 Task: Look for space in Pindaré Mirim, Brazil from 2nd September, 2023 to 10th September, 2023 for 1 adult in price range Rs.5000 to Rs.16000. Place can be private room with 1  bedroom having 1 bed and 1 bathroom. Property type can be house, flat, guest house, hotel. Booking option can be shelf check-in. Required host language is Spanish.
Action: Mouse moved to (401, 74)
Screenshot: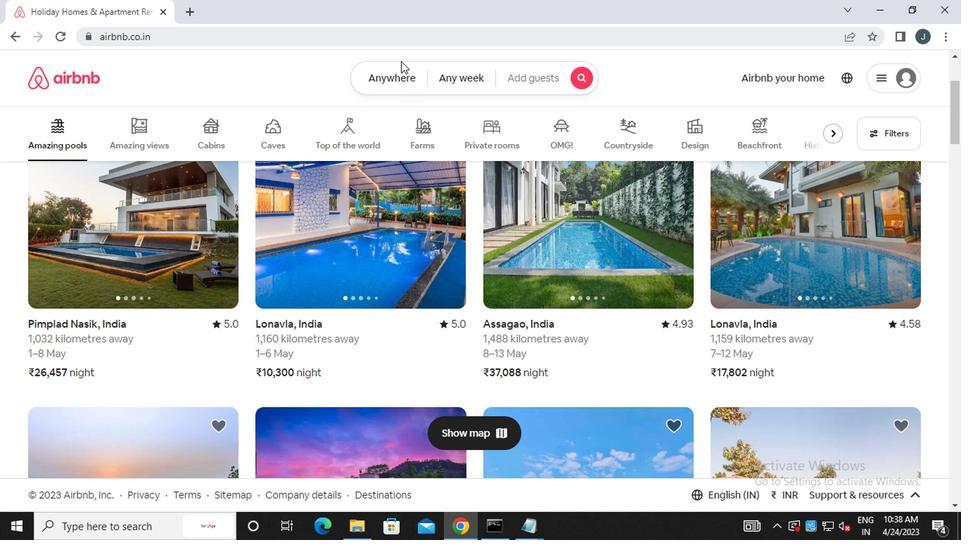 
Action: Mouse pressed left at (401, 74)
Screenshot: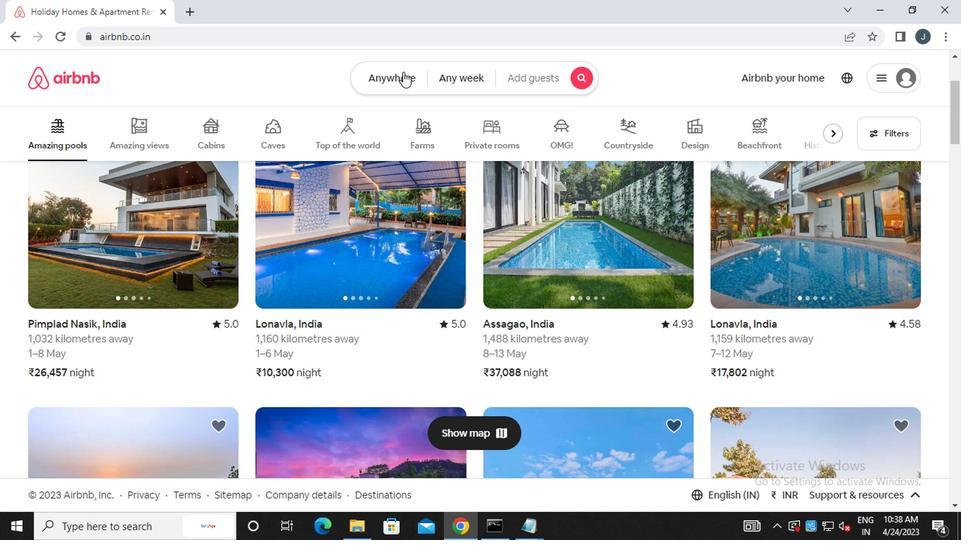 
Action: Mouse moved to (262, 131)
Screenshot: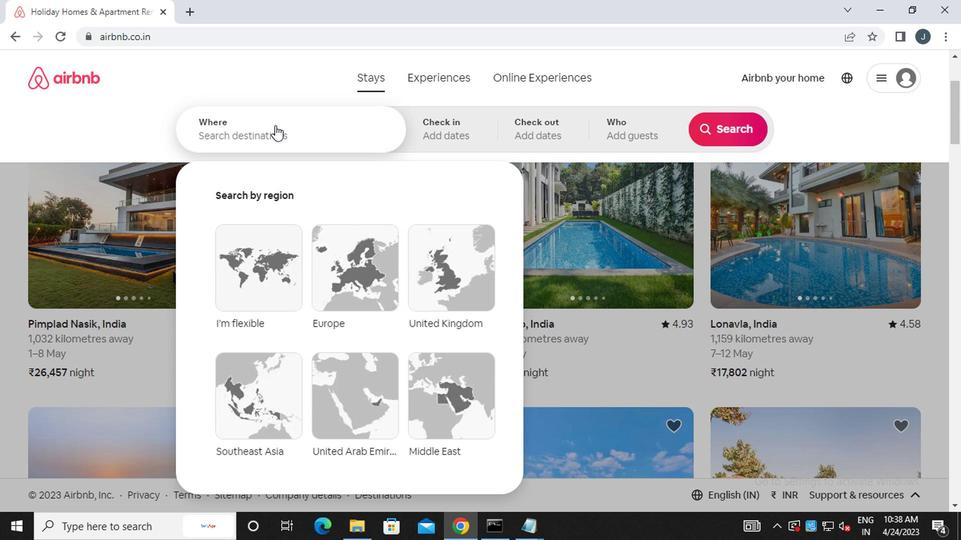 
Action: Mouse pressed left at (262, 131)
Screenshot: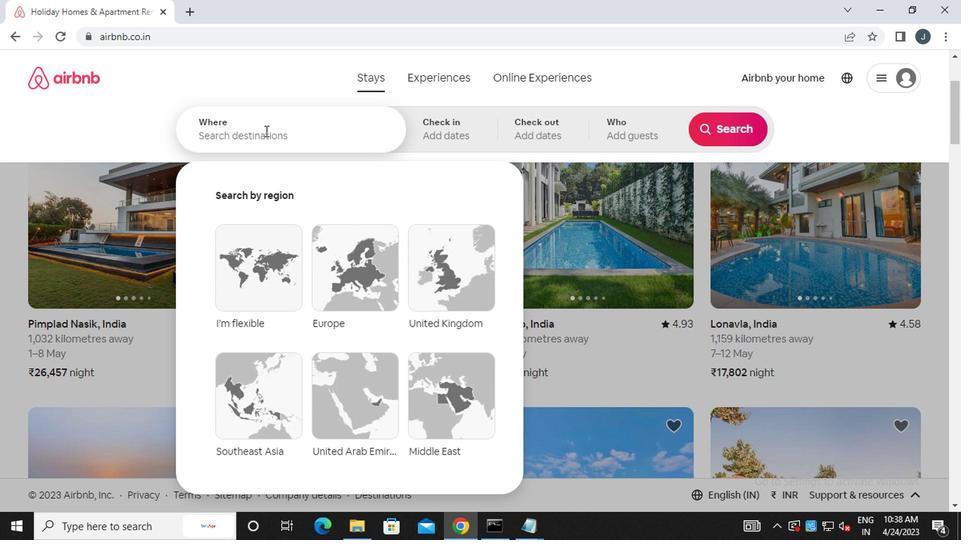 
Action: Mouse moved to (263, 131)
Screenshot: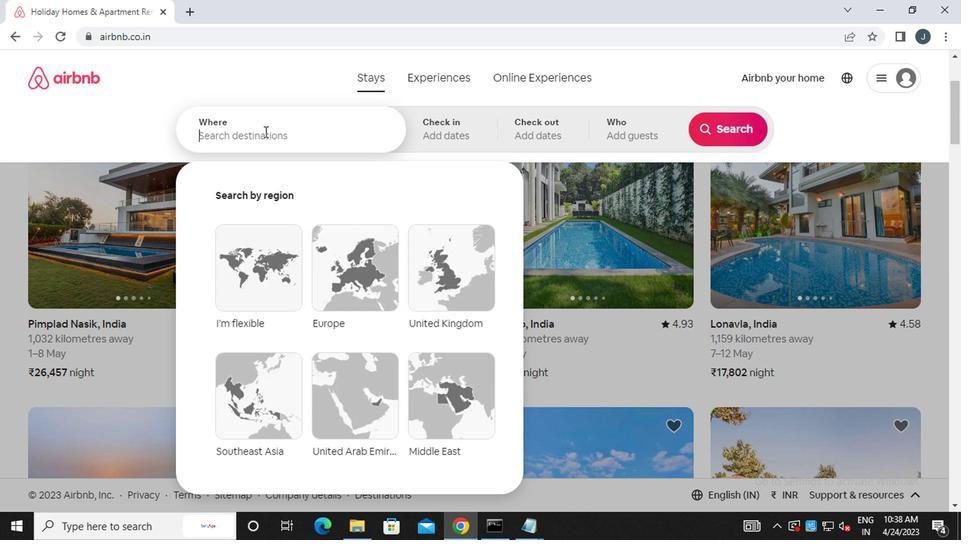 
Action: Key pressed <Key.caps_lock><Key.caps_lock>p<Key.caps_lock>indare<Key.space><Key.caps_lock>m<Key.caps_lock>irim,<Key.space><Key.caps_lock>b<Key.caps_lock>razil
Screenshot: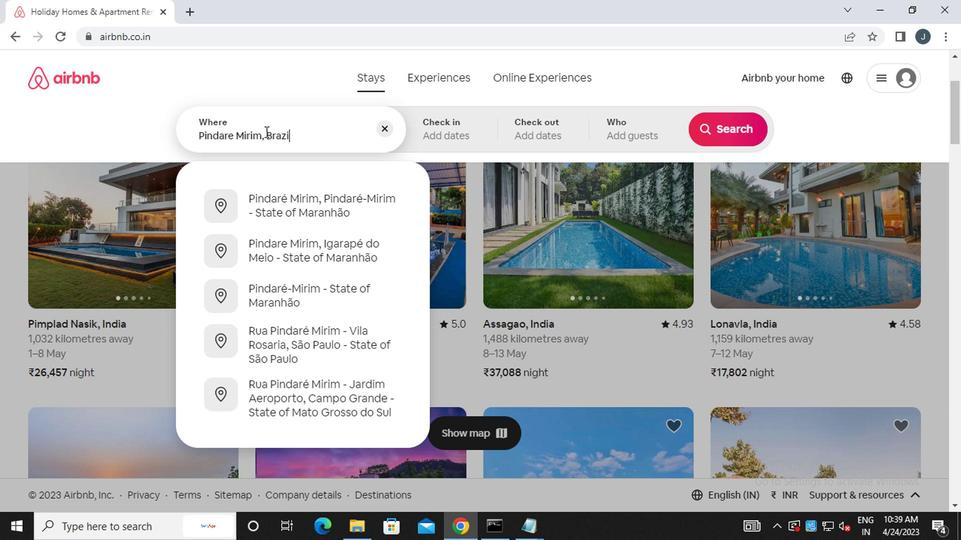 
Action: Mouse moved to (447, 131)
Screenshot: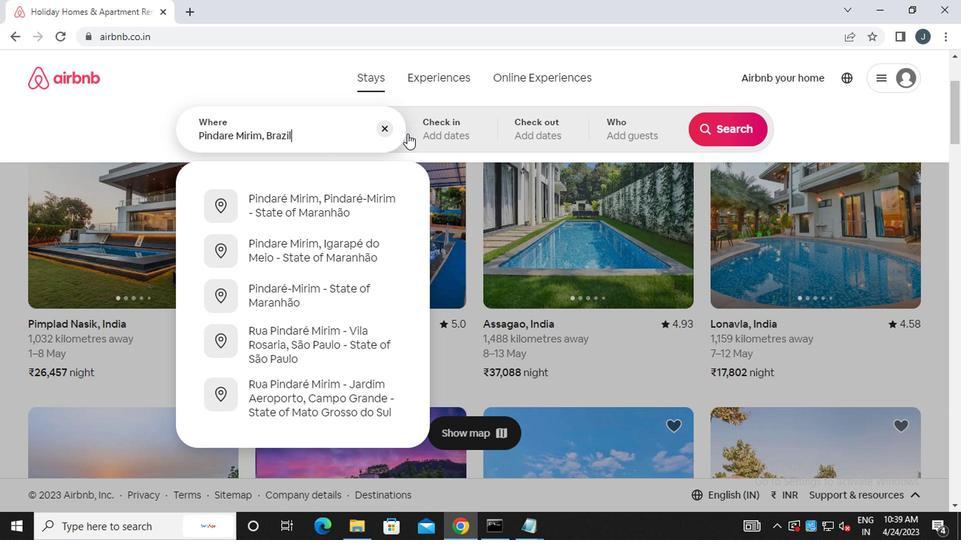 
Action: Mouse pressed left at (447, 131)
Screenshot: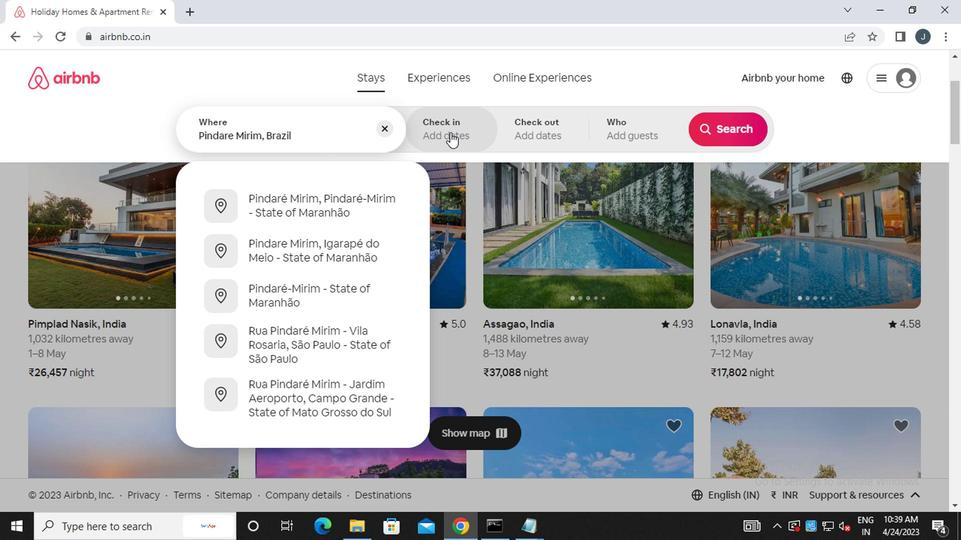 
Action: Mouse moved to (720, 242)
Screenshot: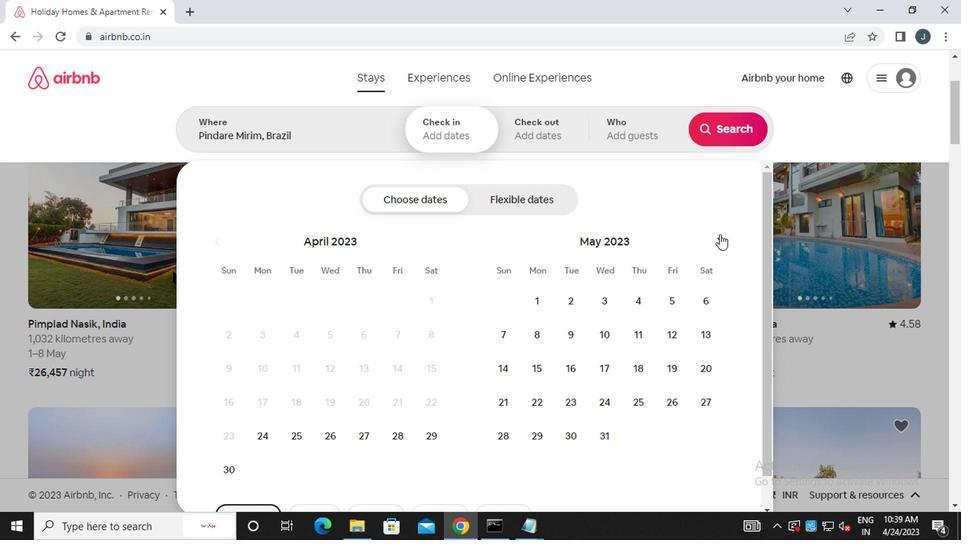 
Action: Mouse pressed left at (720, 242)
Screenshot: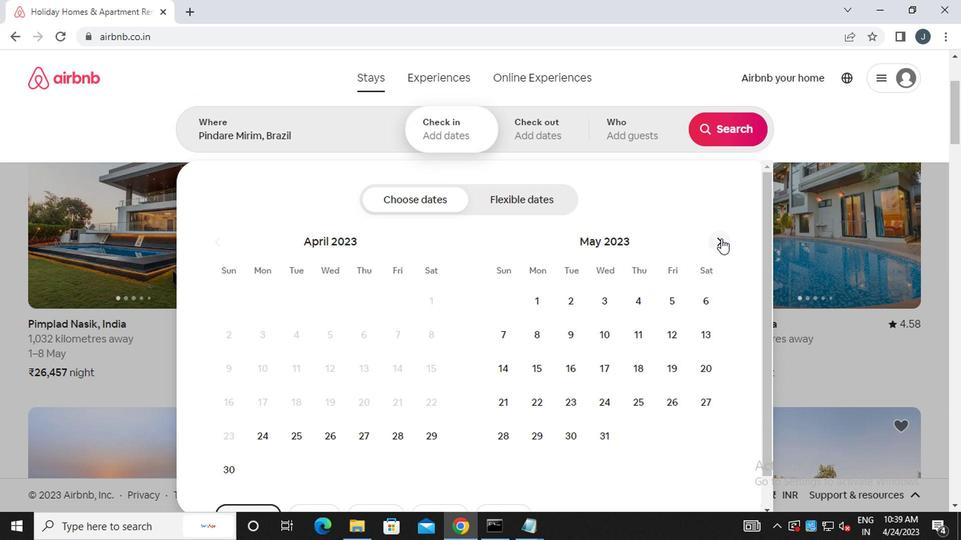 
Action: Mouse pressed left at (720, 242)
Screenshot: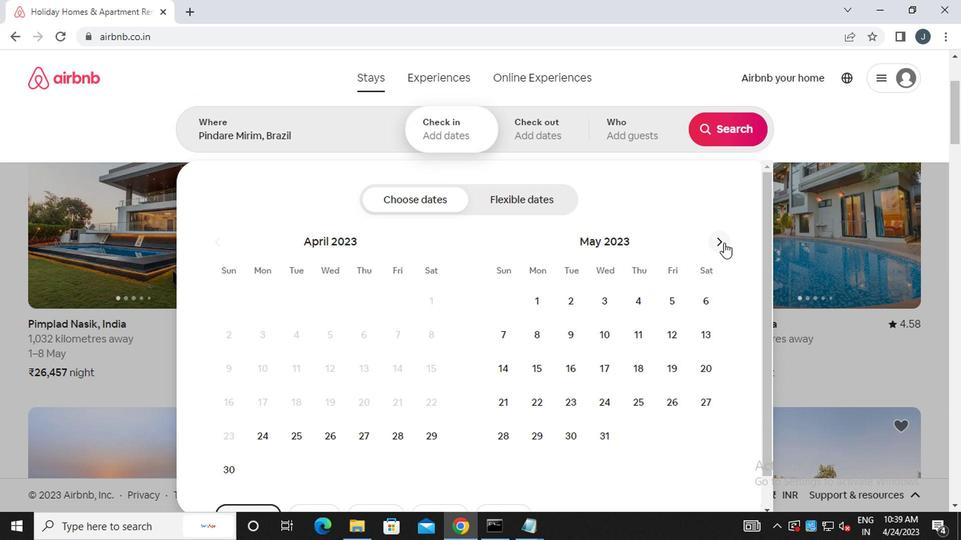 
Action: Mouse pressed left at (720, 242)
Screenshot: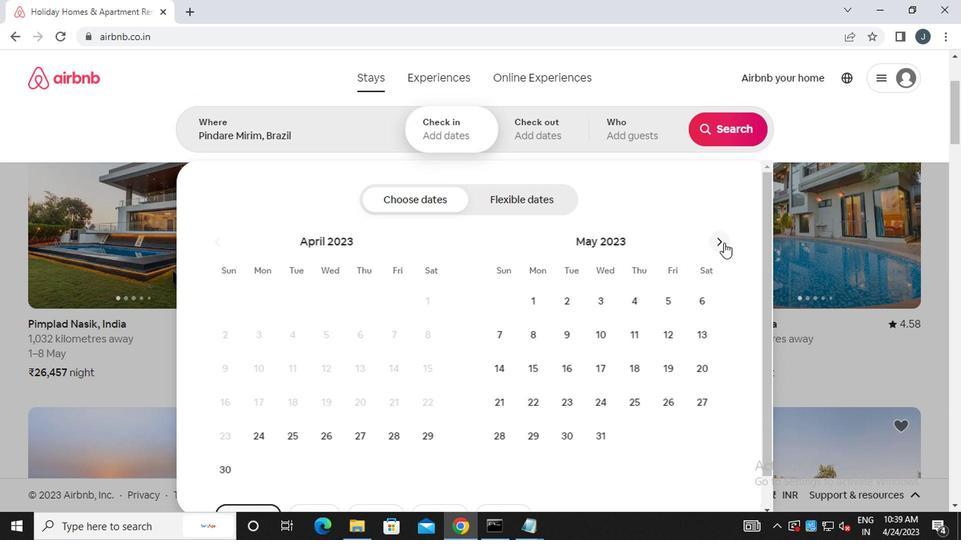 
Action: Mouse pressed left at (720, 242)
Screenshot: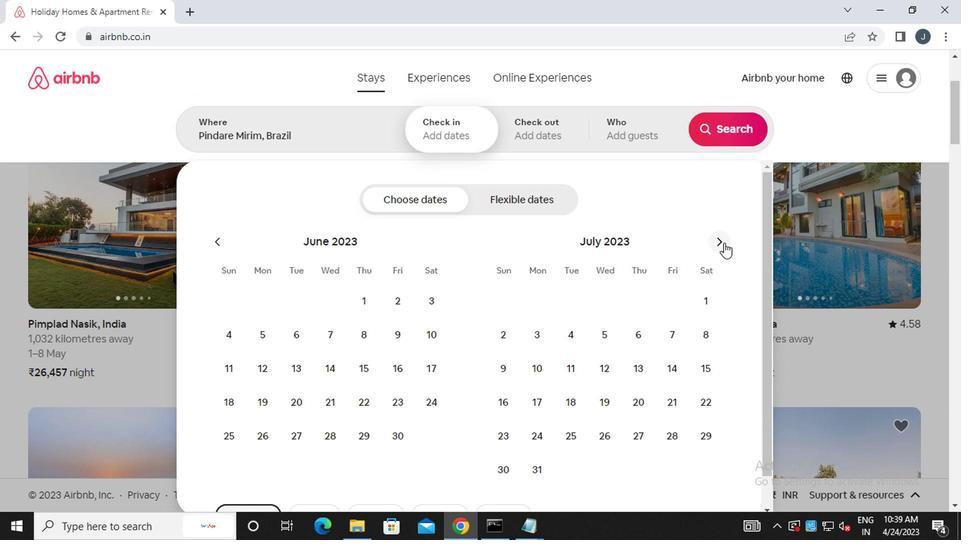 
Action: Mouse pressed left at (720, 242)
Screenshot: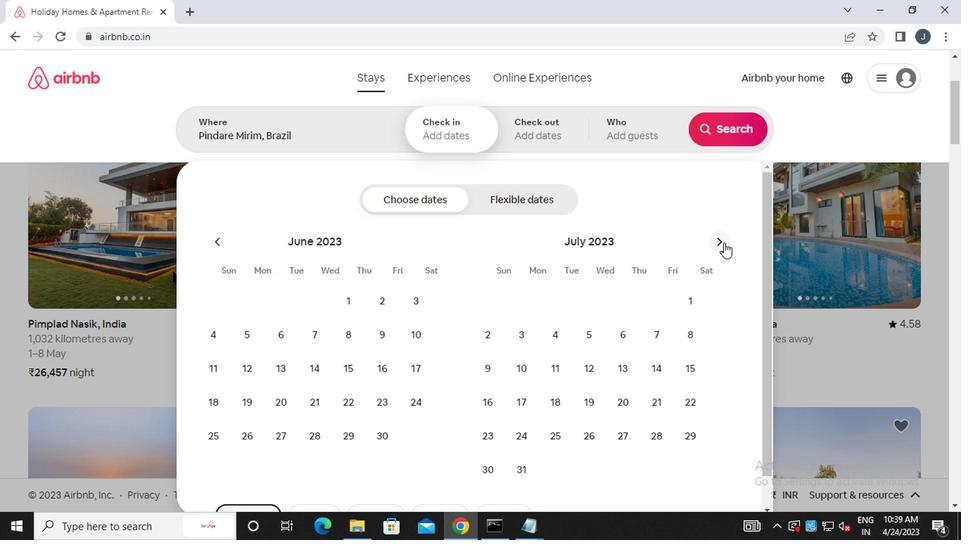 
Action: Mouse moved to (697, 299)
Screenshot: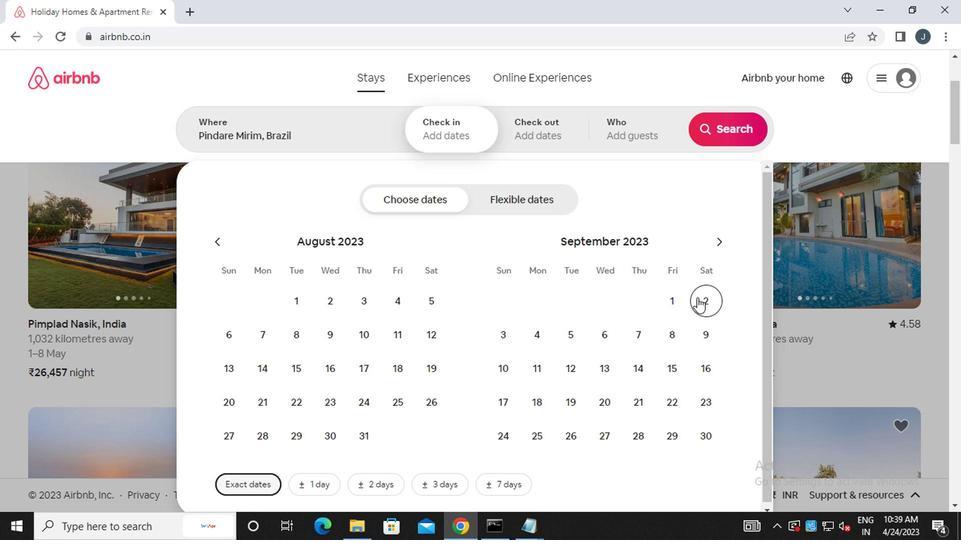 
Action: Mouse pressed left at (697, 299)
Screenshot: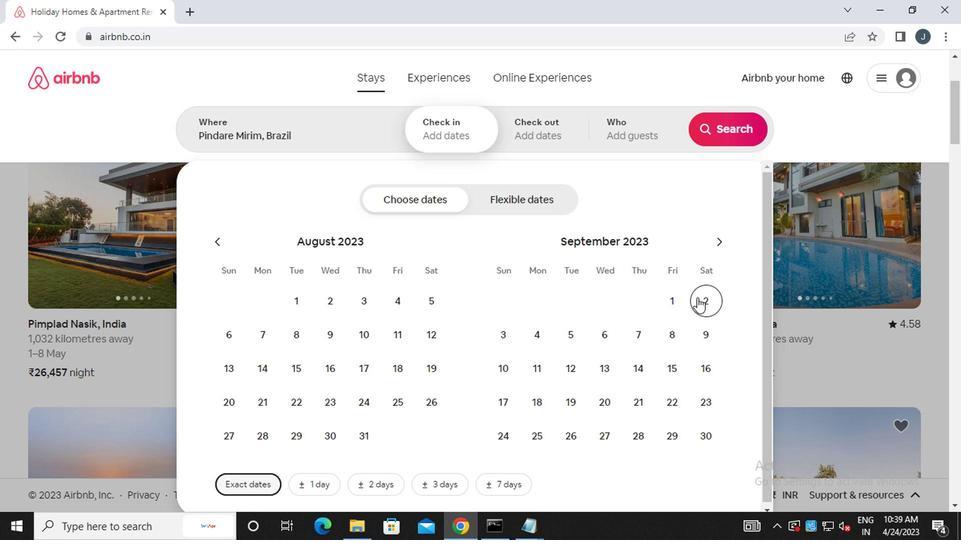 
Action: Mouse moved to (500, 368)
Screenshot: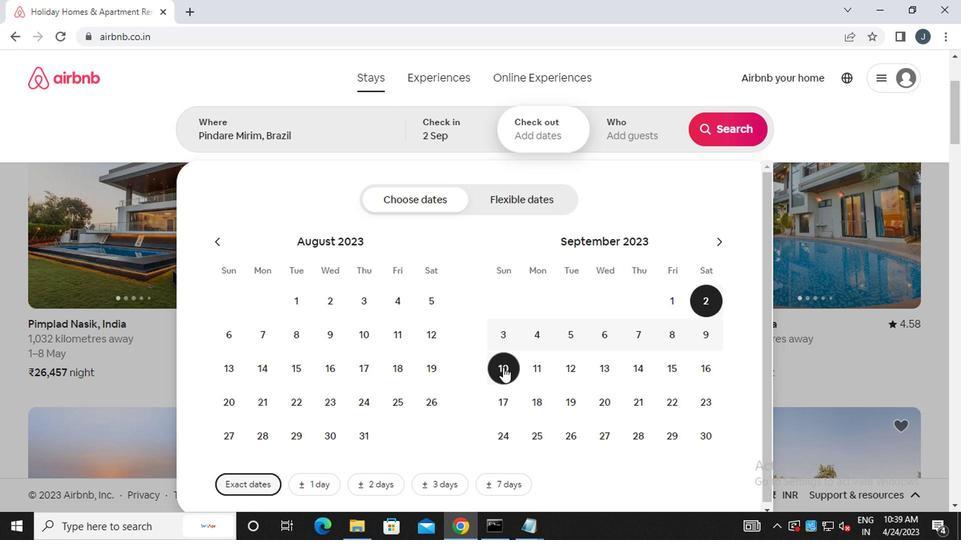 
Action: Mouse pressed left at (500, 368)
Screenshot: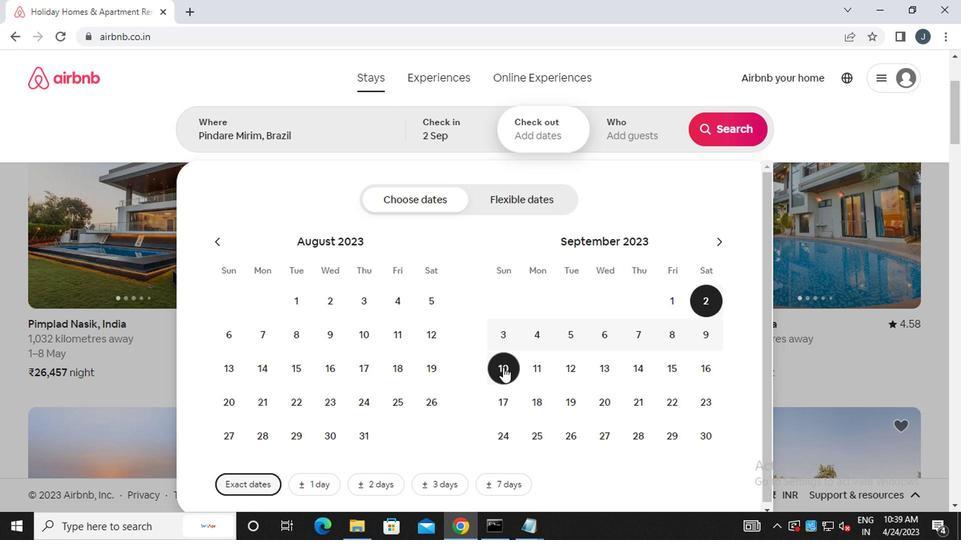 
Action: Mouse moved to (631, 126)
Screenshot: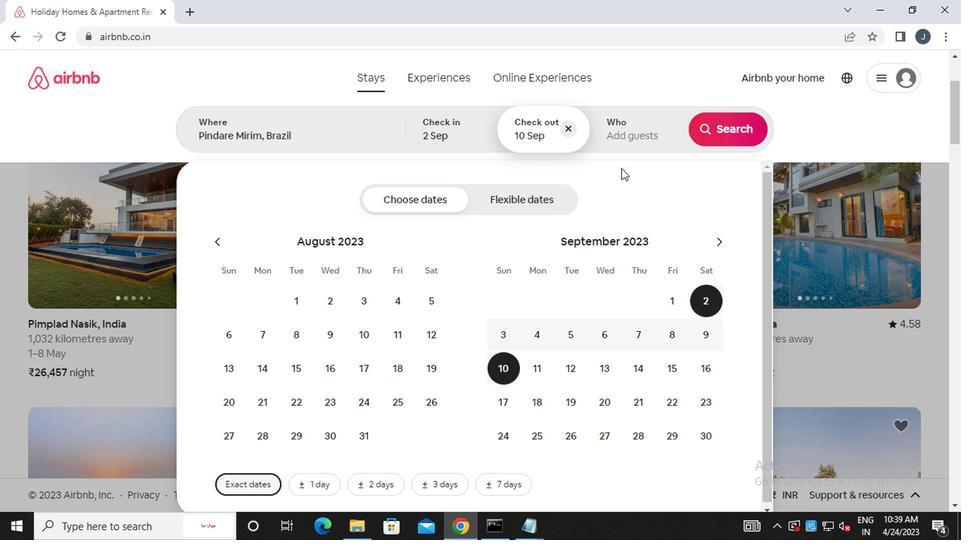 
Action: Mouse pressed left at (631, 126)
Screenshot: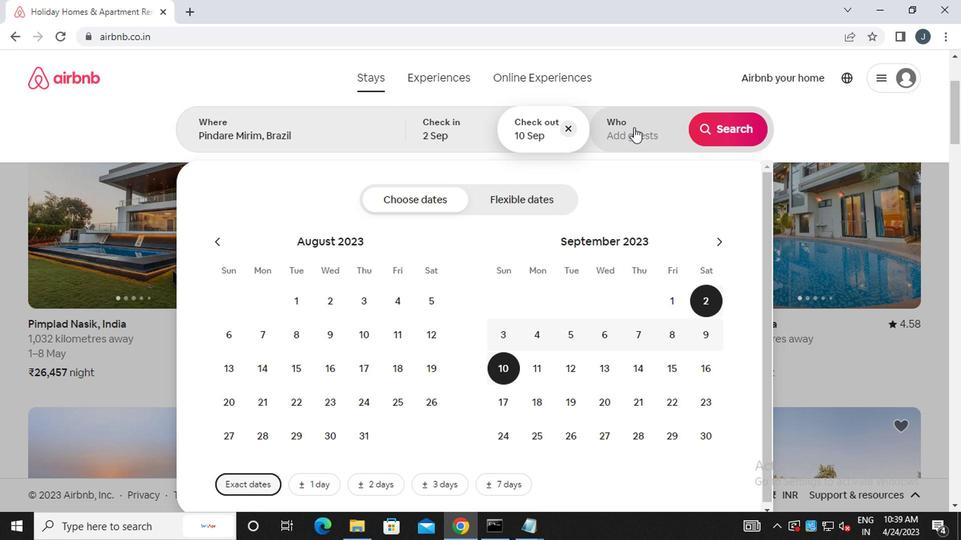
Action: Mouse moved to (728, 207)
Screenshot: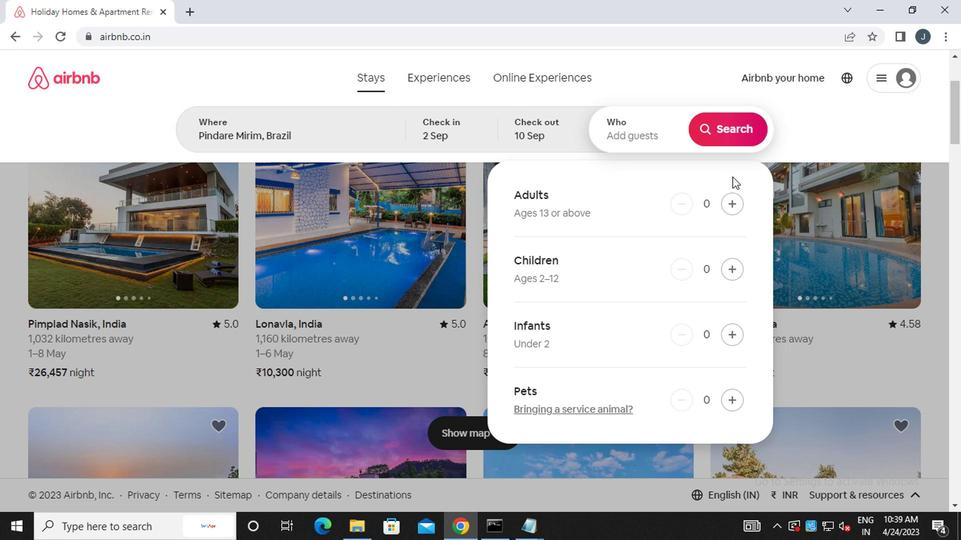 
Action: Mouse pressed left at (728, 207)
Screenshot: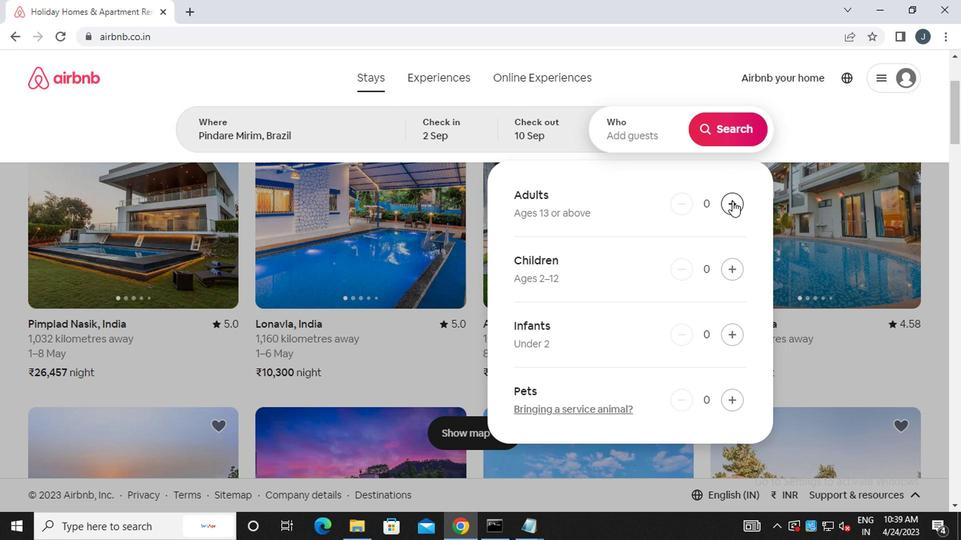 
Action: Mouse moved to (728, 127)
Screenshot: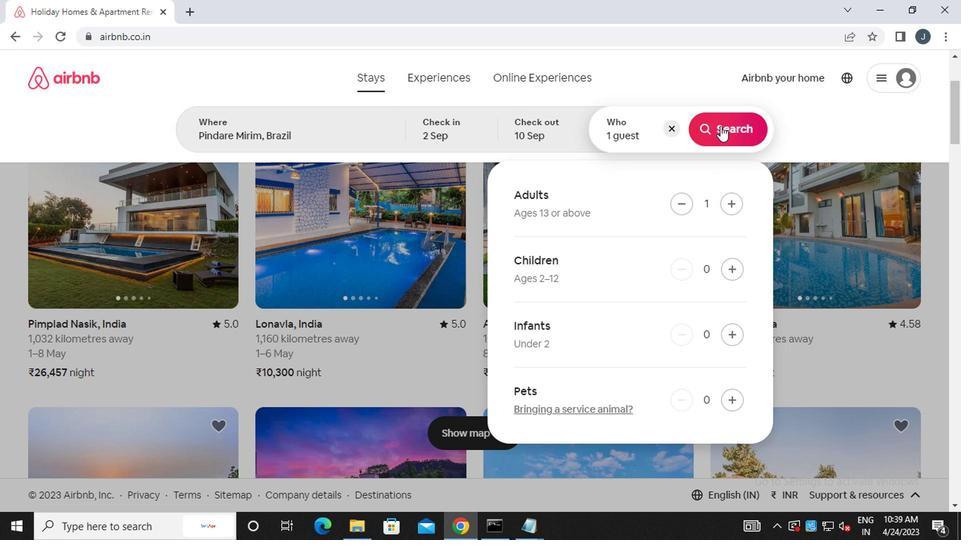 
Action: Mouse pressed left at (728, 127)
Screenshot: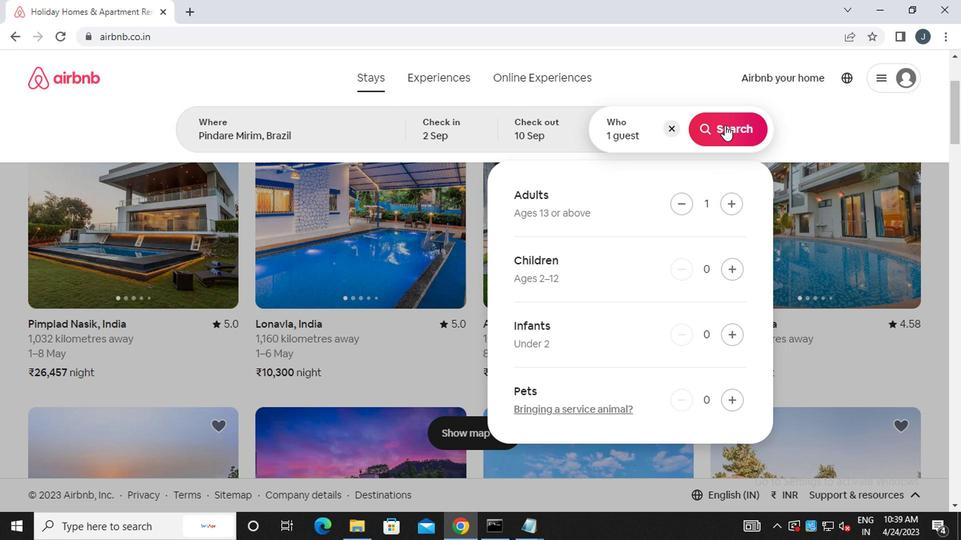 
Action: Mouse moved to (915, 134)
Screenshot: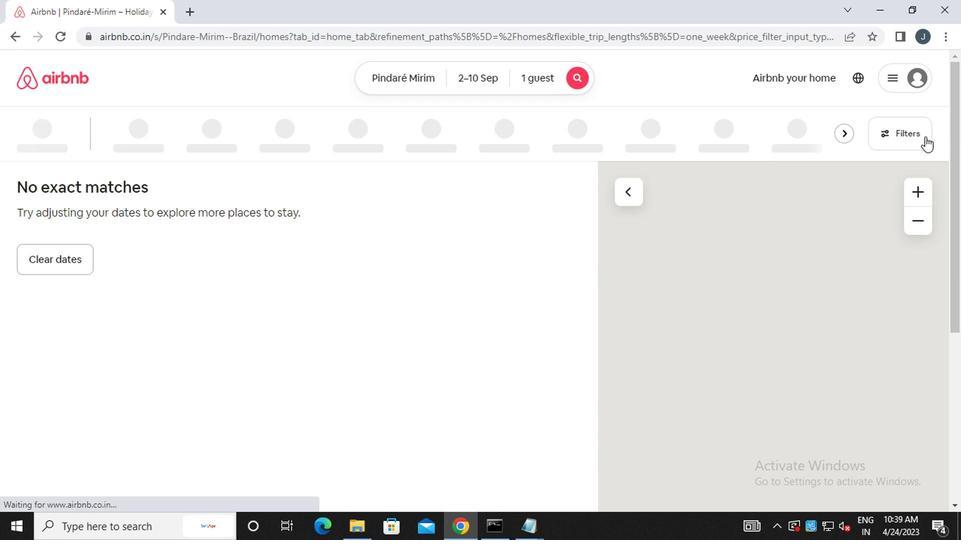 
Action: Mouse pressed left at (915, 134)
Screenshot: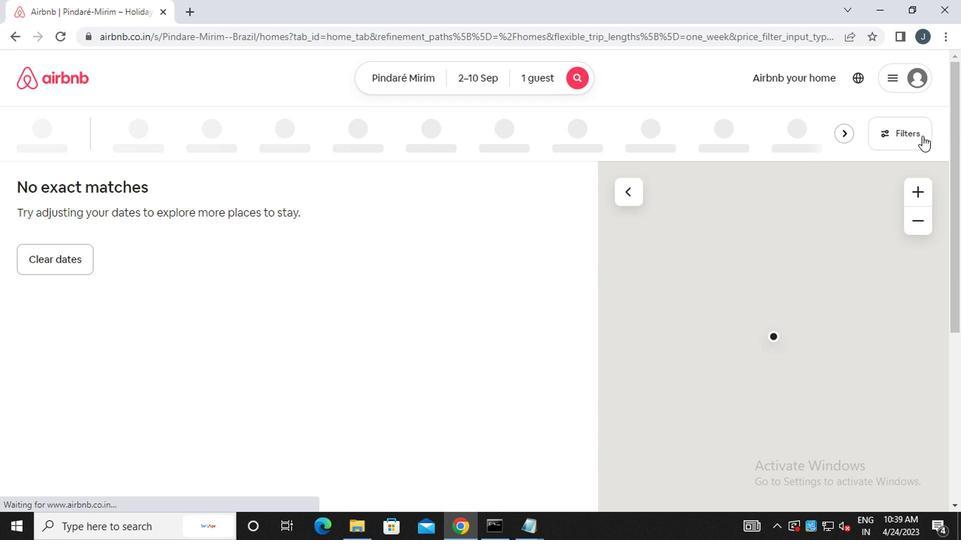
Action: Mouse moved to (379, 220)
Screenshot: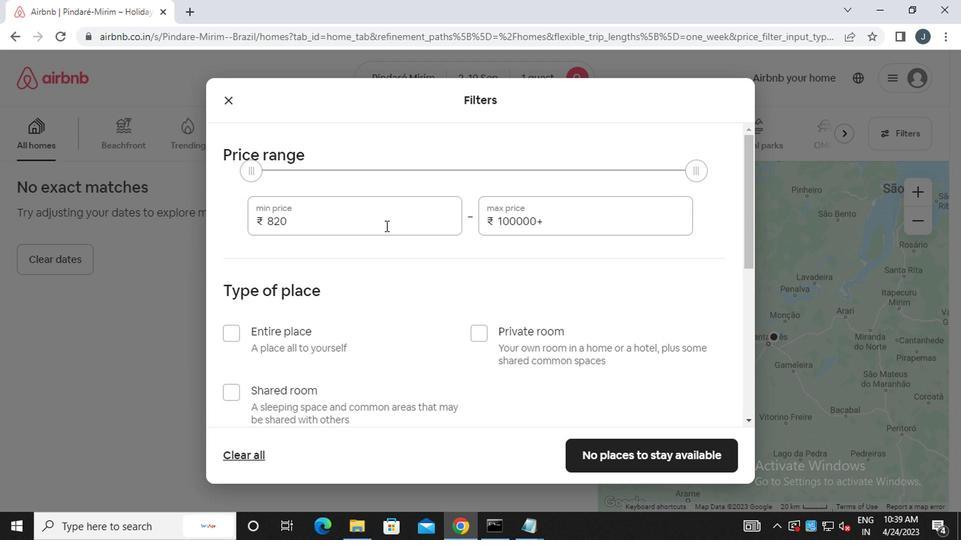 
Action: Mouse pressed left at (379, 220)
Screenshot: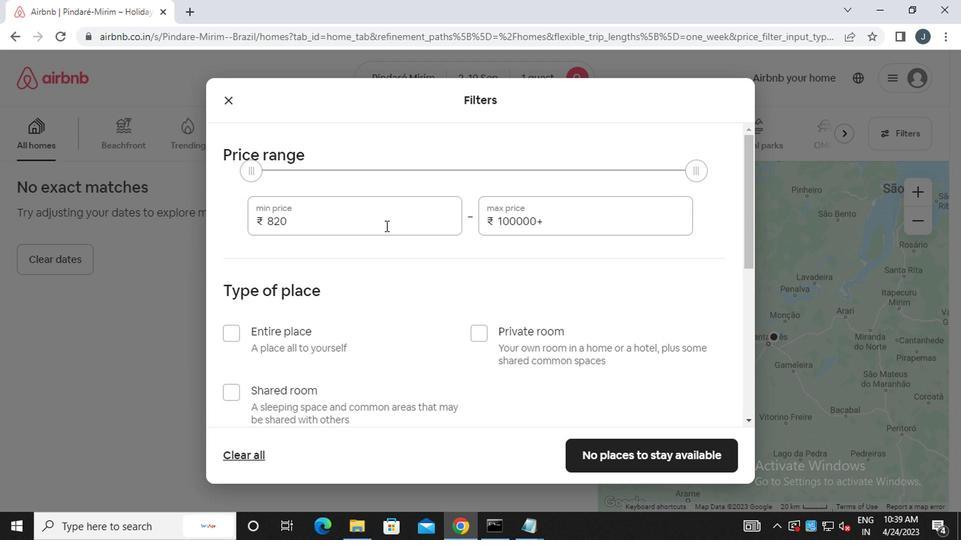 
Action: Mouse moved to (376, 219)
Screenshot: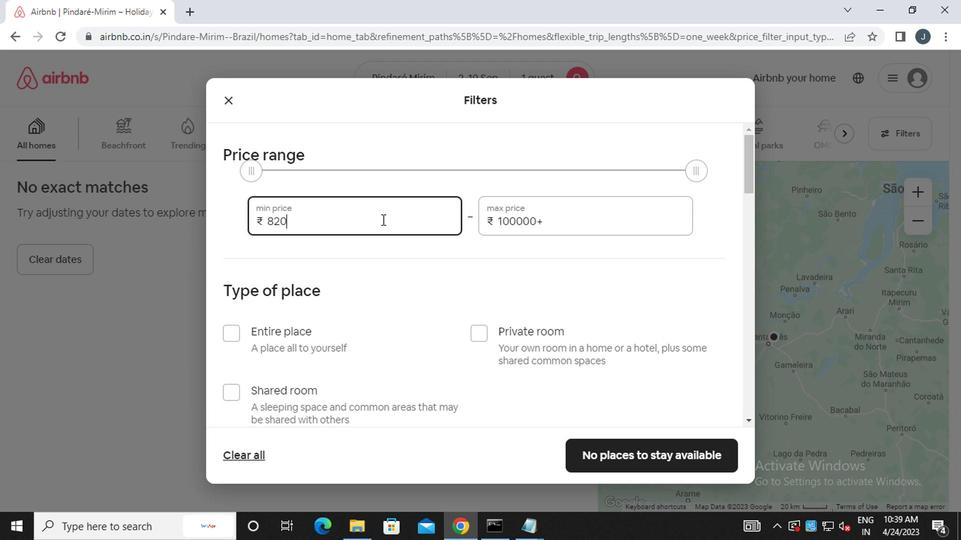
Action: Key pressed <Key.backspace><Key.backspace><Key.backspace><Key.backspace><Key.backspace><Key.backspace><Key.backspace><Key.backspace><Key.backspace><<101>><<96>><<96>><<96>>
Screenshot: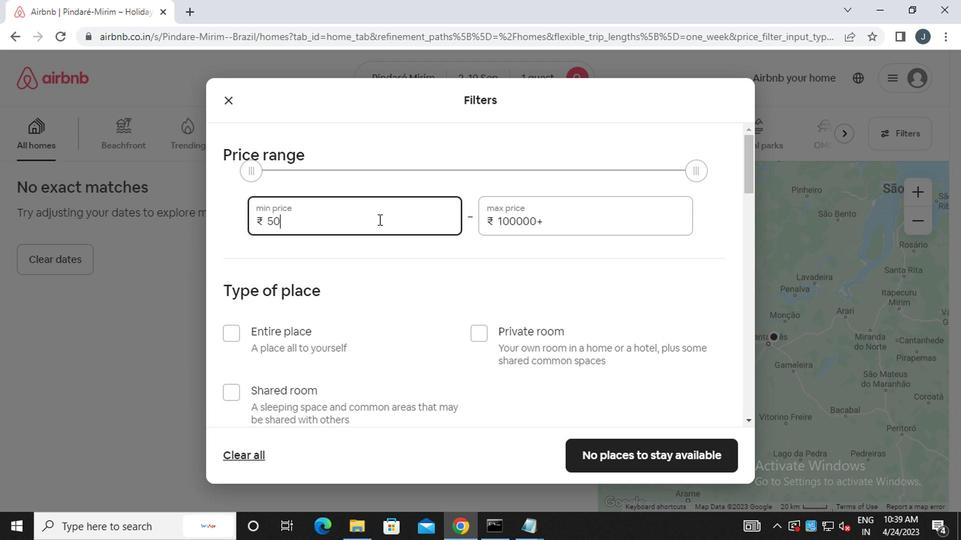 
Action: Mouse moved to (549, 216)
Screenshot: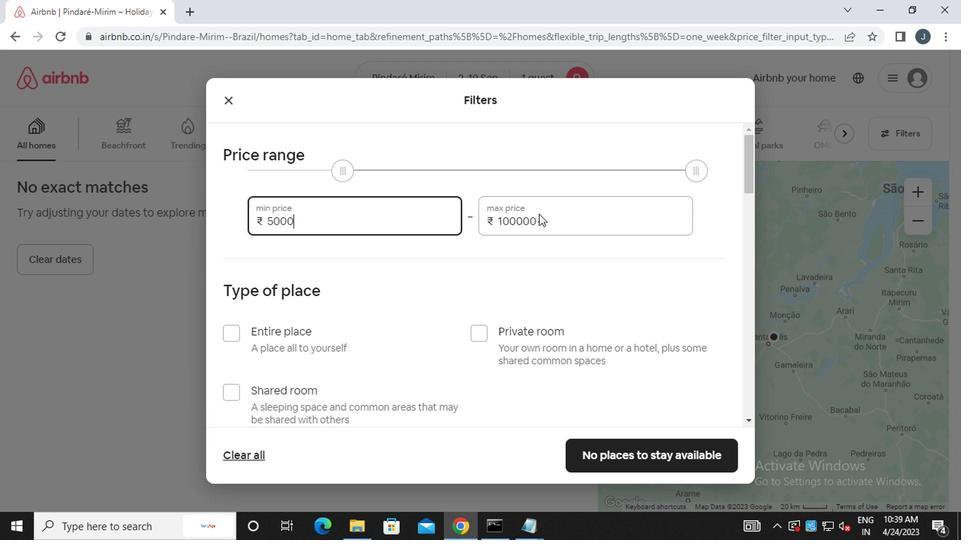 
Action: Mouse pressed left at (549, 216)
Screenshot: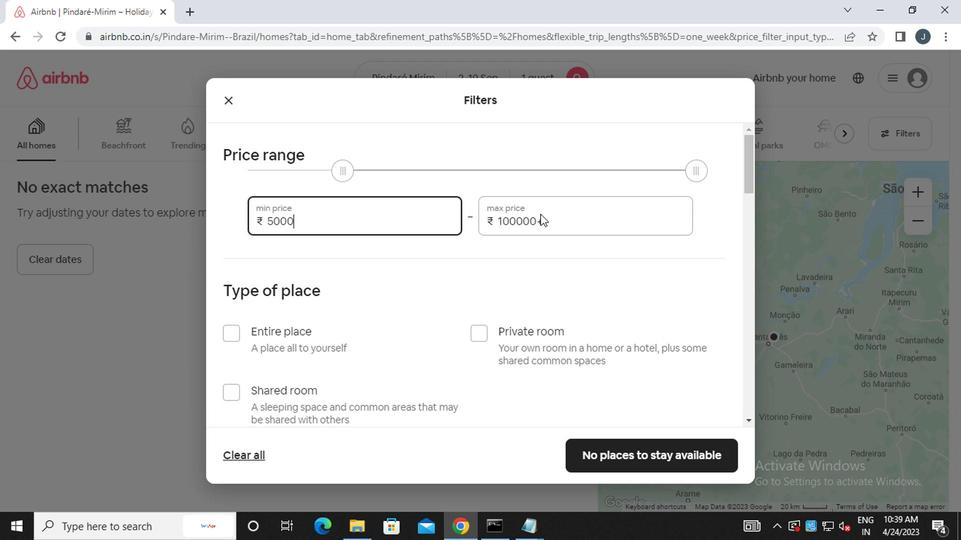 
Action: Mouse moved to (548, 218)
Screenshot: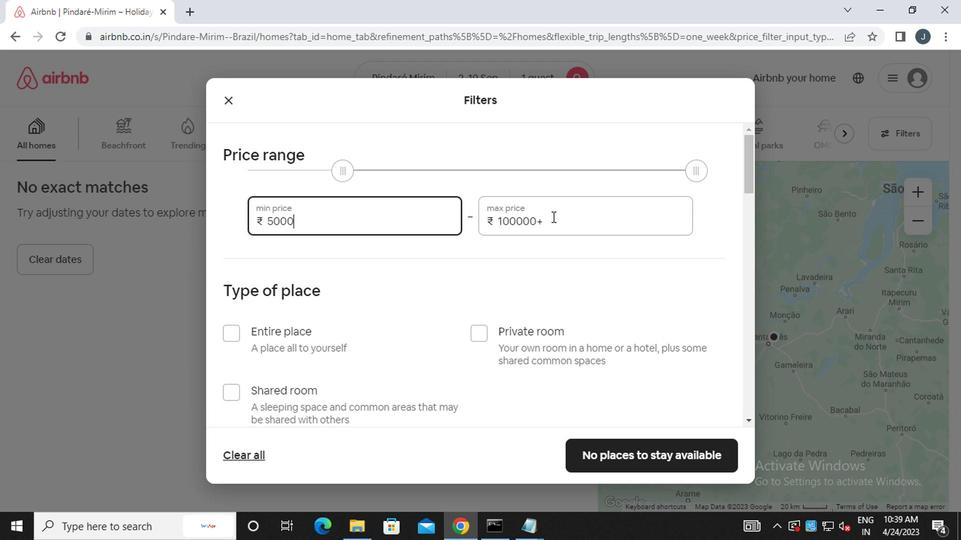 
Action: Key pressed <Key.backspace><Key.backspace><Key.backspace><Key.backspace><Key.backspace><Key.backspace><<102>><<96>><<96>><<96>>
Screenshot: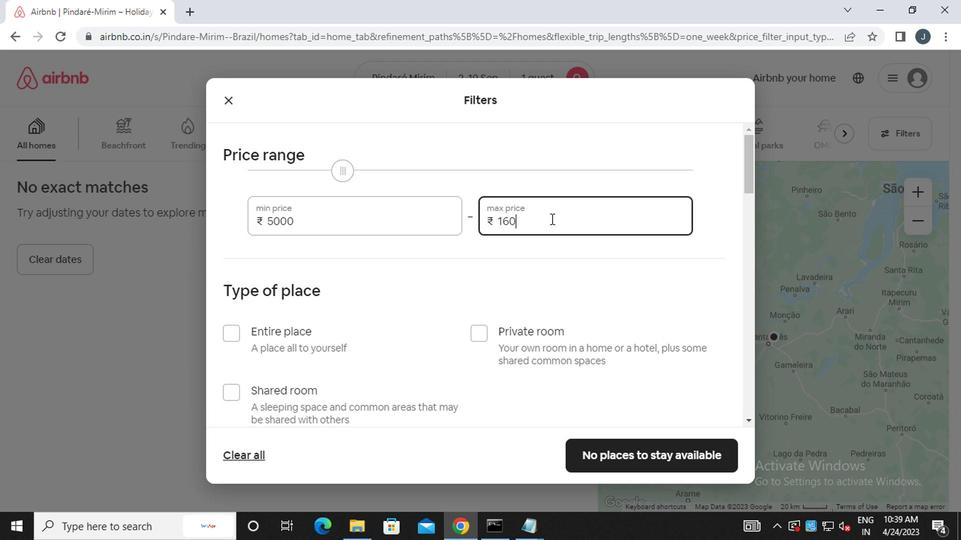 
Action: Mouse moved to (551, 225)
Screenshot: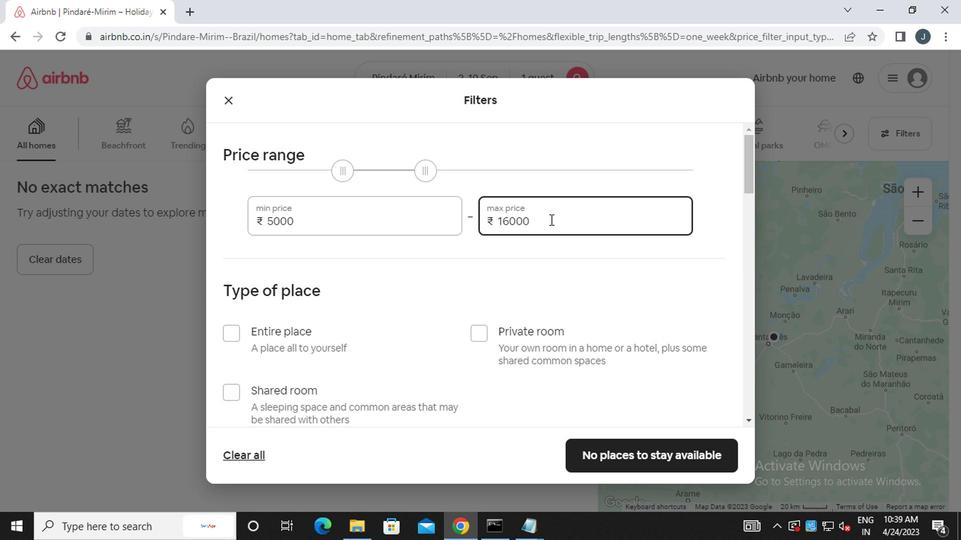 
Action: Mouse scrolled (551, 224) with delta (0, -1)
Screenshot: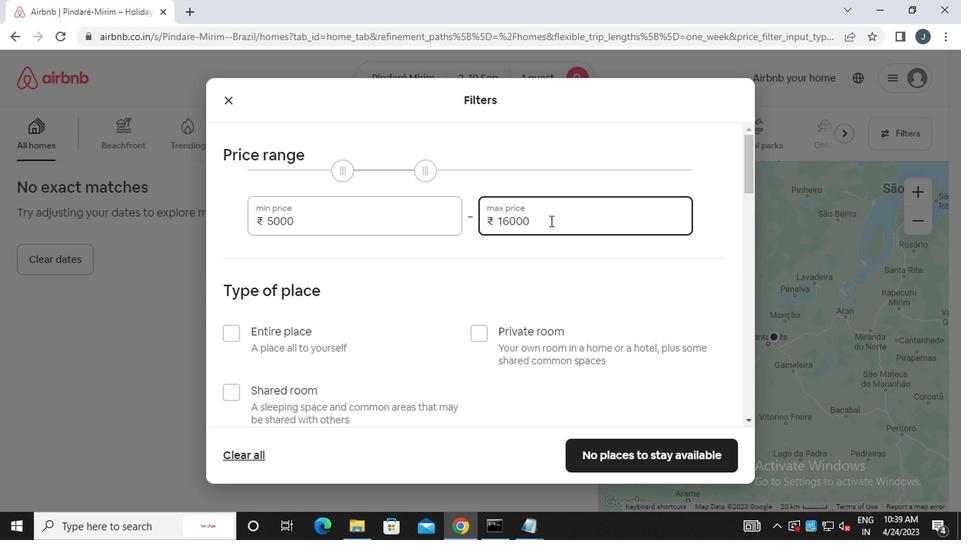 
Action: Mouse moved to (519, 239)
Screenshot: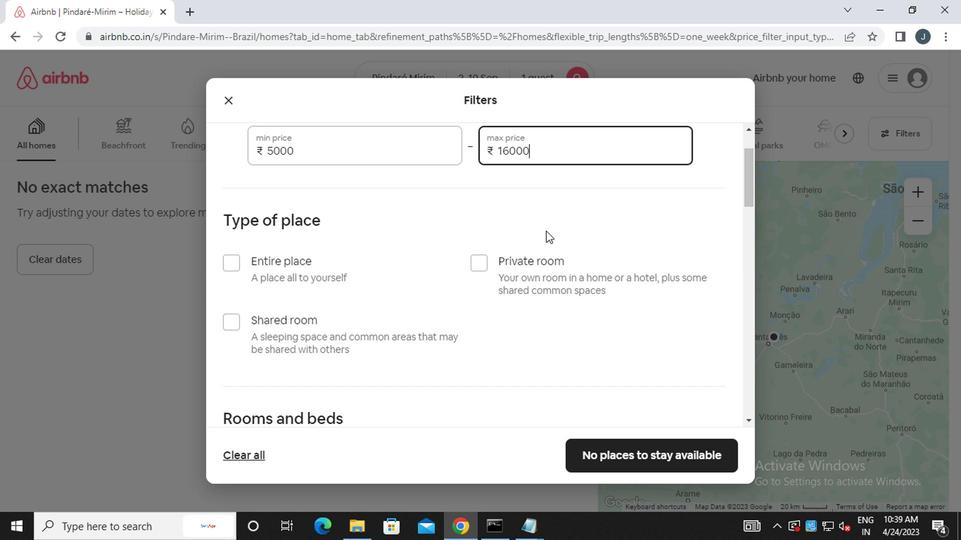 
Action: Mouse scrolled (519, 239) with delta (0, 0)
Screenshot: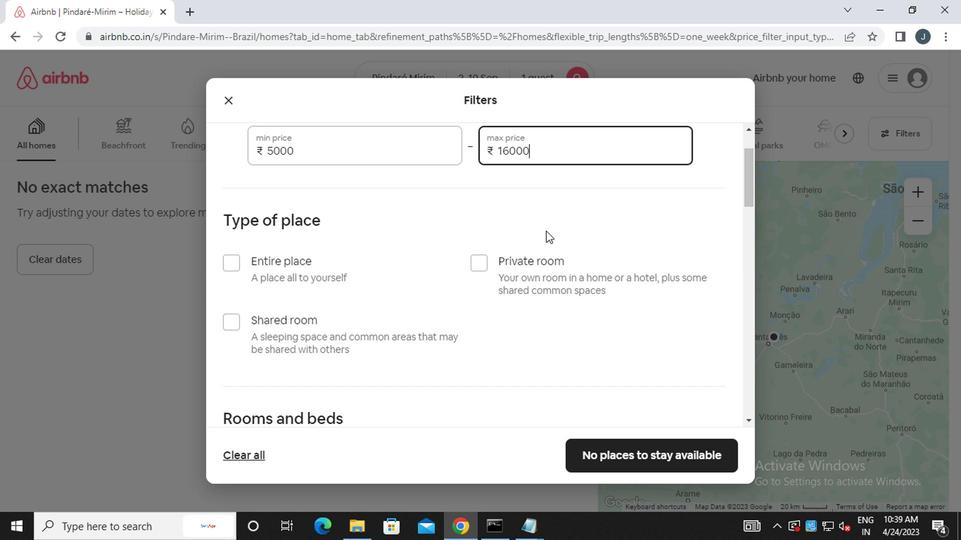 
Action: Mouse moved to (509, 242)
Screenshot: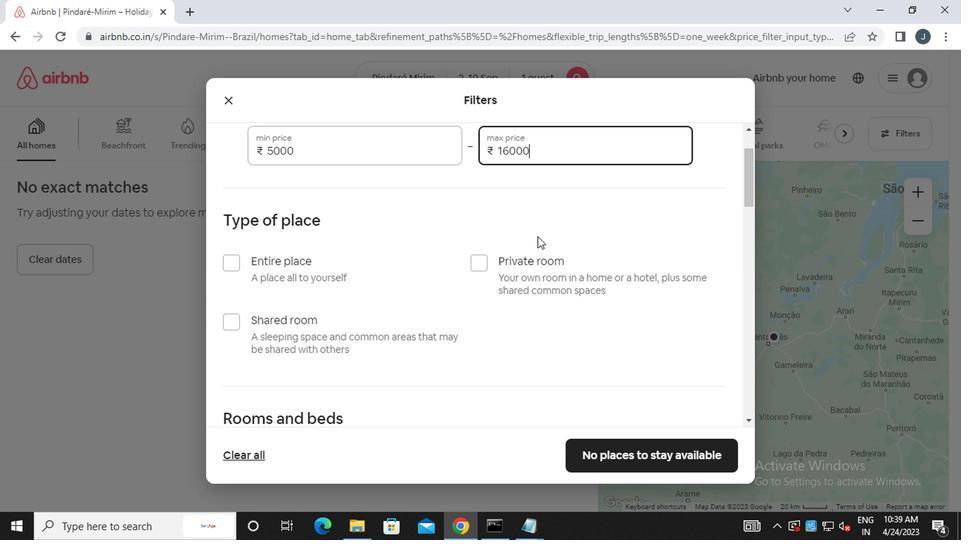 
Action: Mouse scrolled (509, 242) with delta (0, 0)
Screenshot: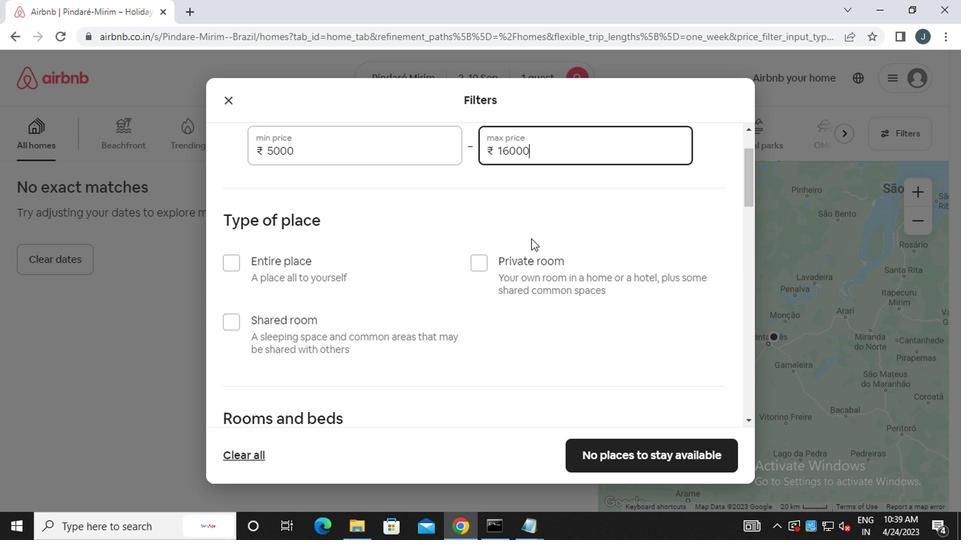 
Action: Mouse moved to (530, 141)
Screenshot: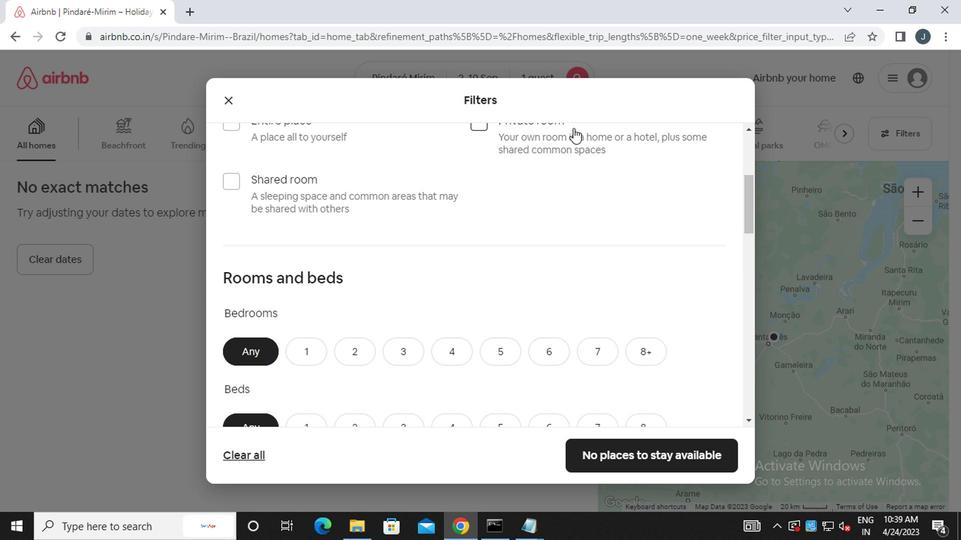 
Action: Mouse pressed left at (530, 141)
Screenshot: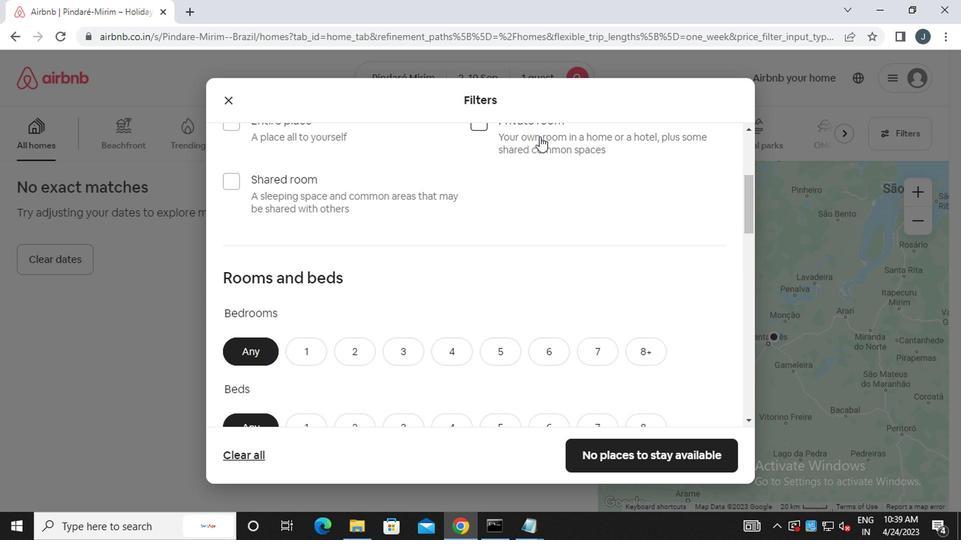 
Action: Mouse moved to (473, 291)
Screenshot: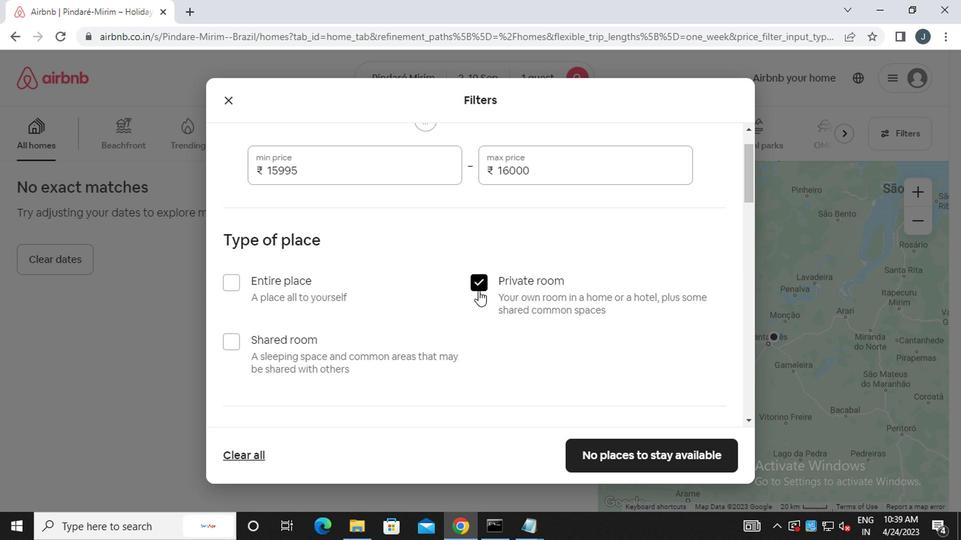 
Action: Mouse scrolled (473, 290) with delta (0, 0)
Screenshot: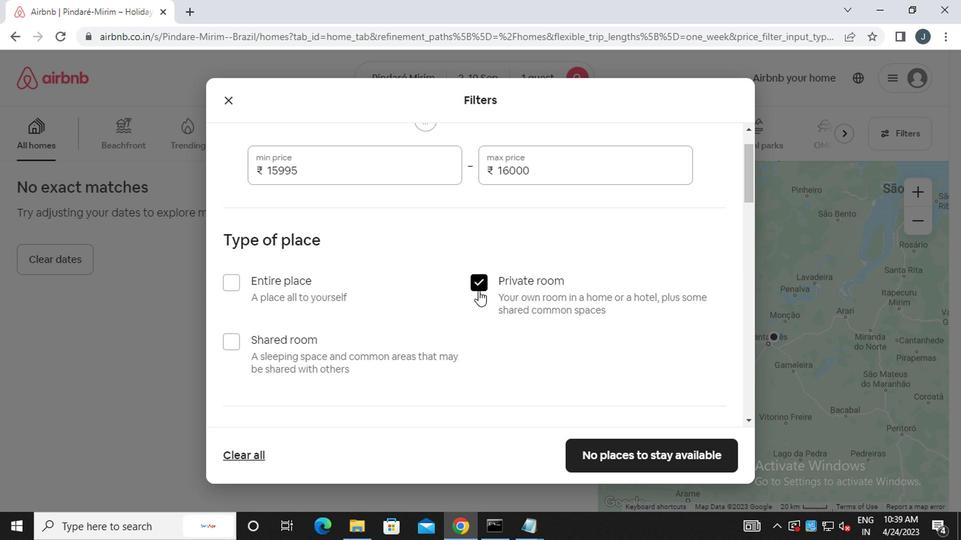 
Action: Mouse moved to (473, 291)
Screenshot: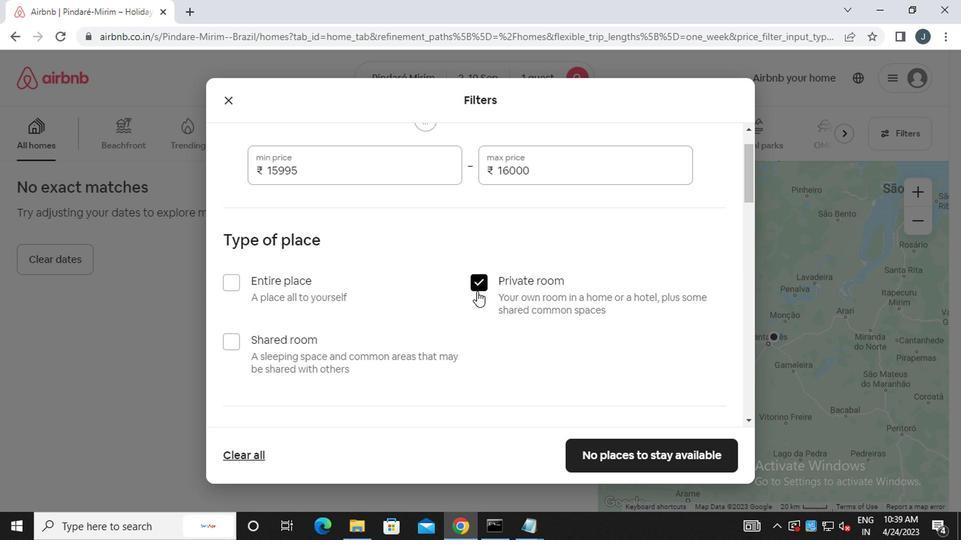 
Action: Mouse scrolled (473, 290) with delta (0, 0)
Screenshot: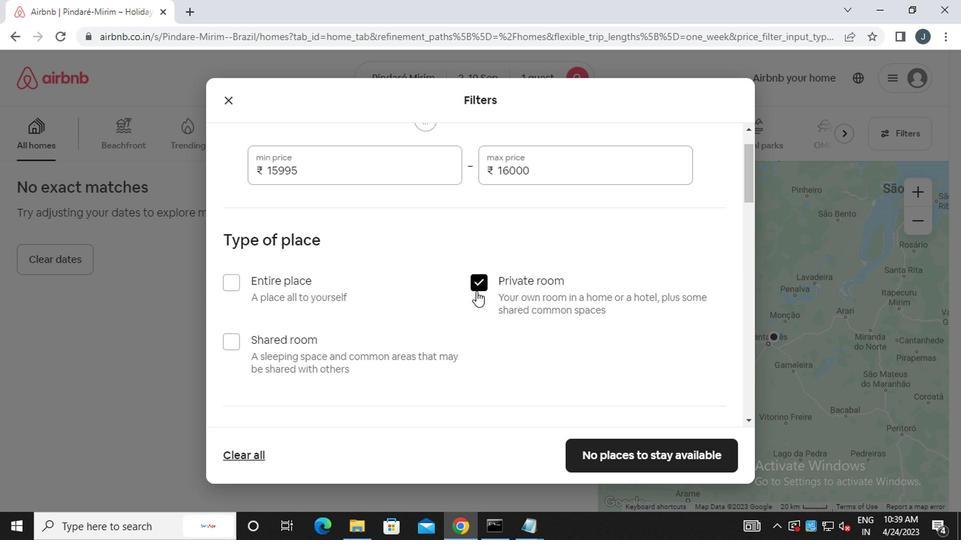 
Action: Mouse scrolled (473, 290) with delta (0, 0)
Screenshot: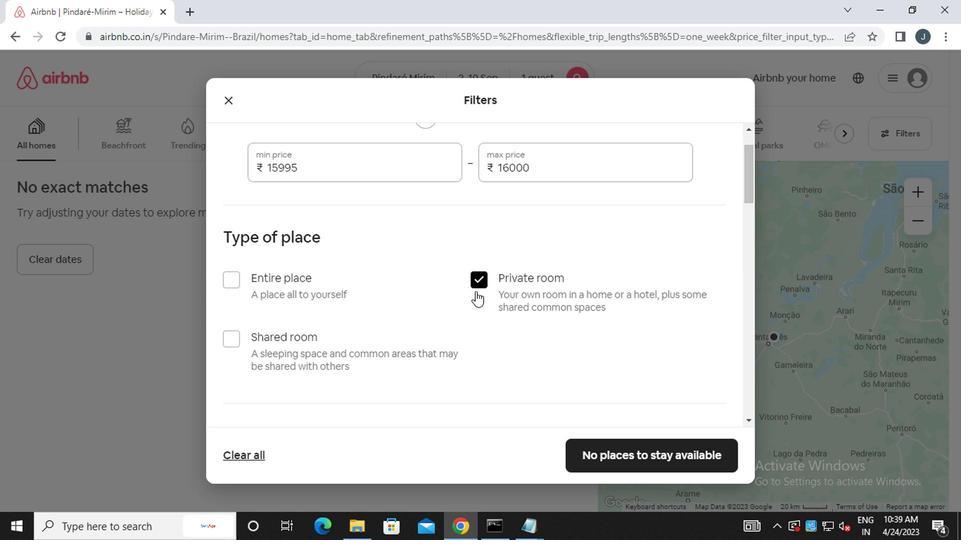 
Action: Mouse moved to (307, 303)
Screenshot: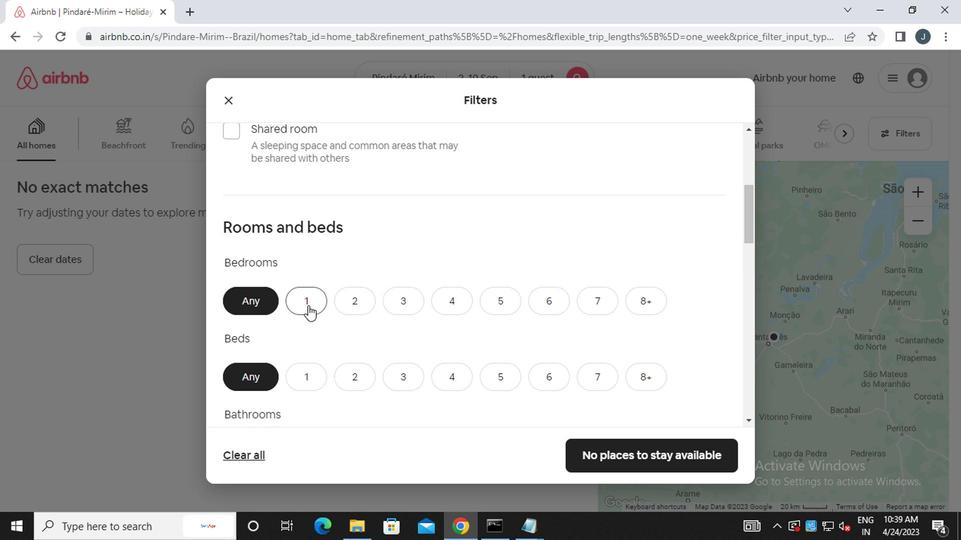 
Action: Mouse pressed left at (307, 303)
Screenshot: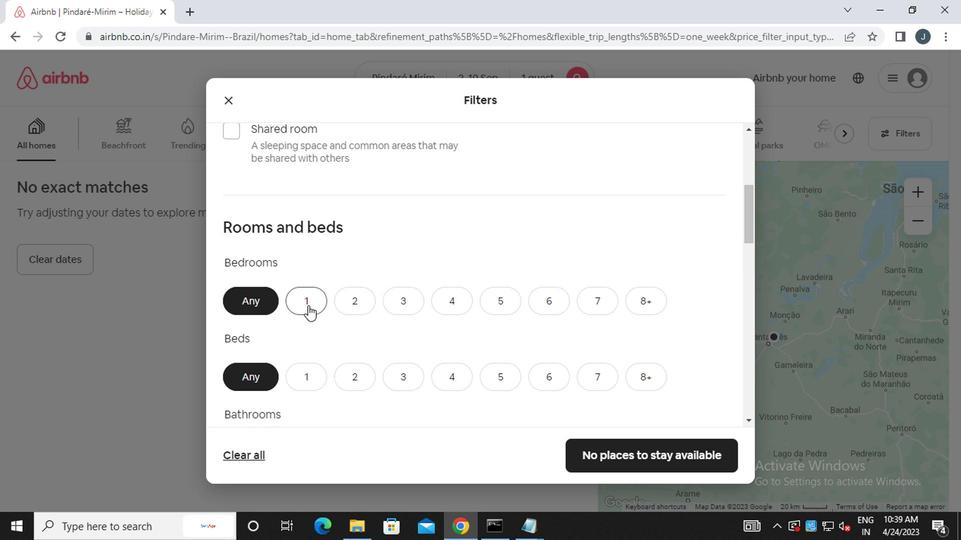 
Action: Mouse moved to (309, 371)
Screenshot: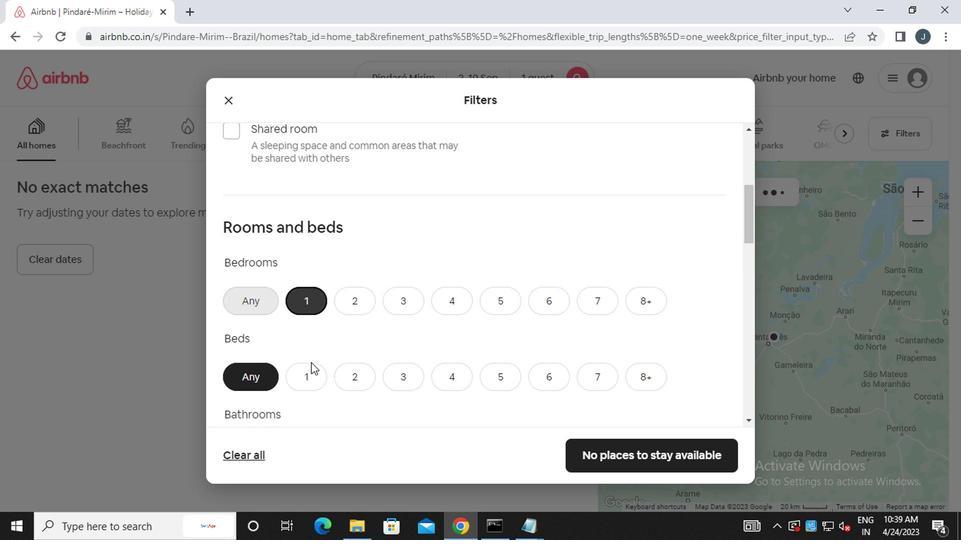 
Action: Mouse pressed left at (309, 371)
Screenshot: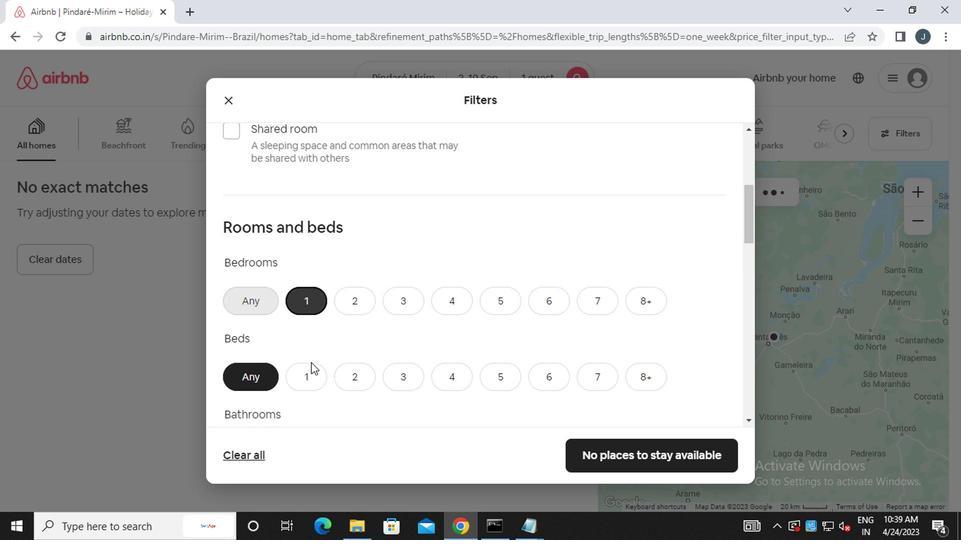 
Action: Mouse moved to (310, 371)
Screenshot: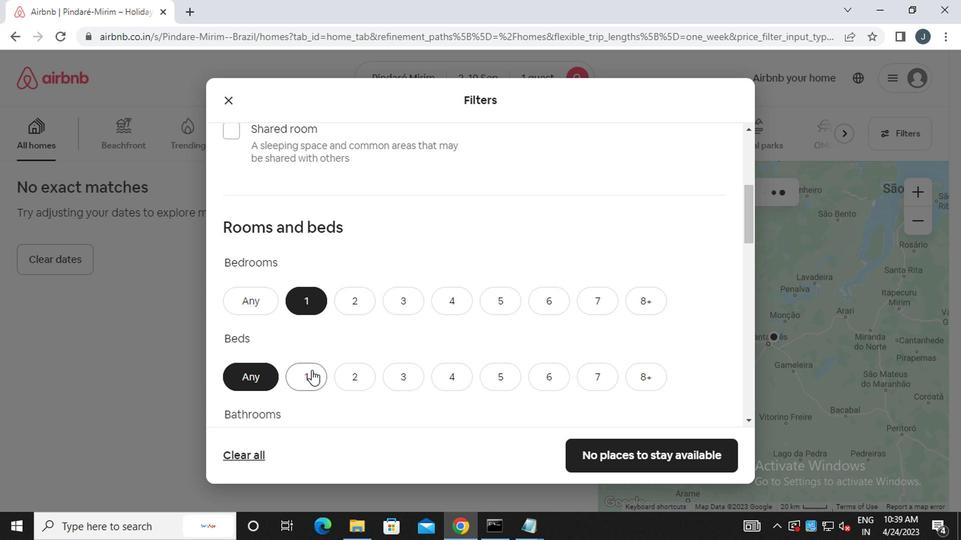 
Action: Mouse scrolled (310, 371) with delta (0, 0)
Screenshot: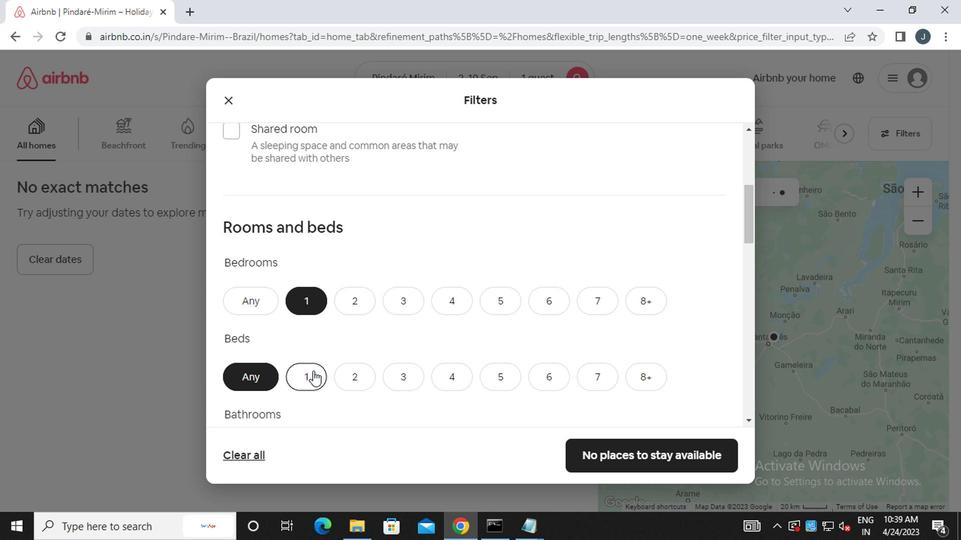 
Action: Mouse scrolled (310, 371) with delta (0, 0)
Screenshot: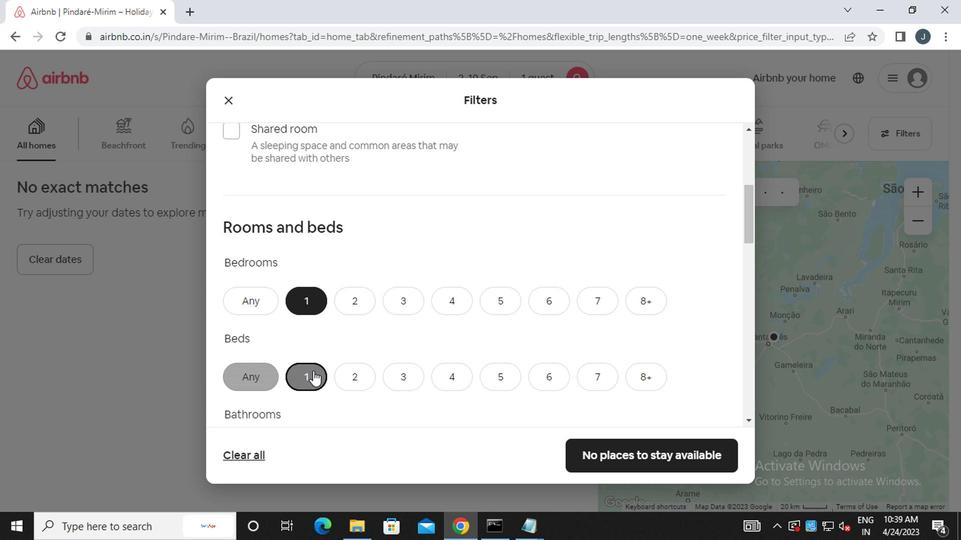 
Action: Mouse moved to (306, 313)
Screenshot: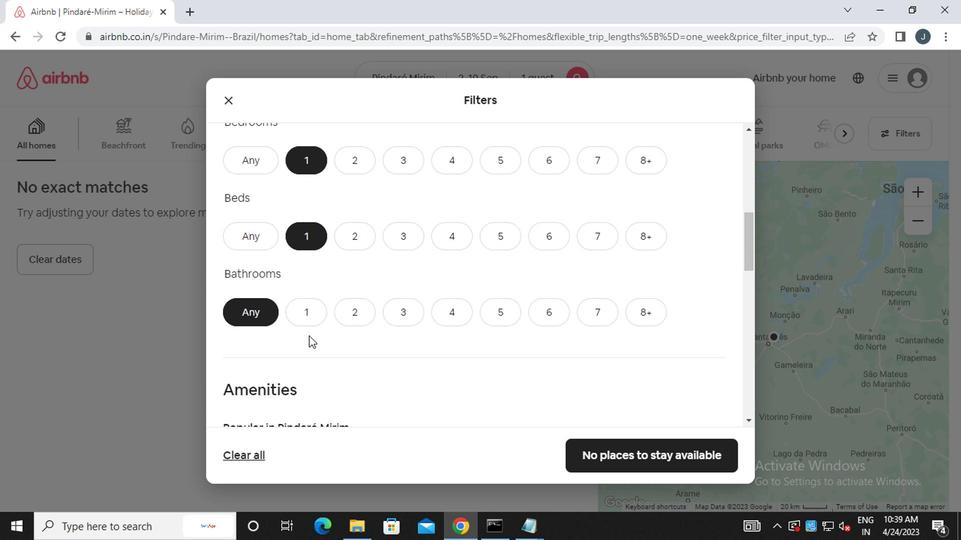 
Action: Mouse pressed left at (306, 313)
Screenshot: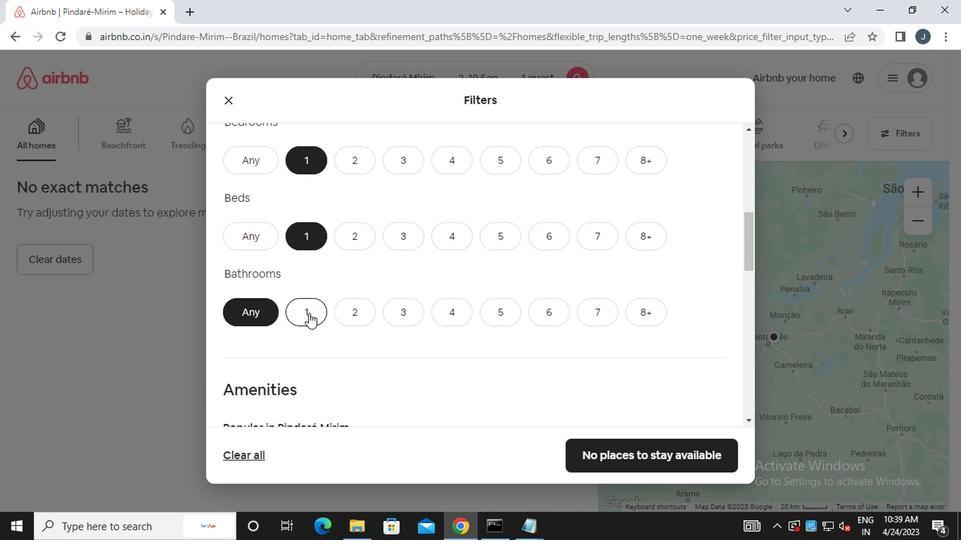 
Action: Mouse moved to (406, 358)
Screenshot: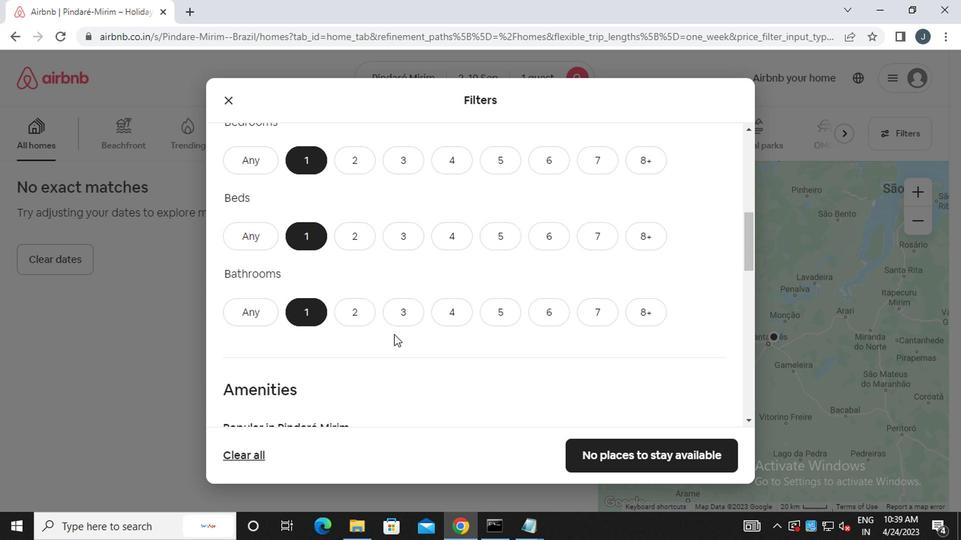 
Action: Mouse scrolled (406, 357) with delta (0, -1)
Screenshot: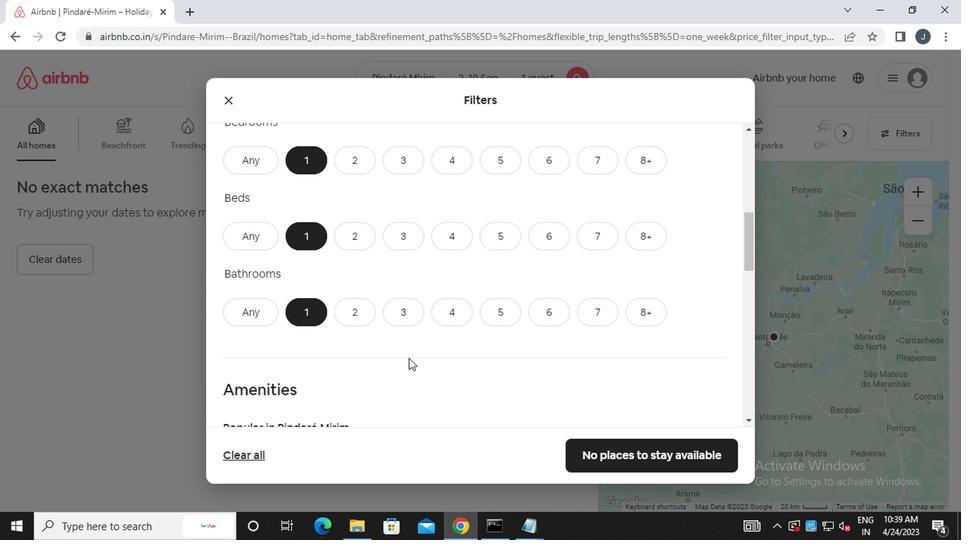 
Action: Mouse scrolled (406, 357) with delta (0, -1)
Screenshot: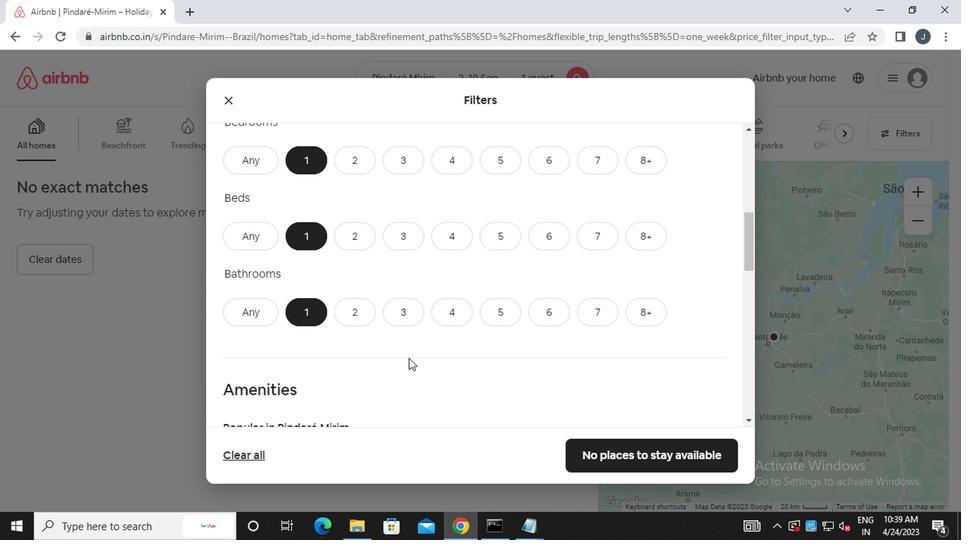 
Action: Mouse moved to (405, 357)
Screenshot: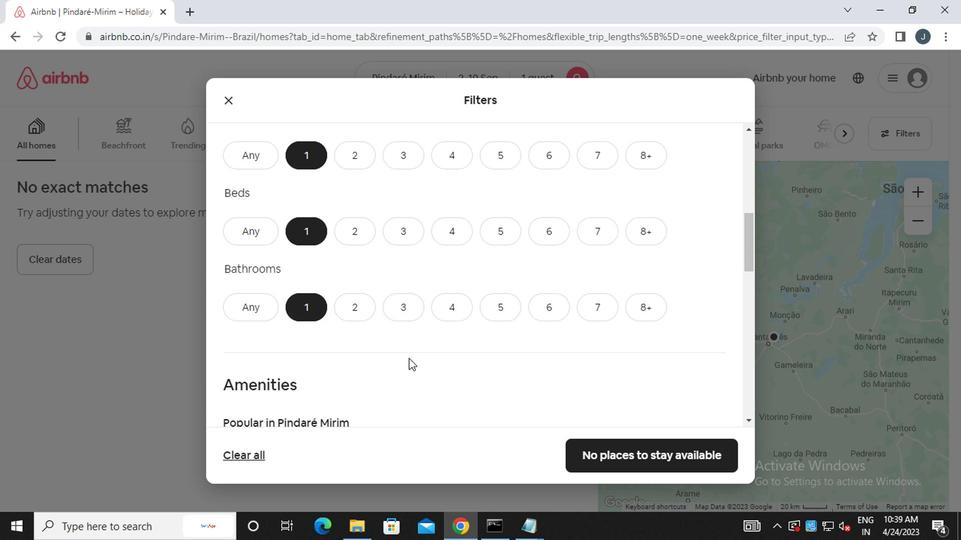 
Action: Mouse scrolled (405, 357) with delta (0, 0)
Screenshot: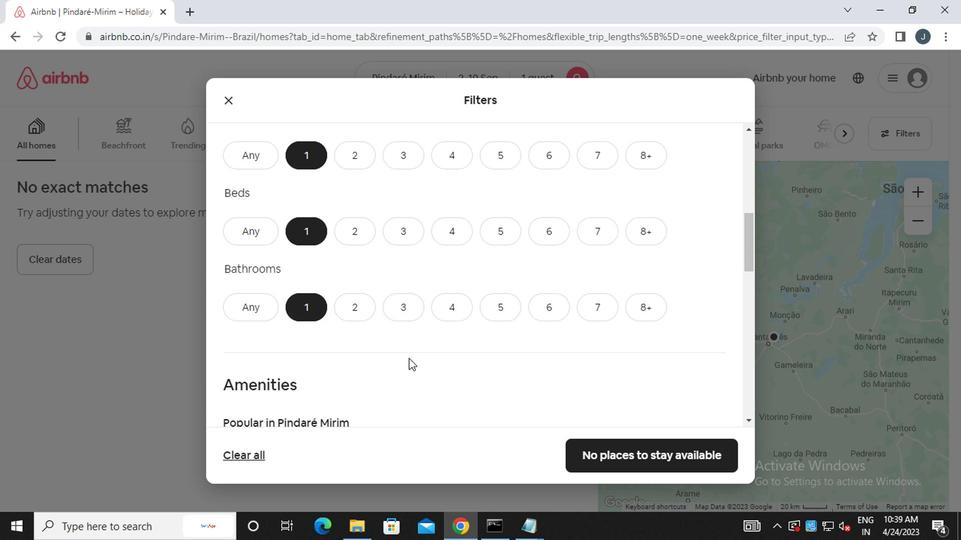 
Action: Mouse moved to (332, 273)
Screenshot: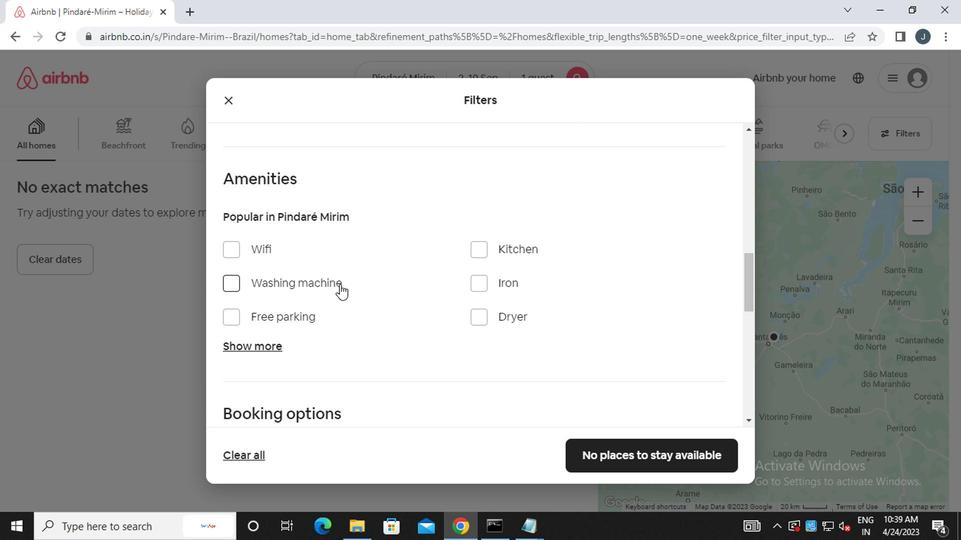 
Action: Mouse scrolled (332, 274) with delta (0, 1)
Screenshot: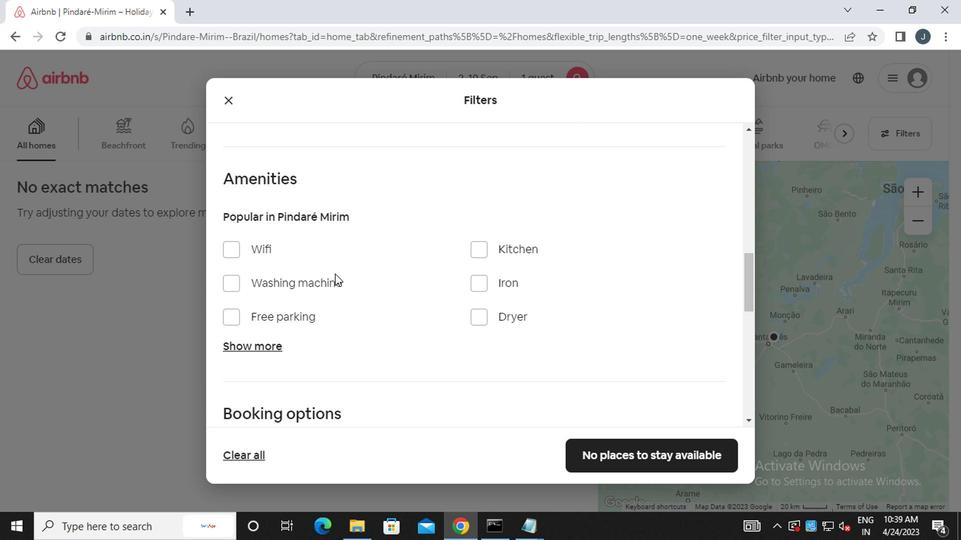 
Action: Mouse scrolled (332, 274) with delta (0, 1)
Screenshot: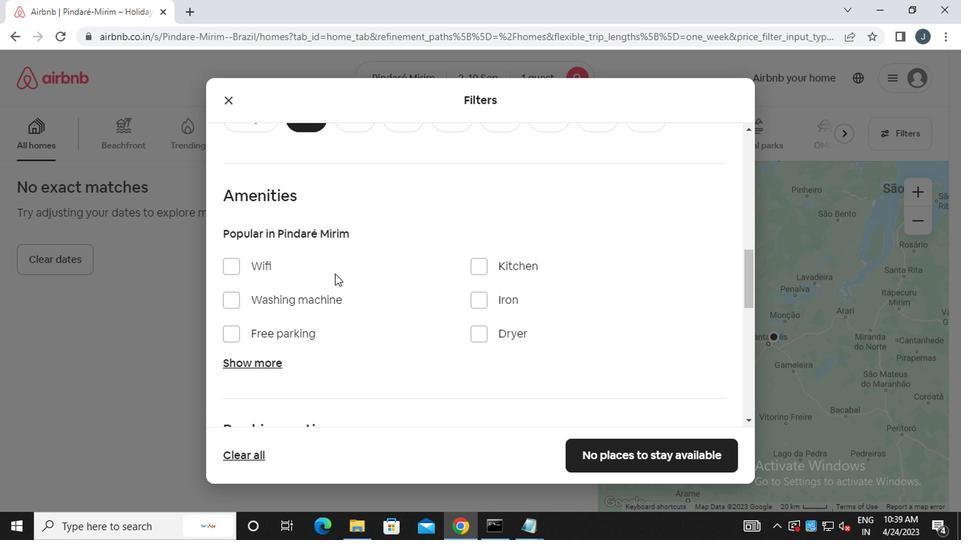 
Action: Mouse moved to (332, 273)
Screenshot: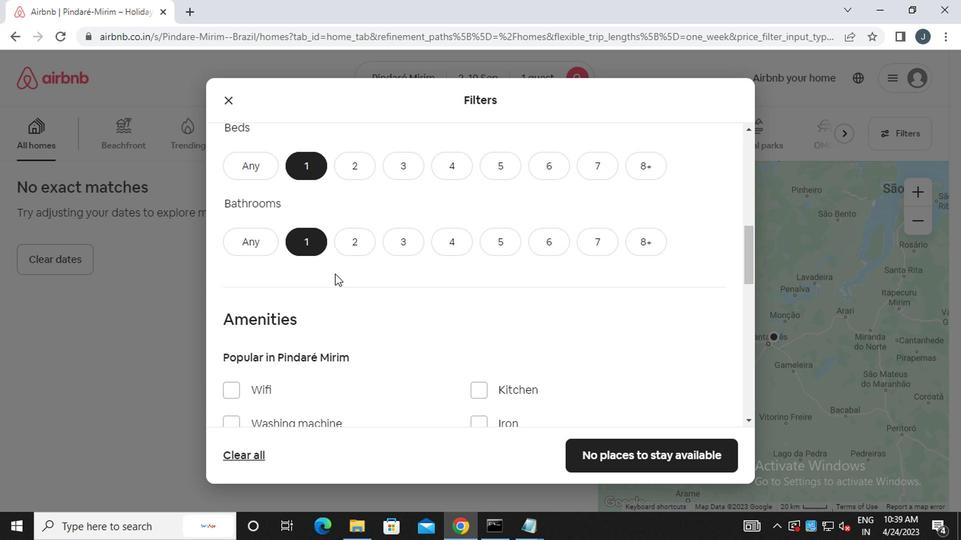 
Action: Mouse scrolled (332, 274) with delta (0, 1)
Screenshot: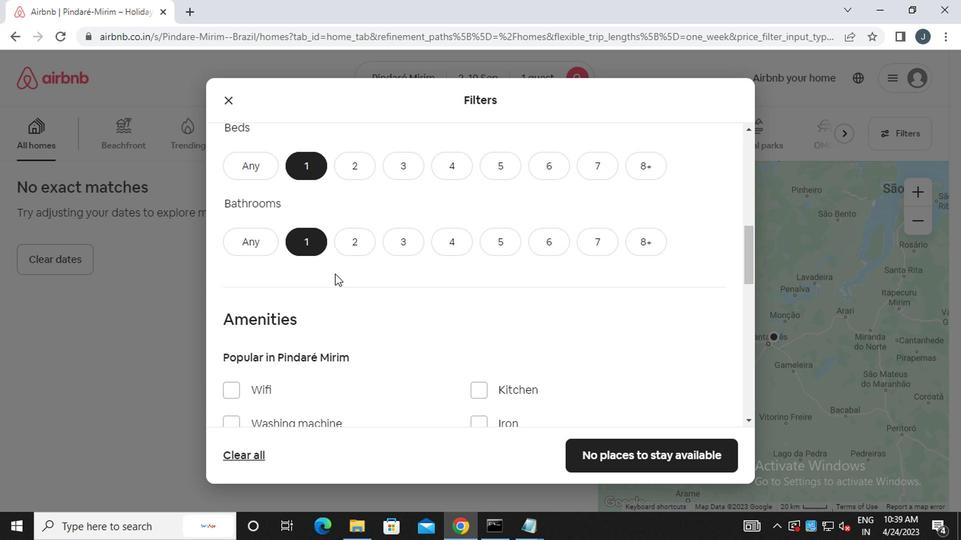 
Action: Mouse scrolled (332, 274) with delta (0, 1)
Screenshot: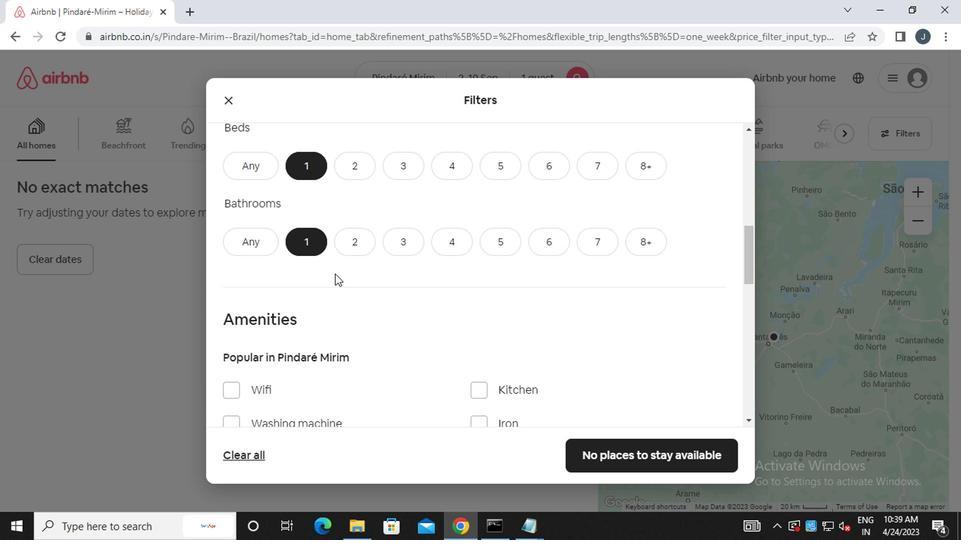 
Action: Mouse scrolled (332, 273) with delta (0, 0)
Screenshot: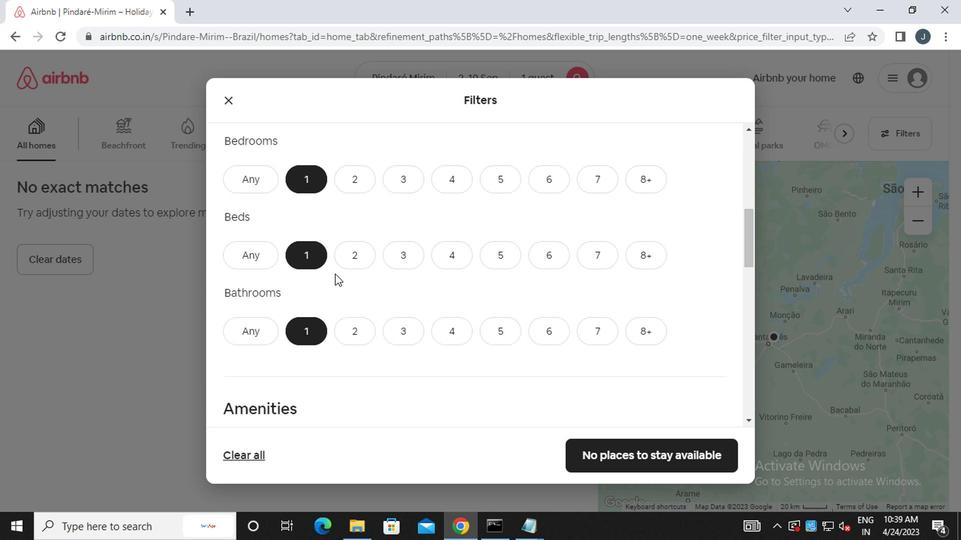
Action: Mouse scrolled (332, 273) with delta (0, 0)
Screenshot: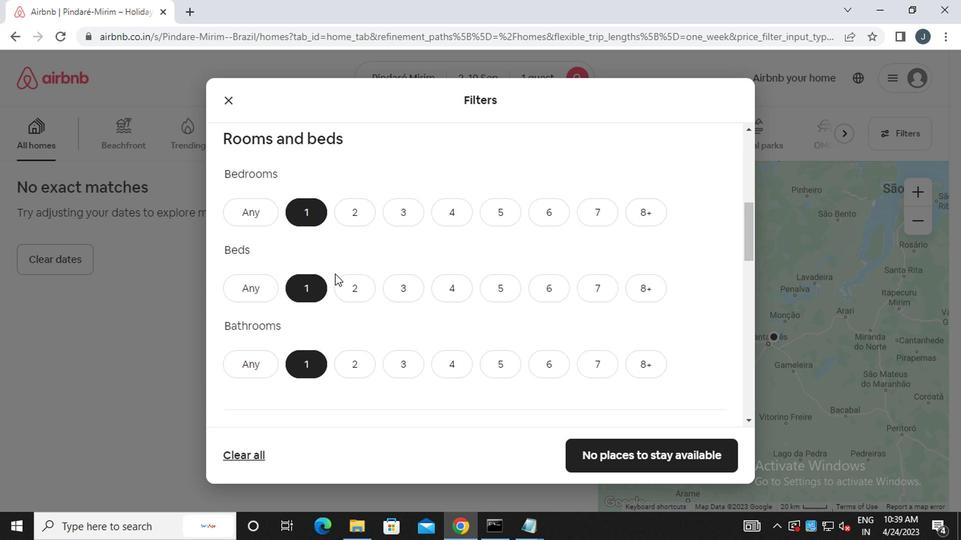 
Action: Mouse scrolled (332, 273) with delta (0, 0)
Screenshot: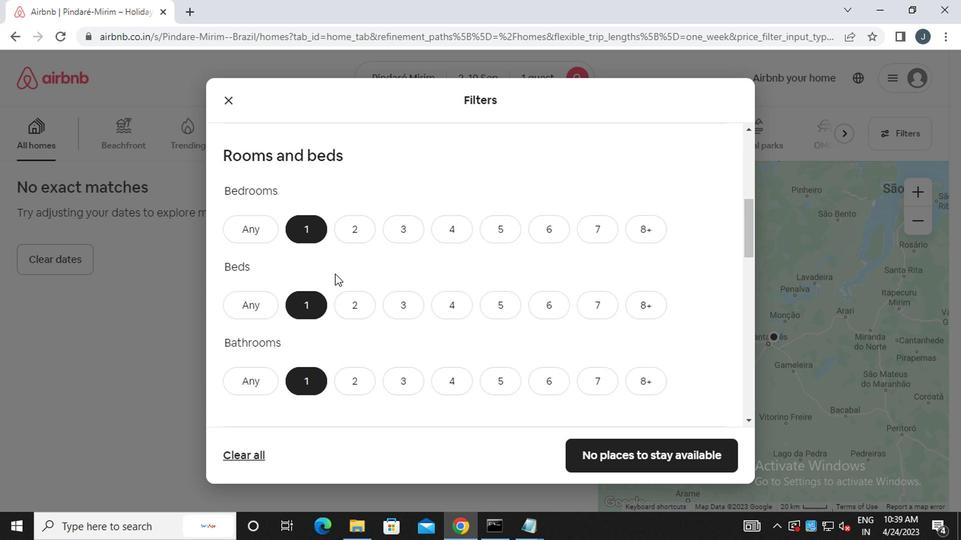
Action: Mouse scrolled (332, 273) with delta (0, 0)
Screenshot: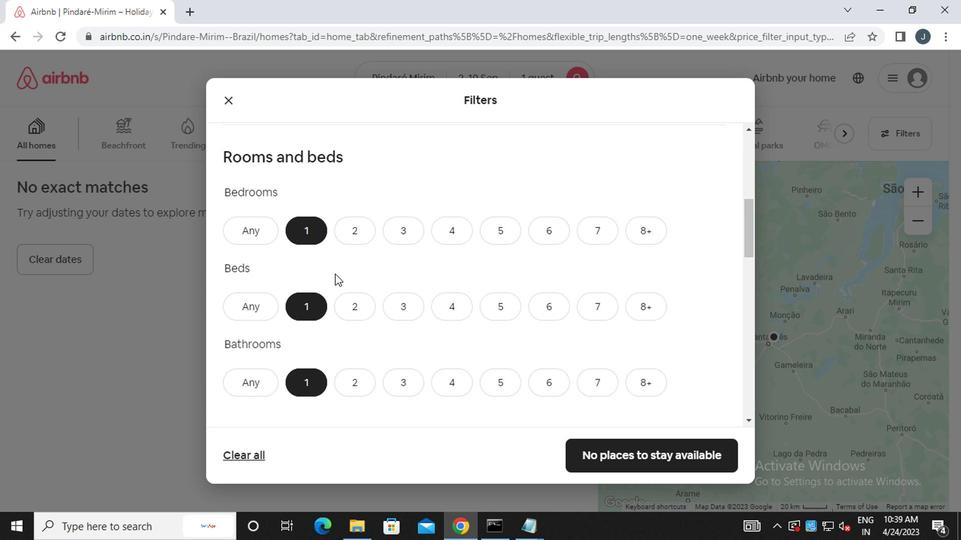 
Action: Mouse moved to (429, 323)
Screenshot: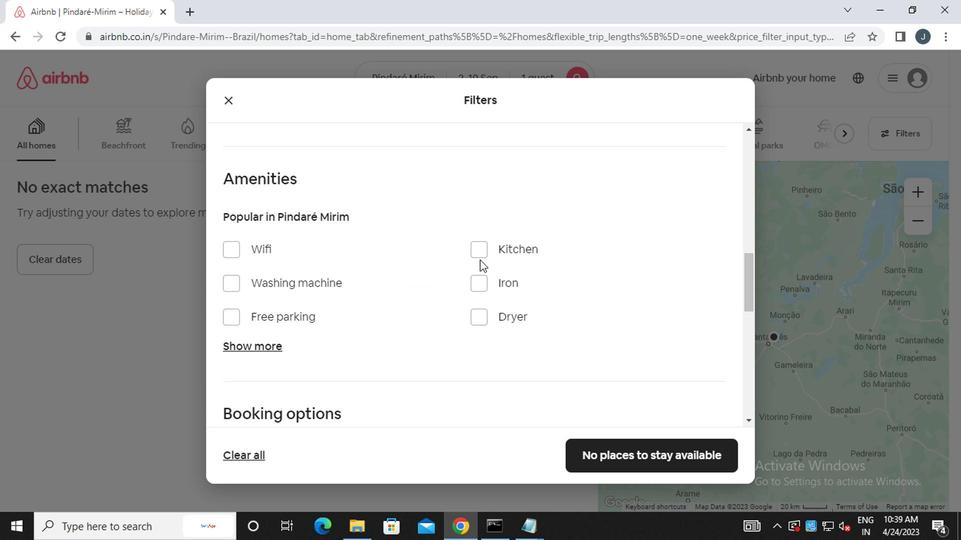 
Action: Mouse scrolled (429, 323) with delta (0, 0)
Screenshot: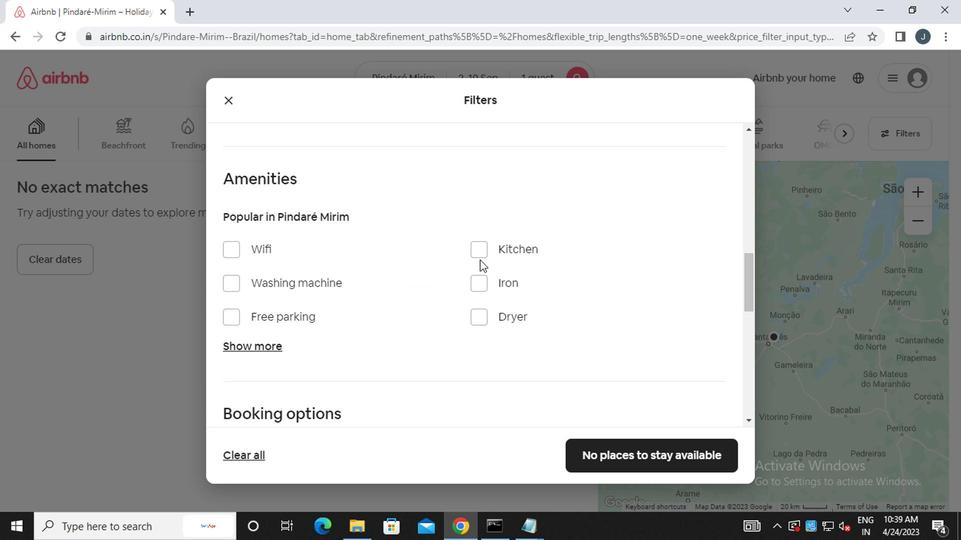 
Action: Mouse moved to (426, 322)
Screenshot: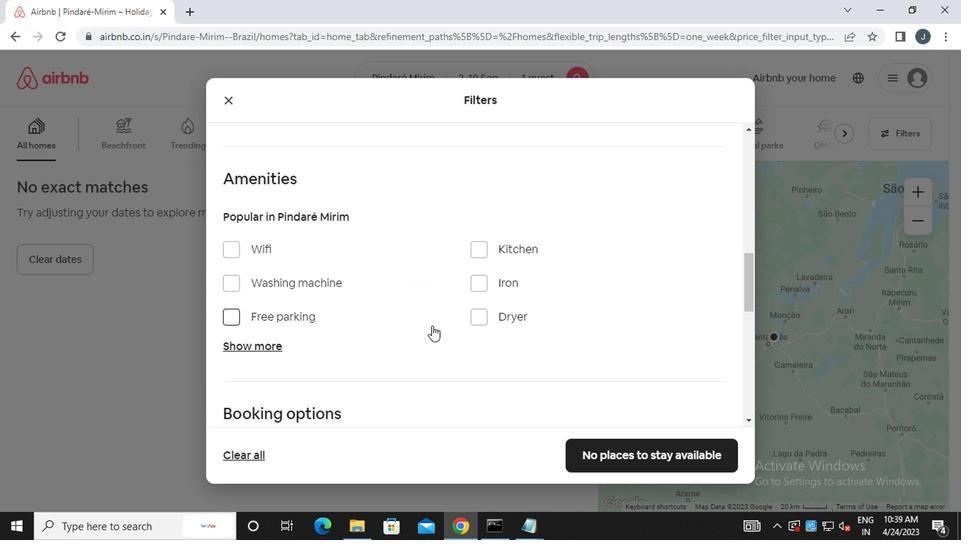 
Action: Mouse scrolled (426, 321) with delta (0, -1)
Screenshot: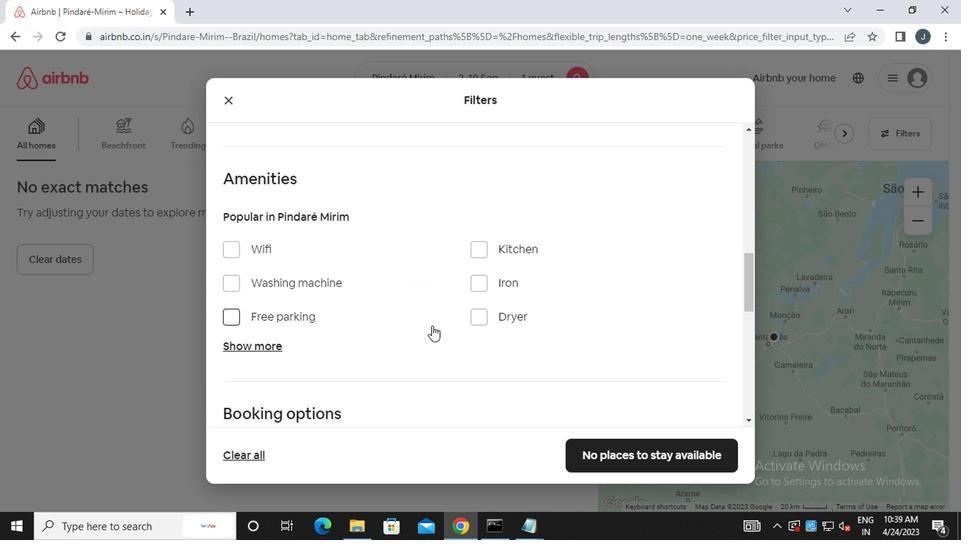 
Action: Mouse moved to (343, 310)
Screenshot: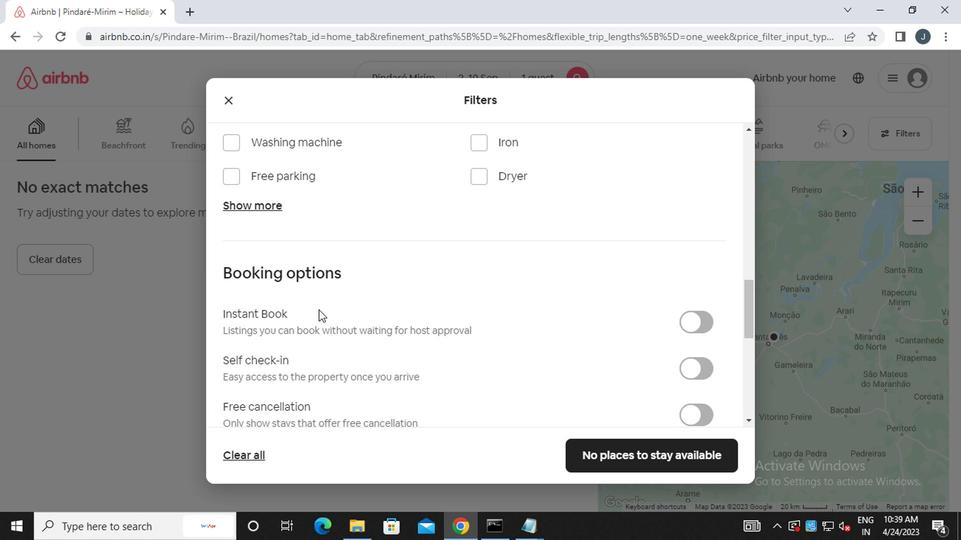 
Action: Mouse scrolled (343, 309) with delta (0, -1)
Screenshot: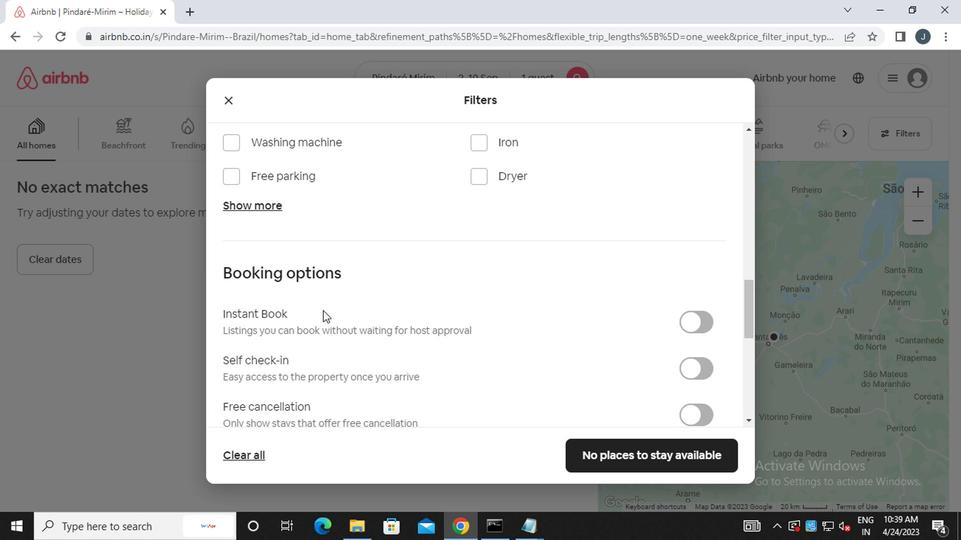 
Action: Mouse scrolled (343, 309) with delta (0, -1)
Screenshot: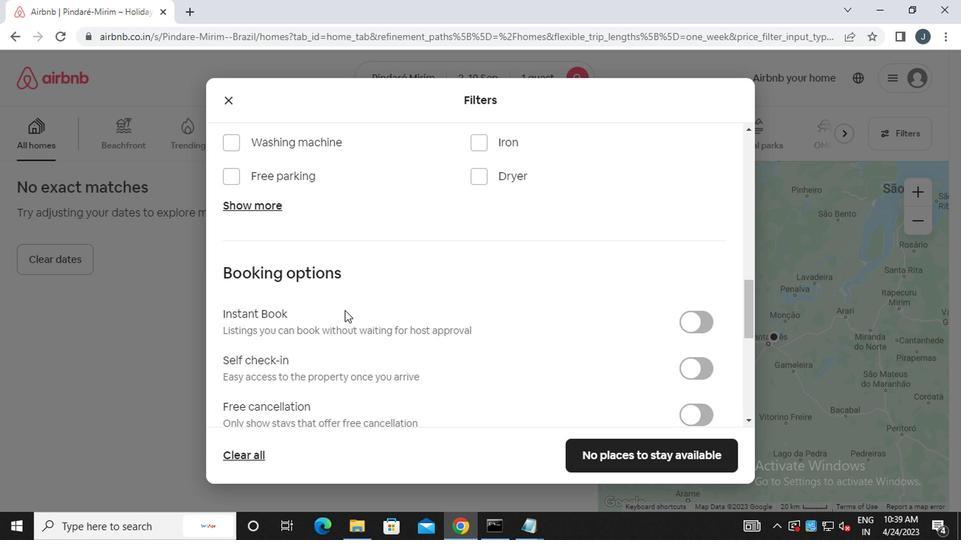 
Action: Mouse moved to (683, 225)
Screenshot: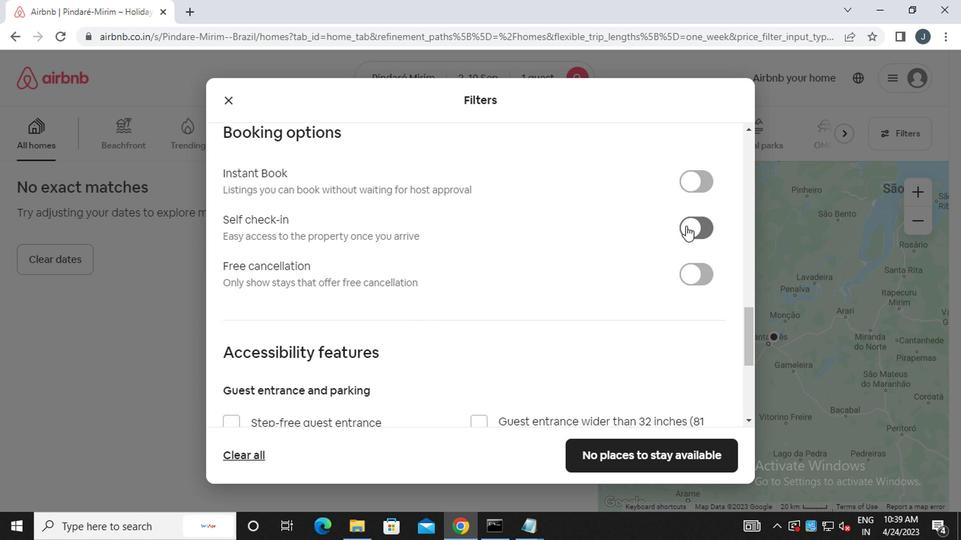 
Action: Mouse pressed left at (683, 225)
Screenshot: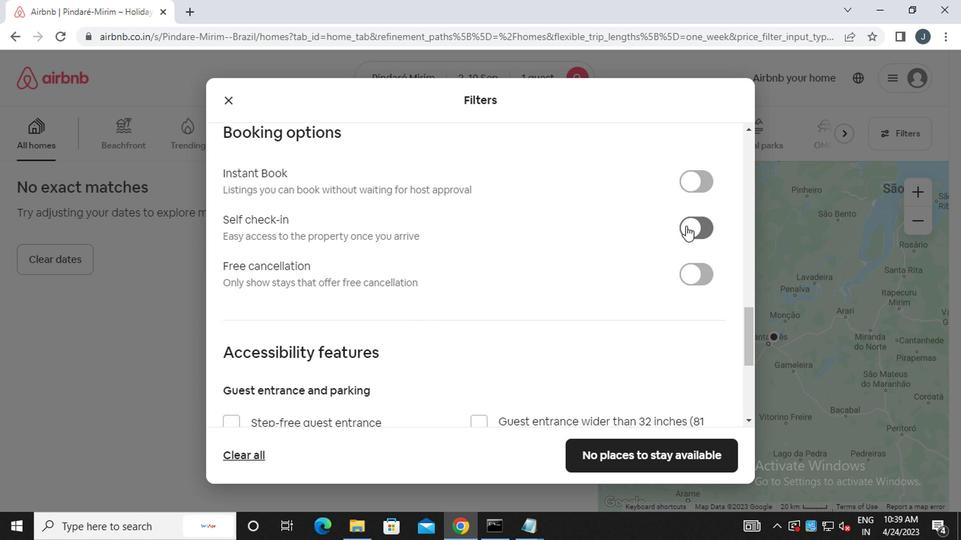 
Action: Mouse moved to (536, 250)
Screenshot: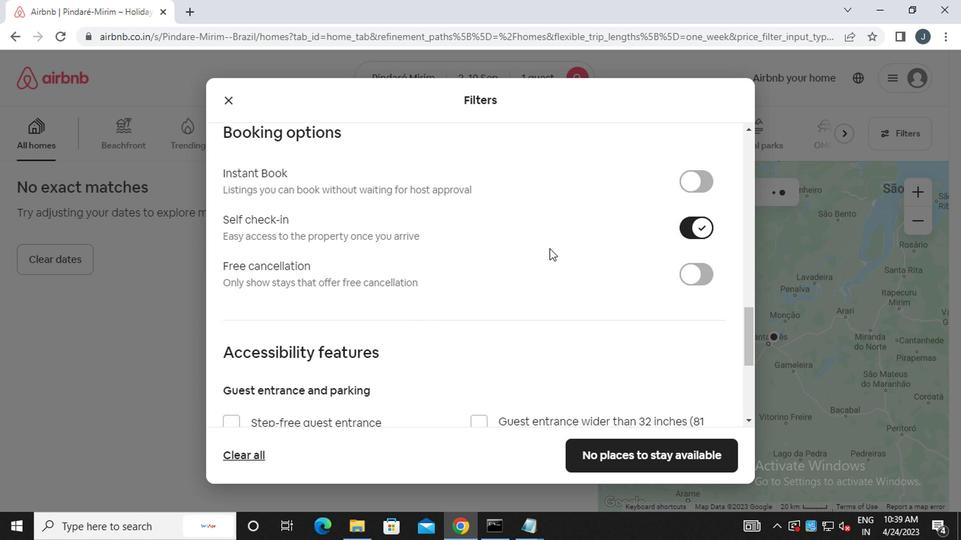 
Action: Mouse scrolled (536, 249) with delta (0, -1)
Screenshot: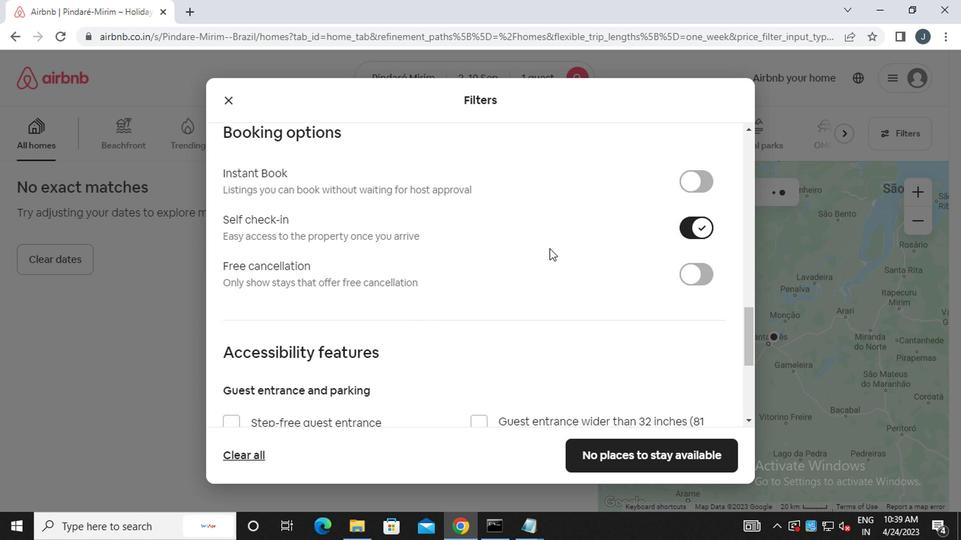 
Action: Mouse moved to (535, 250)
Screenshot: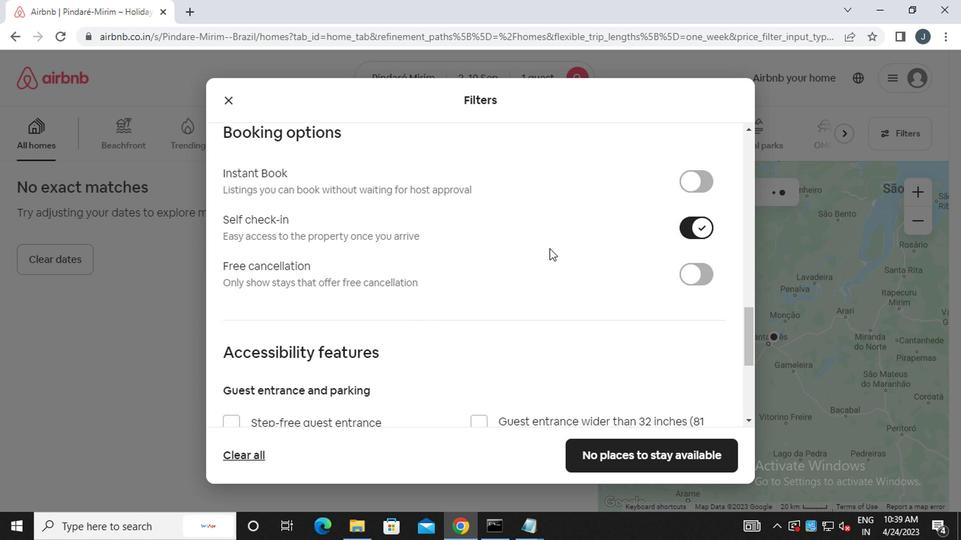 
Action: Mouse scrolled (535, 249) with delta (0, -1)
Screenshot: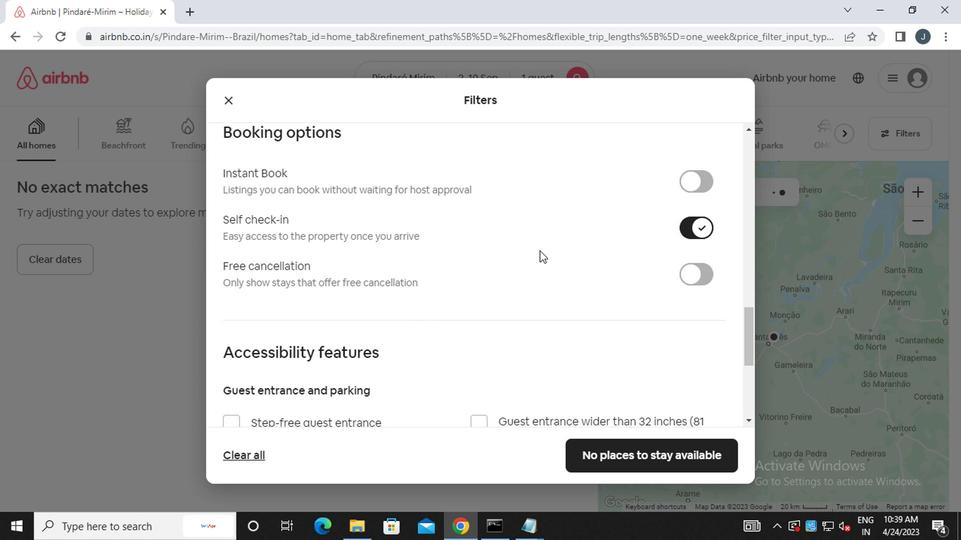 
Action: Mouse moved to (535, 250)
Screenshot: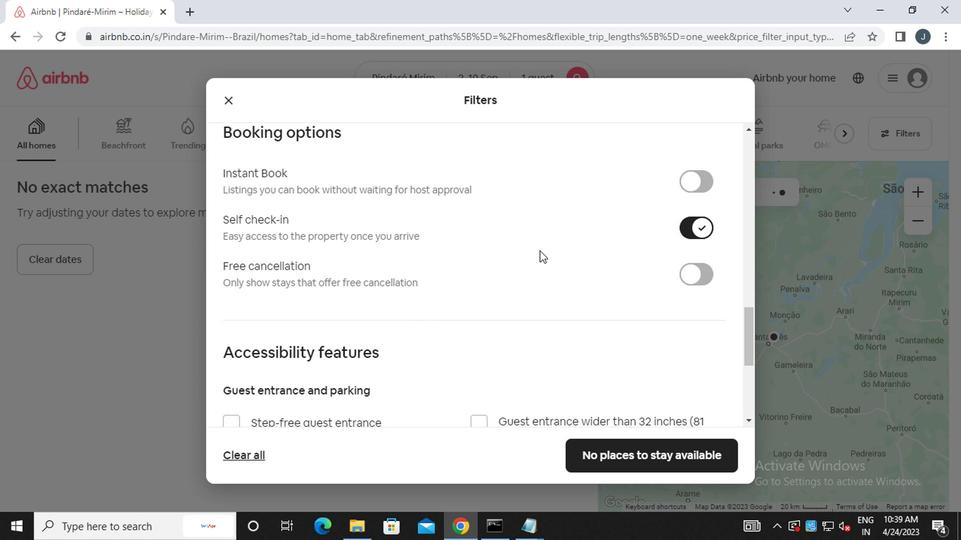 
Action: Mouse scrolled (535, 249) with delta (0, -1)
Screenshot: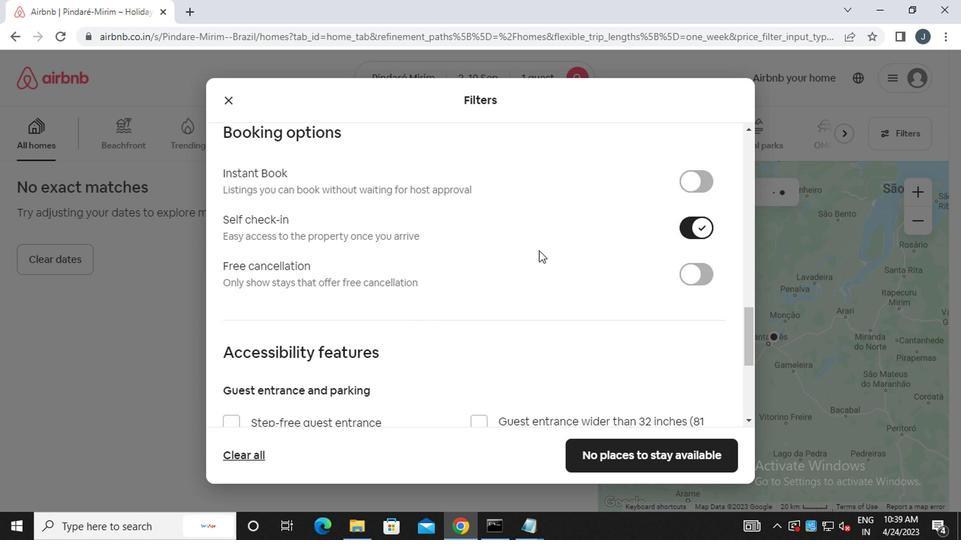 
Action: Mouse moved to (528, 257)
Screenshot: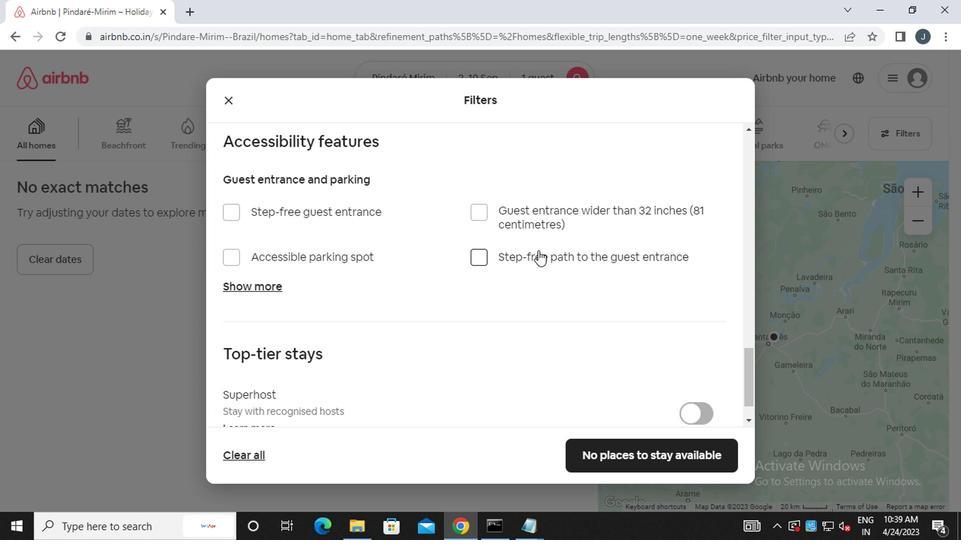 
Action: Mouse scrolled (528, 256) with delta (0, -1)
Screenshot: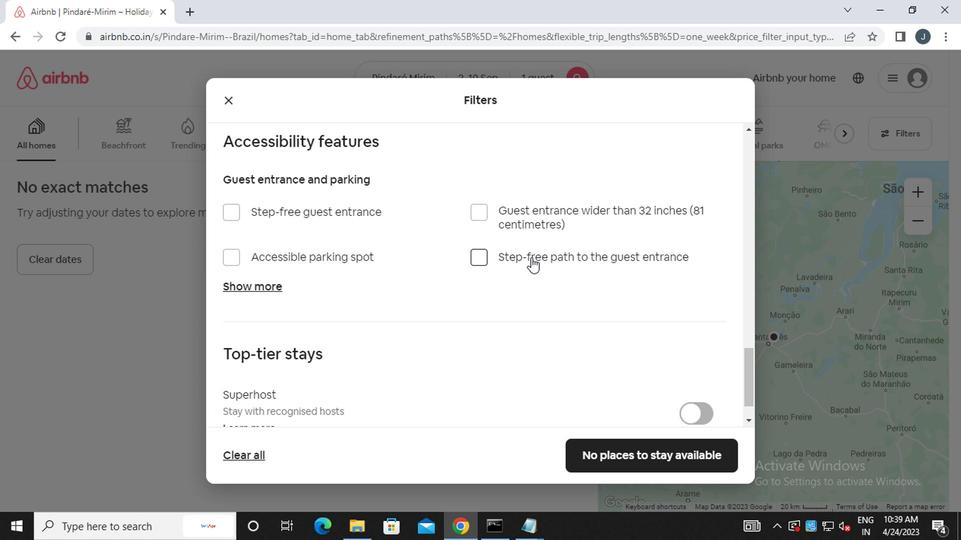 
Action: Mouse scrolled (528, 256) with delta (0, -1)
Screenshot: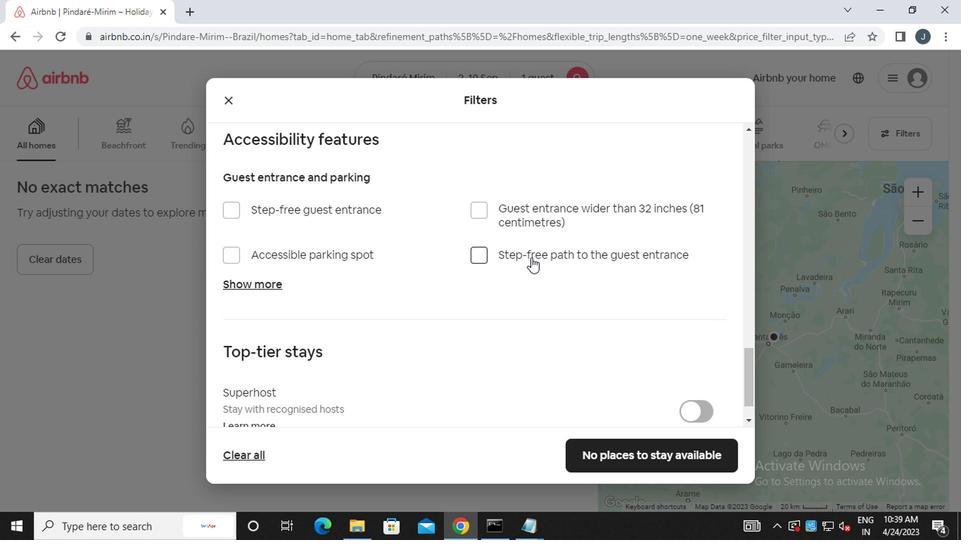 
Action: Mouse scrolled (528, 256) with delta (0, -1)
Screenshot: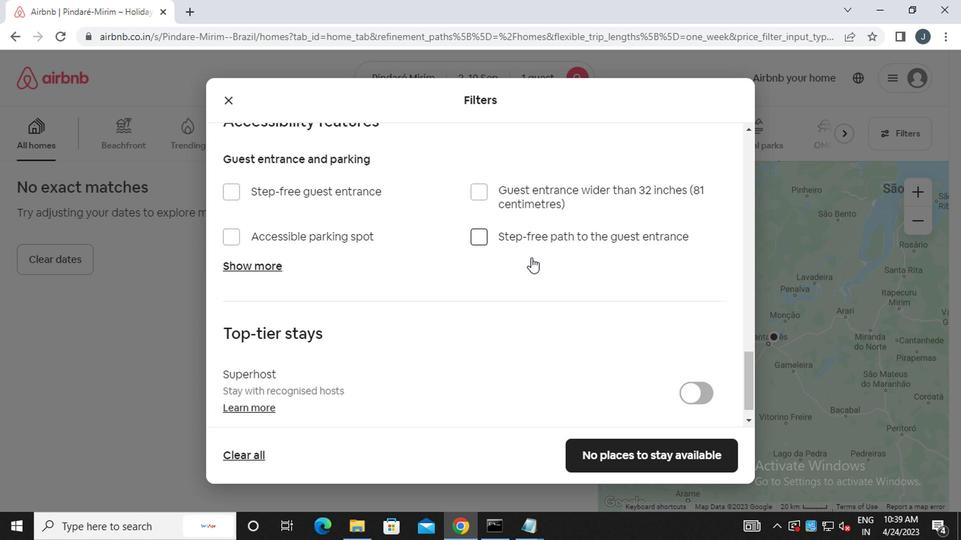 
Action: Mouse moved to (522, 257)
Screenshot: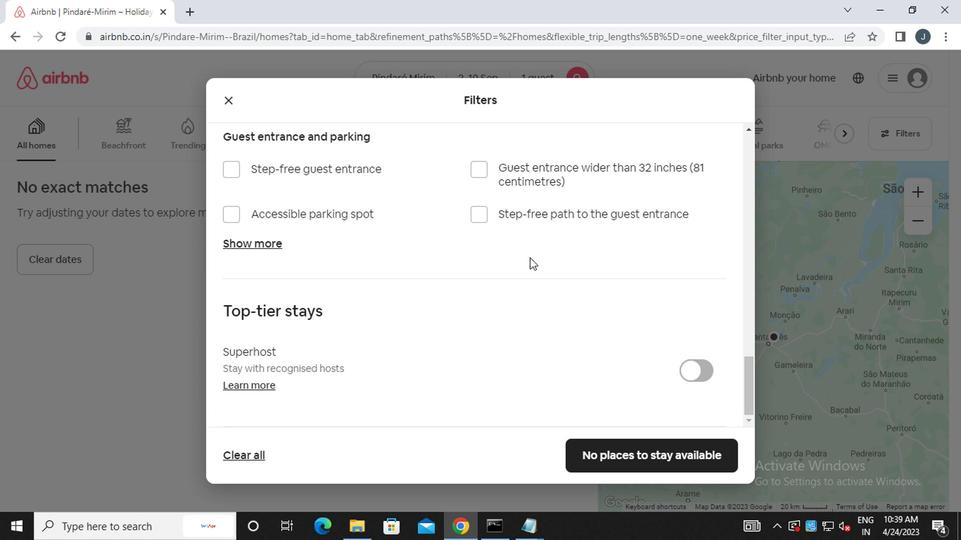 
Action: Mouse scrolled (522, 256) with delta (0, -1)
Screenshot: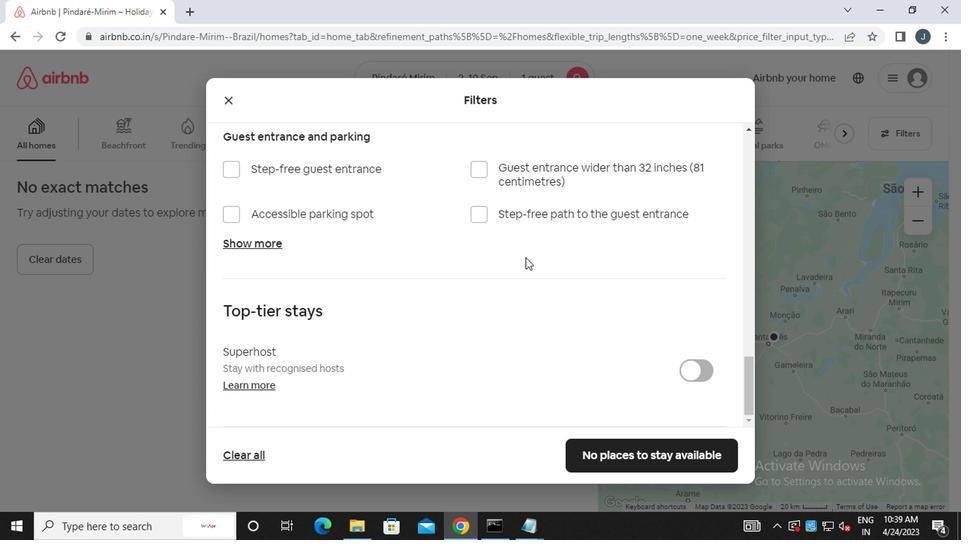 
Action: Mouse scrolled (522, 256) with delta (0, -1)
Screenshot: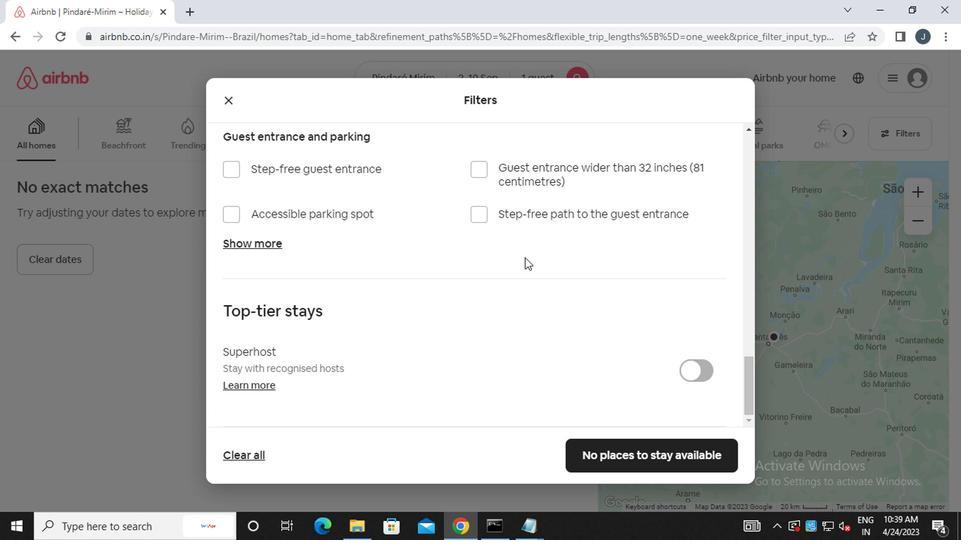 
Action: Mouse scrolled (522, 256) with delta (0, -1)
Screenshot: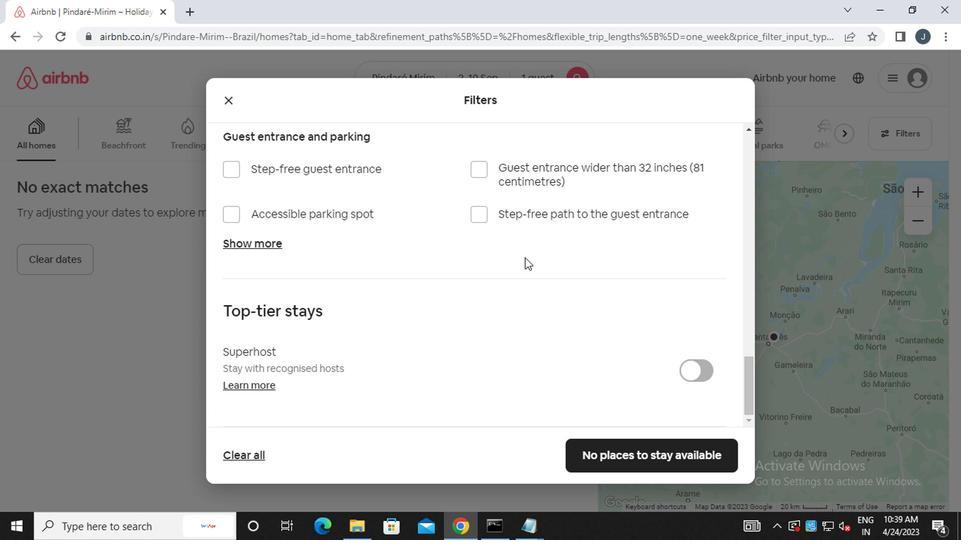 
Action: Mouse moved to (520, 264)
Screenshot: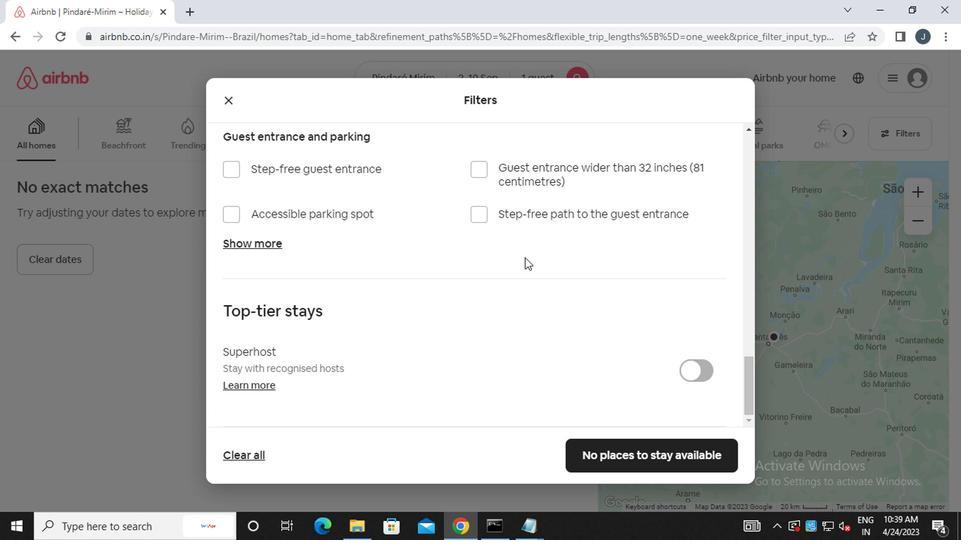
Action: Mouse scrolled (520, 263) with delta (0, -1)
Screenshot: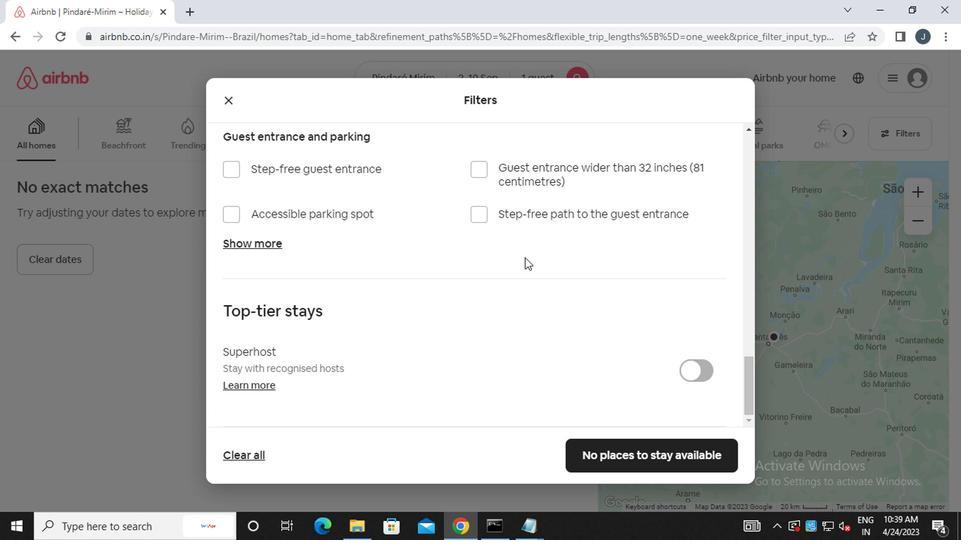 
Action: Mouse moved to (321, 196)
Screenshot: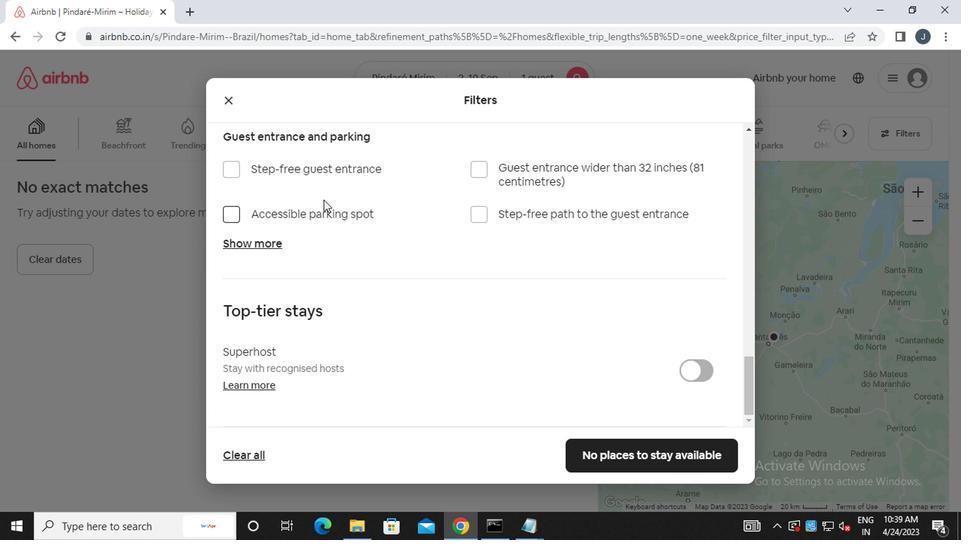 
Action: Mouse scrolled (321, 196) with delta (0, 0)
Screenshot: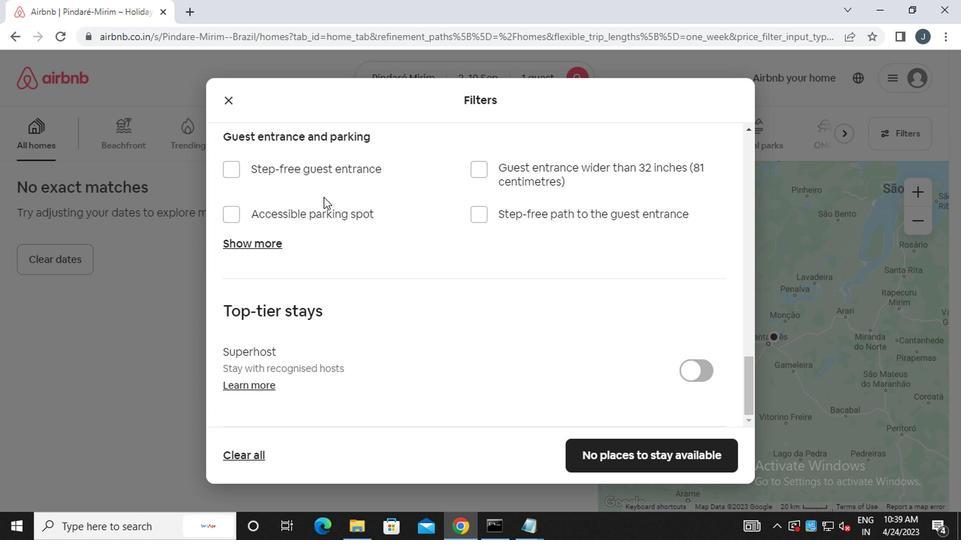 
Action: Mouse moved to (321, 196)
Screenshot: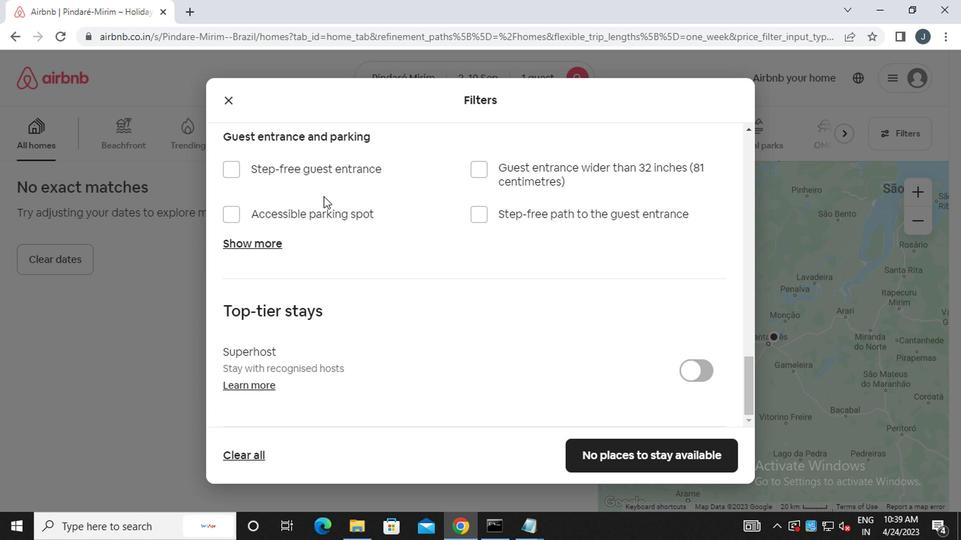 
Action: Mouse scrolled (321, 196) with delta (0, 0)
Screenshot: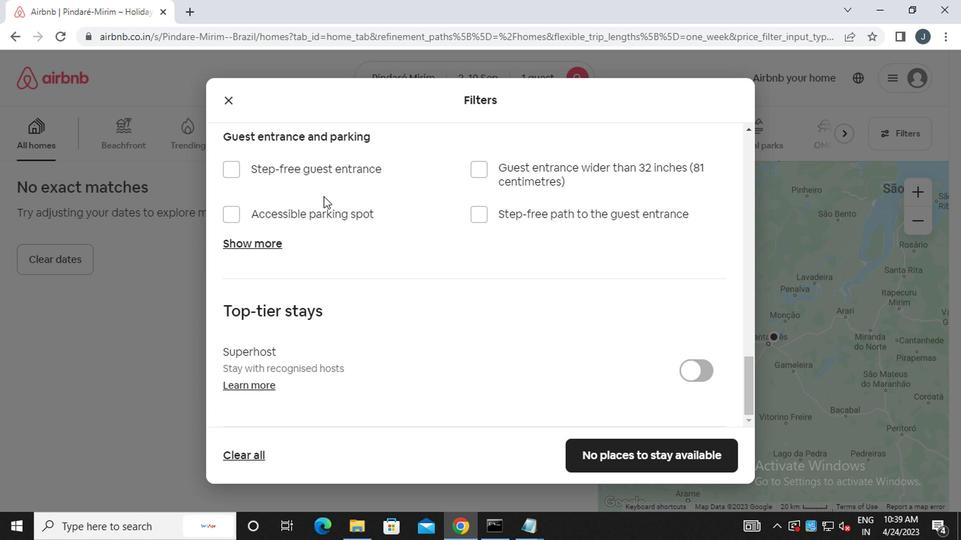 
Action: Mouse scrolled (321, 196) with delta (0, 0)
Screenshot: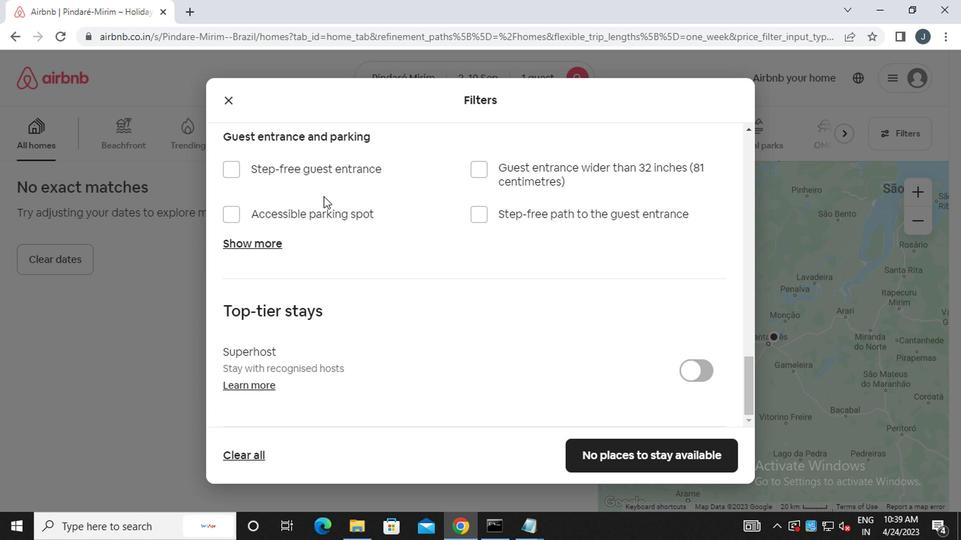 
Action: Mouse moved to (322, 199)
Screenshot: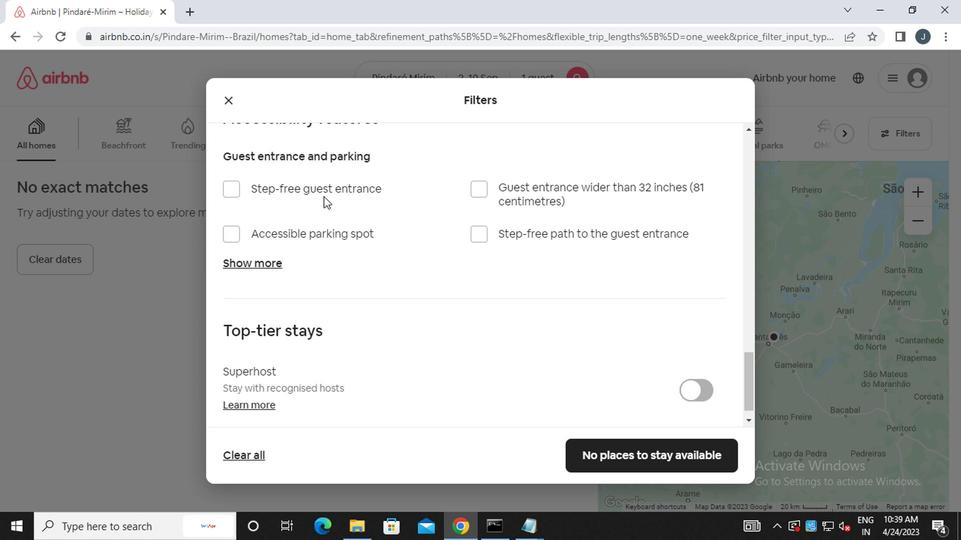 
Action: Mouse scrolled (322, 200) with delta (0, 0)
Screenshot: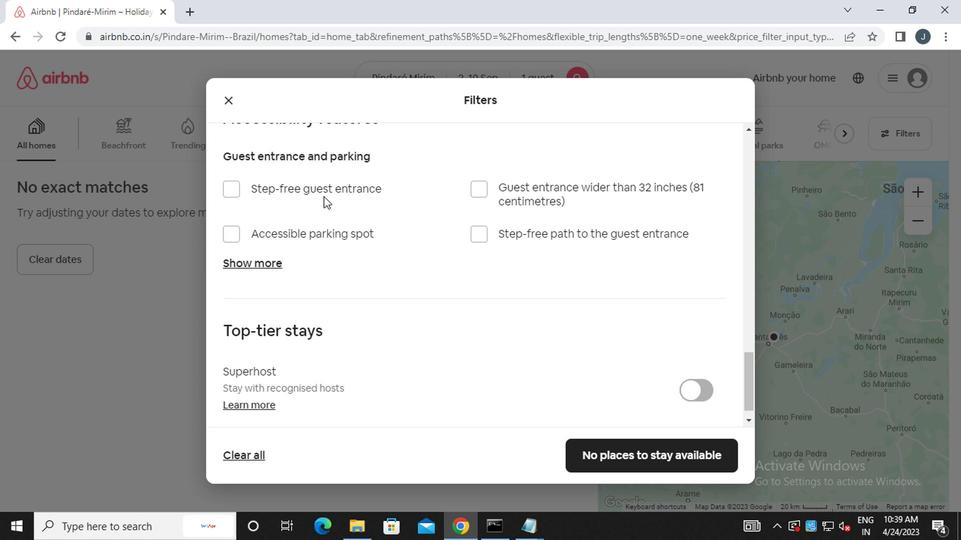 
Action: Mouse moved to (325, 201)
Screenshot: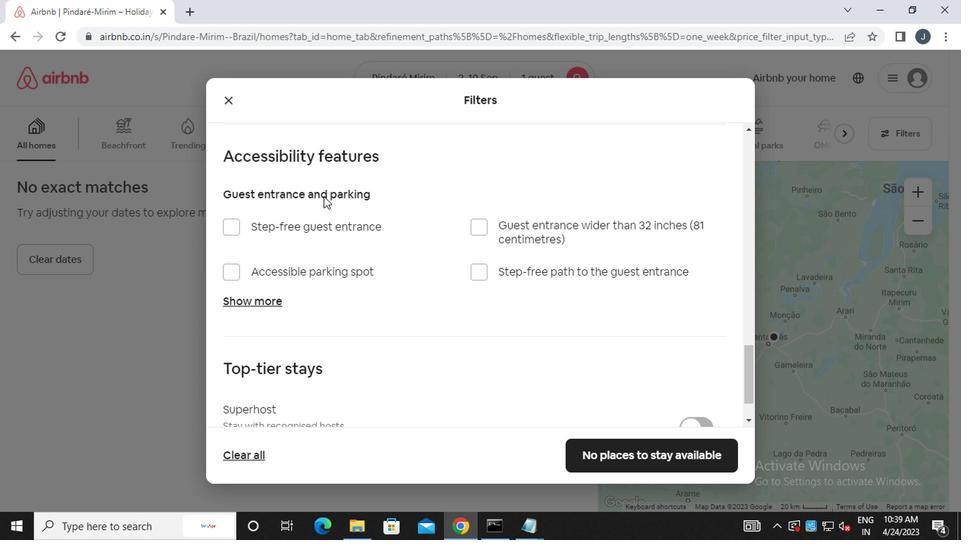 
Action: Mouse scrolled (325, 201) with delta (0, 0)
Screenshot: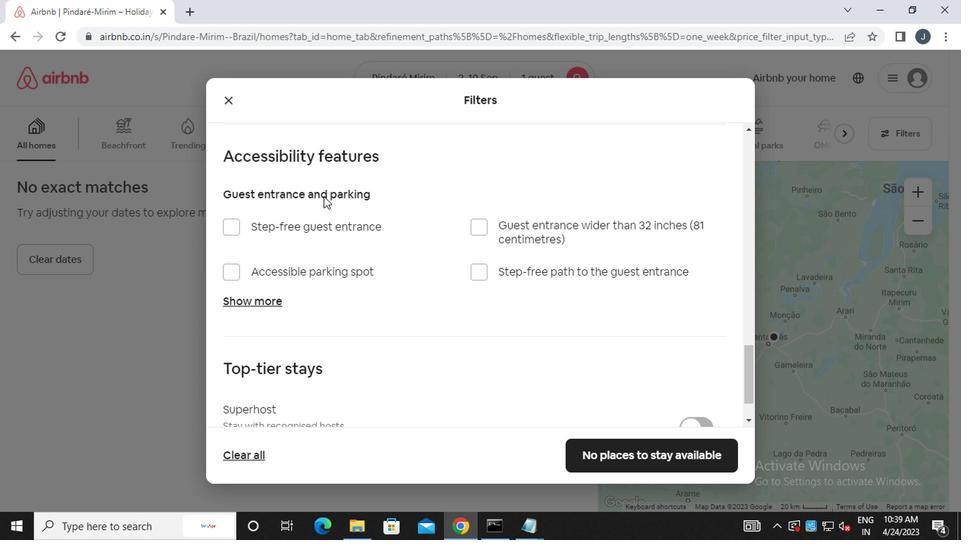 
Action: Mouse moved to (326, 201)
Screenshot: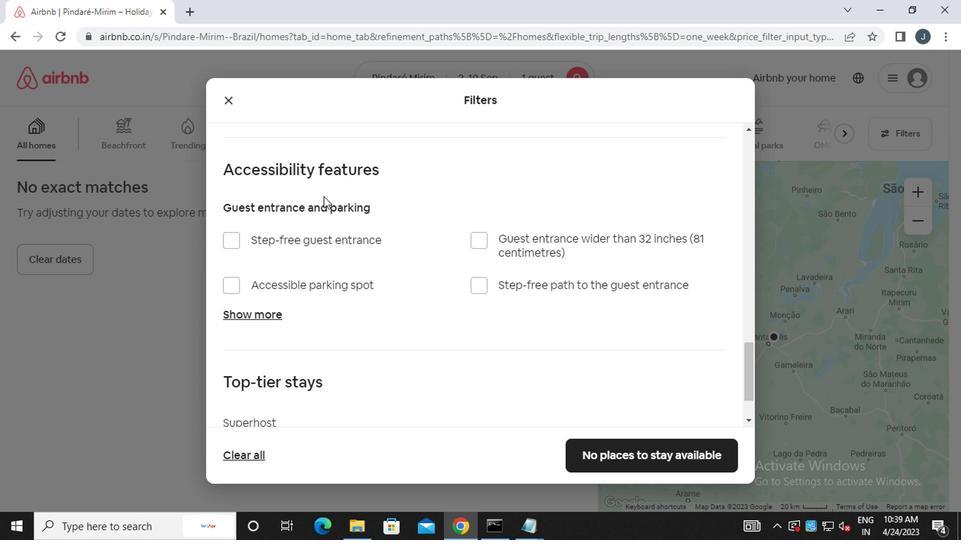 
Action: Mouse scrolled (326, 201) with delta (0, 0)
Screenshot: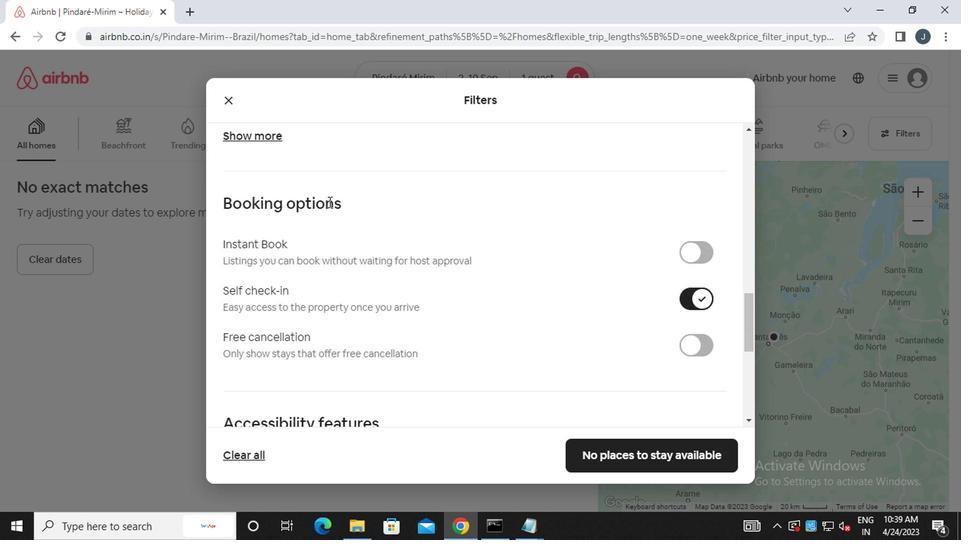 
Action: Mouse scrolled (326, 201) with delta (0, 0)
Screenshot: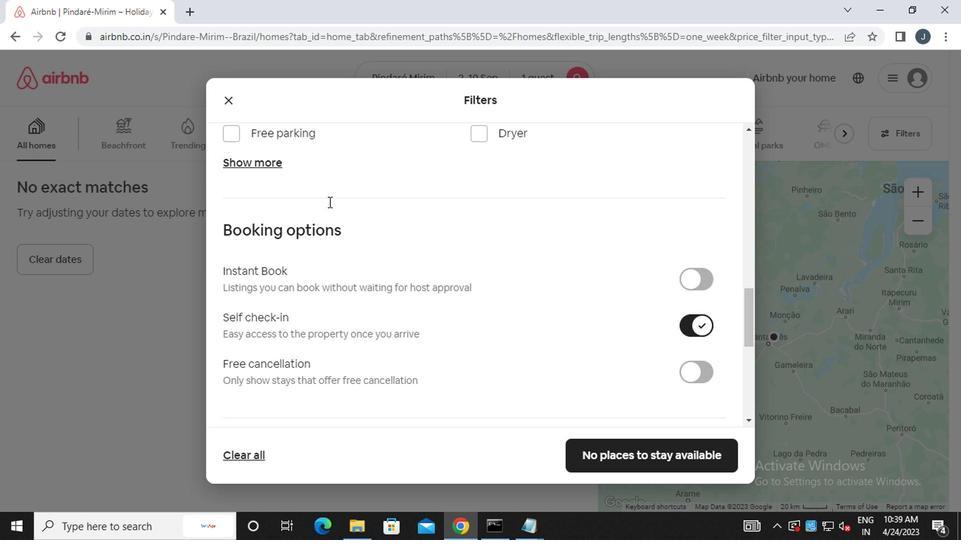 
Action: Mouse scrolled (326, 201) with delta (0, 0)
Screenshot: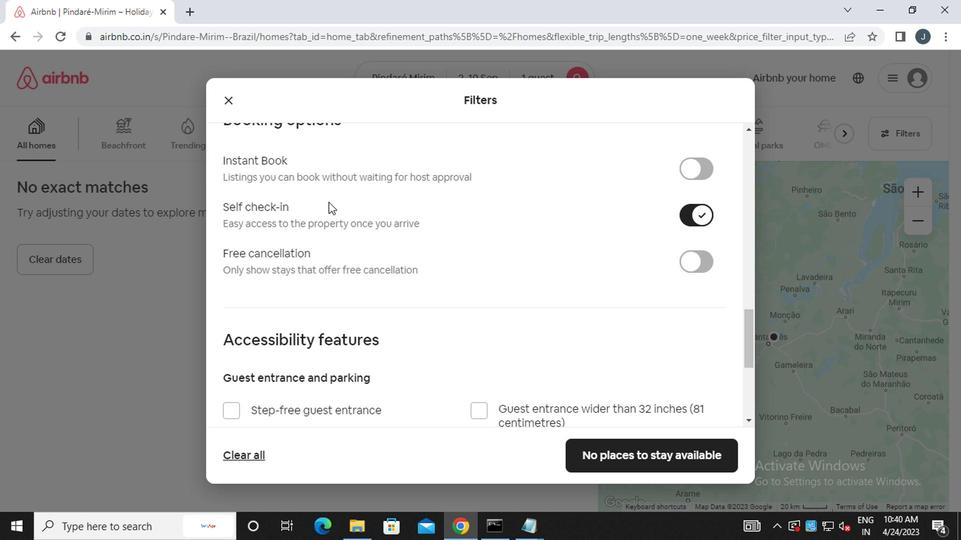 
Action: Mouse scrolled (326, 201) with delta (0, 0)
Screenshot: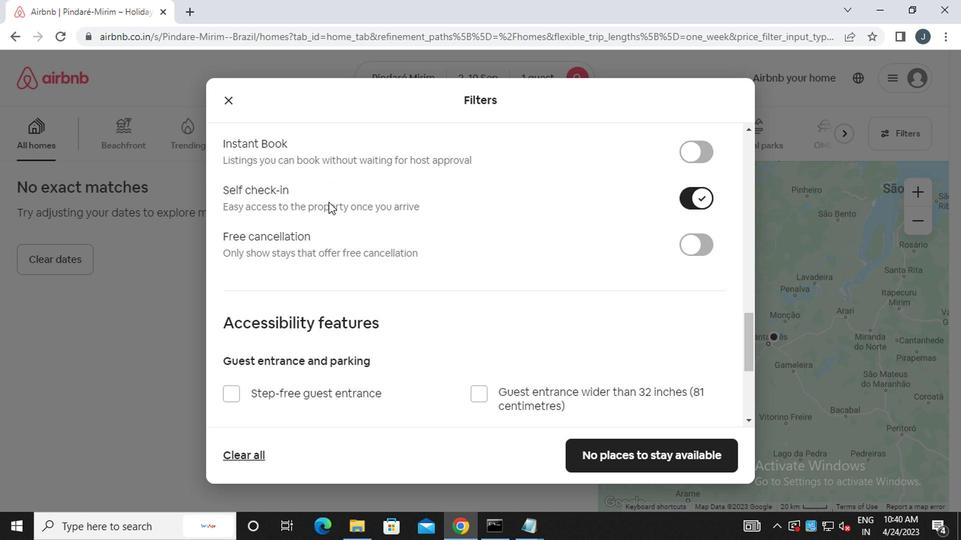 
Action: Mouse scrolled (326, 201) with delta (0, 0)
Screenshot: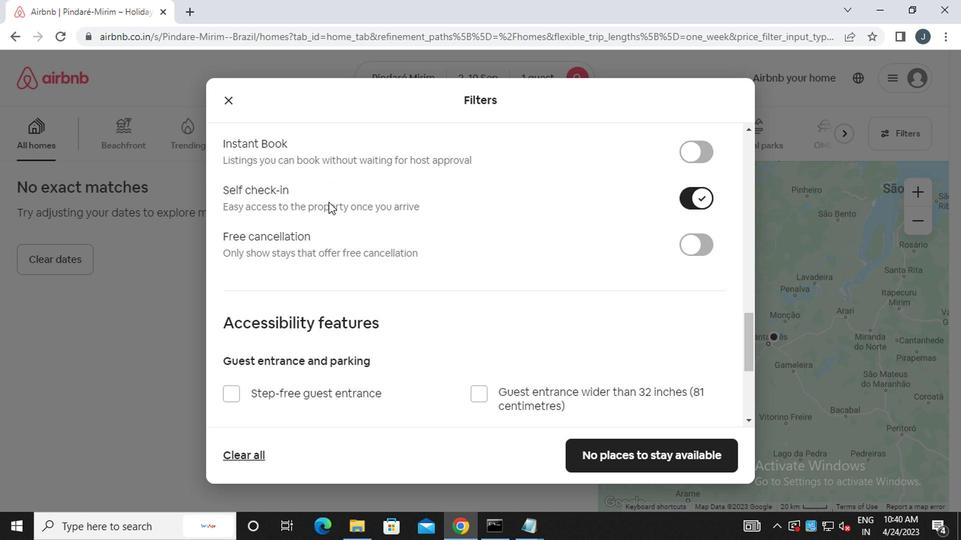 
Action: Mouse scrolled (326, 201) with delta (0, 0)
Screenshot: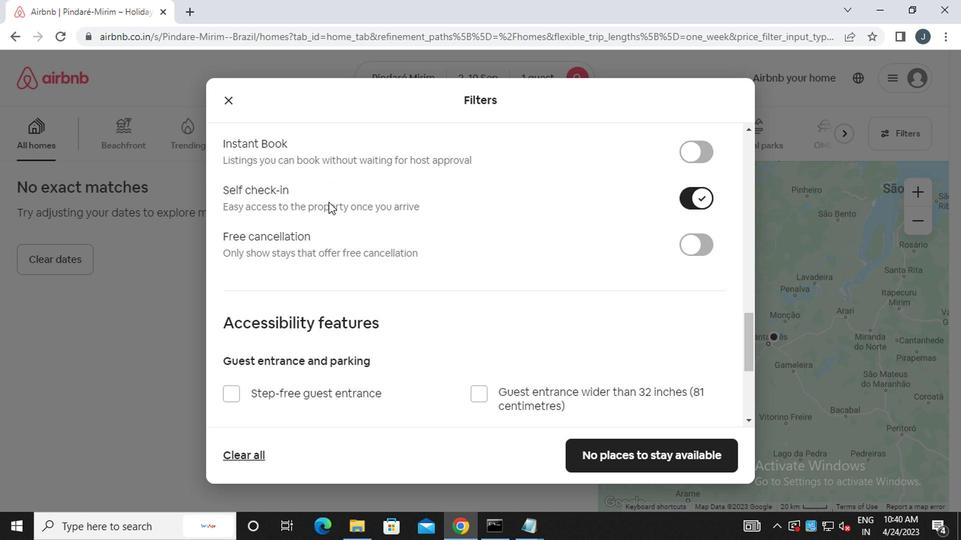 
Action: Mouse scrolled (326, 201) with delta (0, 0)
Screenshot: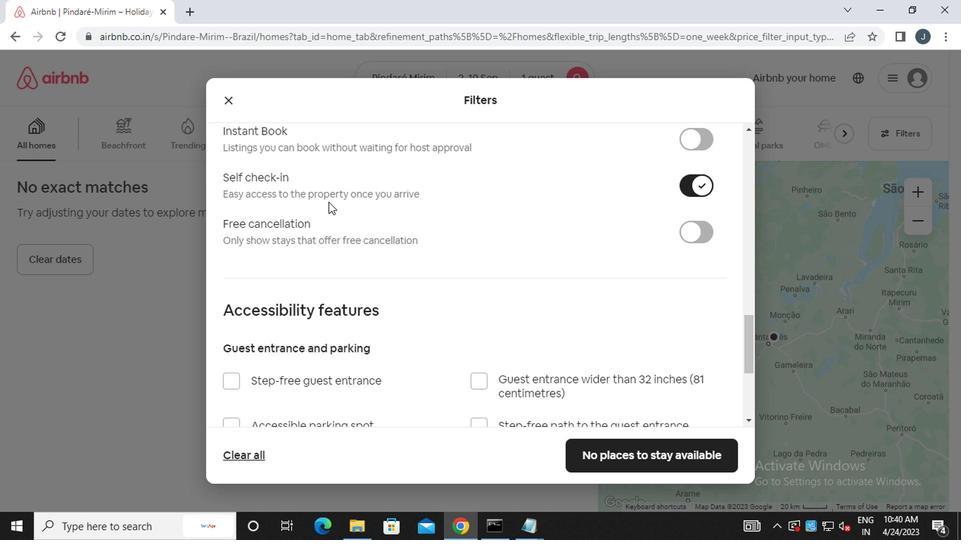 
Action: Mouse moved to (326, 201)
Screenshot: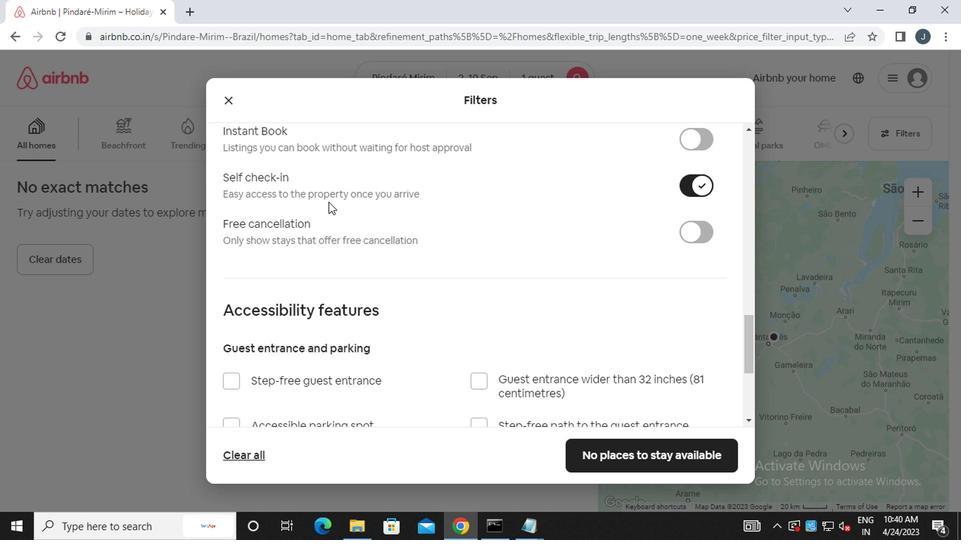 
Action: Mouse scrolled (326, 201) with delta (0, 0)
Screenshot: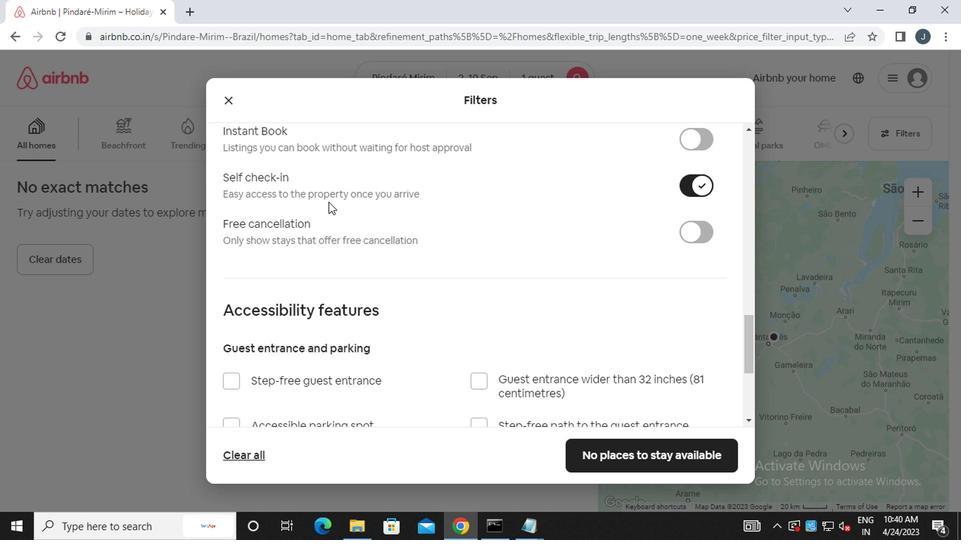 
Action: Mouse scrolled (326, 201) with delta (0, 0)
Screenshot: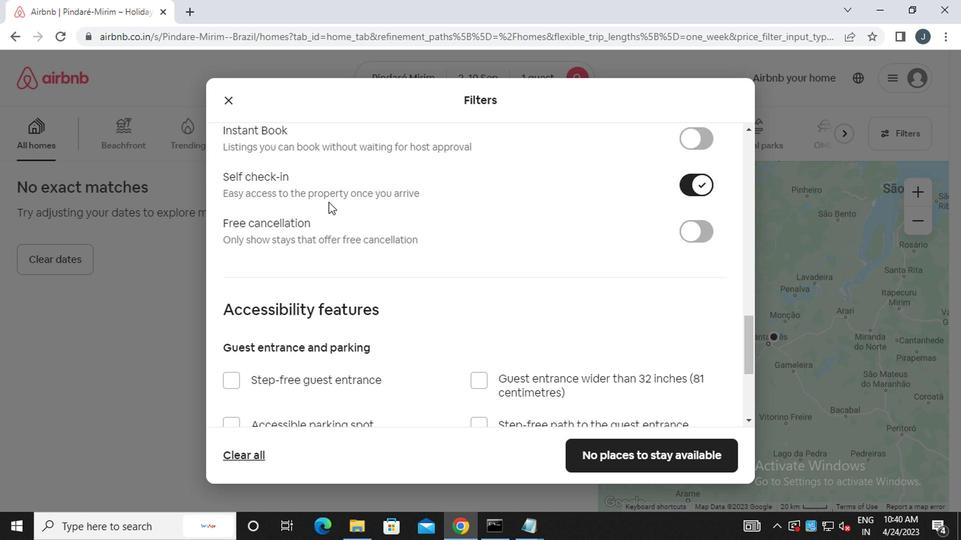 
Action: Mouse moved to (326, 206)
Screenshot: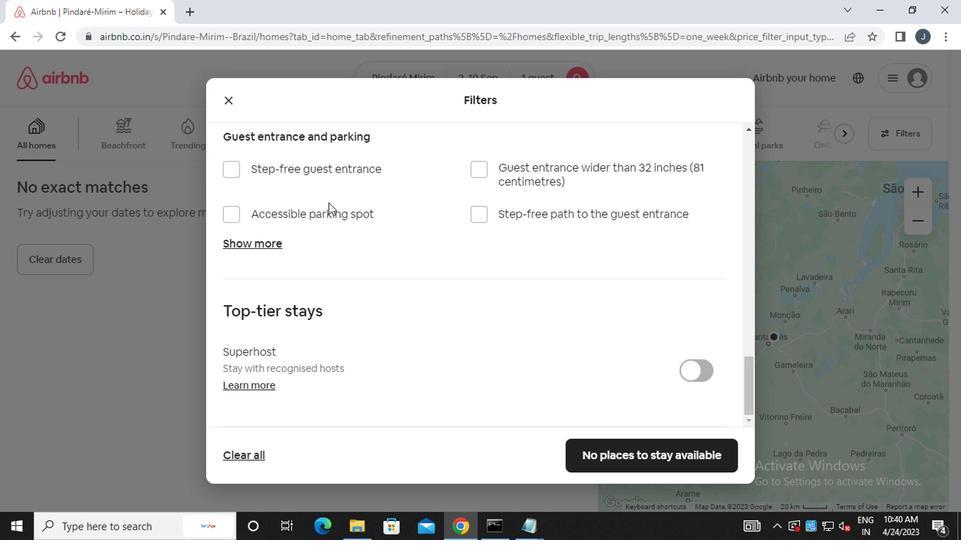 
Action: Mouse scrolled (326, 205) with delta (0, -1)
Screenshot: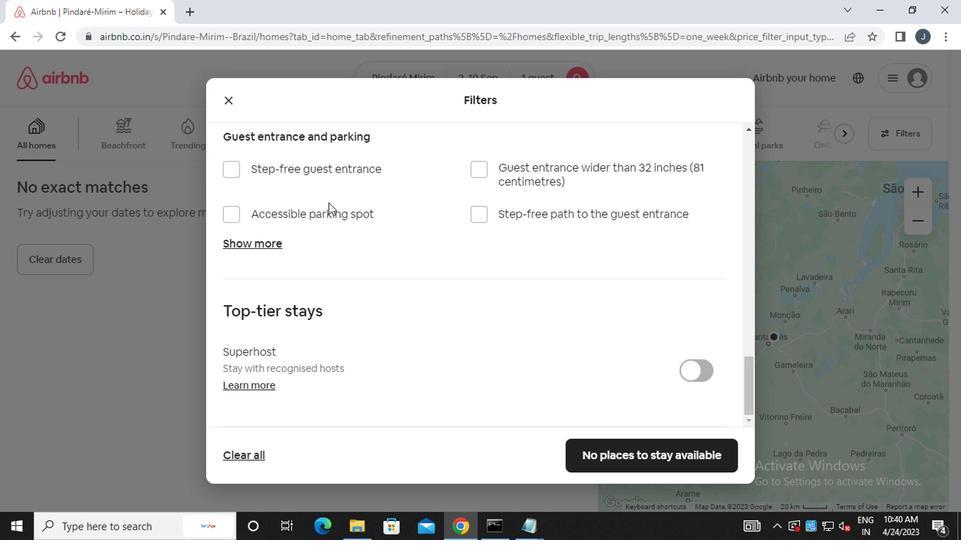 
Action: Mouse moved to (326, 206)
Screenshot: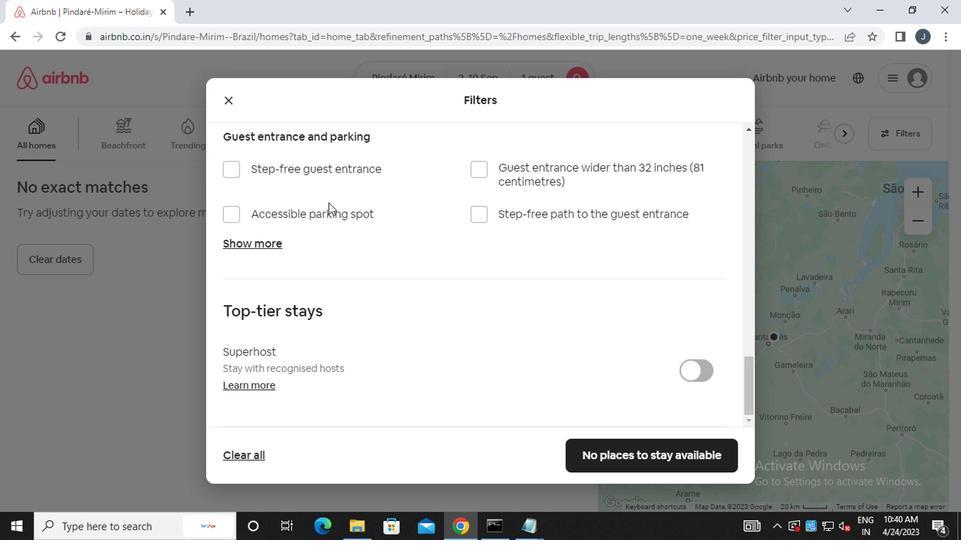 
Action: Mouse scrolled (326, 206) with delta (0, 0)
Screenshot: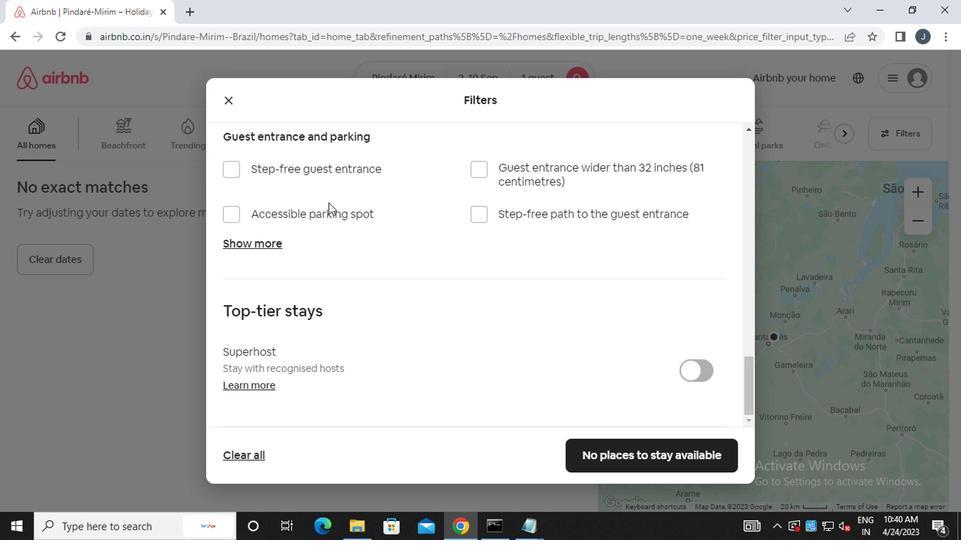
Action: Mouse scrolled (326, 206) with delta (0, 0)
Screenshot: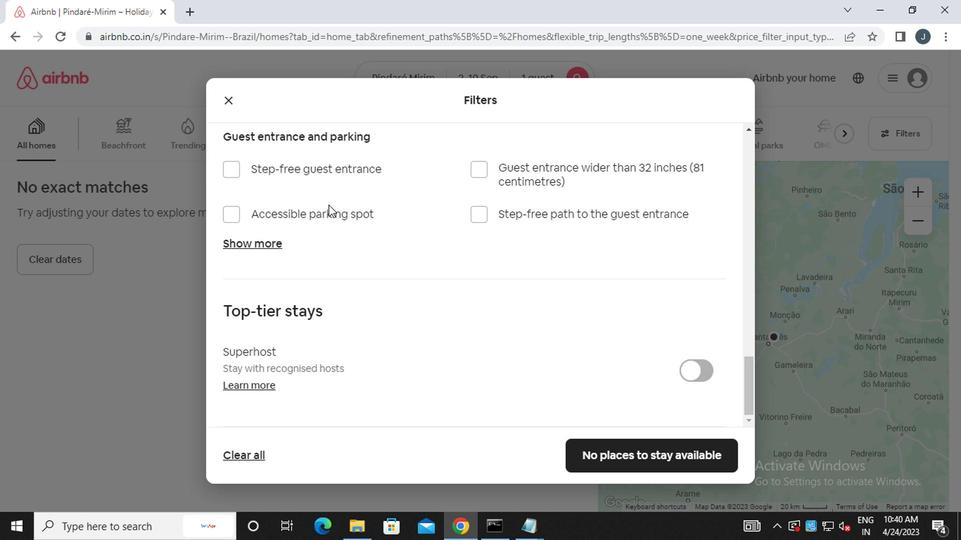 
Action: Mouse scrolled (326, 206) with delta (0, 0)
Screenshot: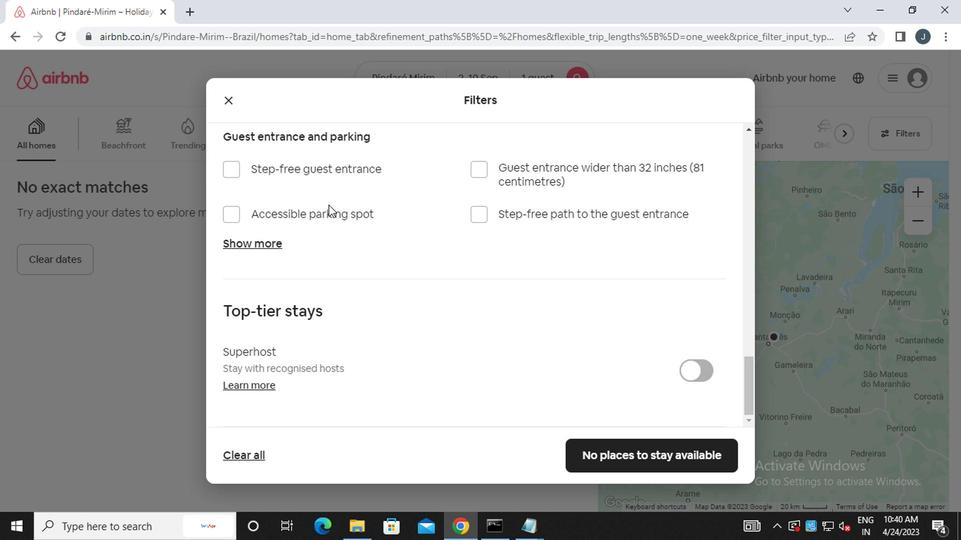 
Action: Mouse scrolled (326, 206) with delta (0, 0)
Screenshot: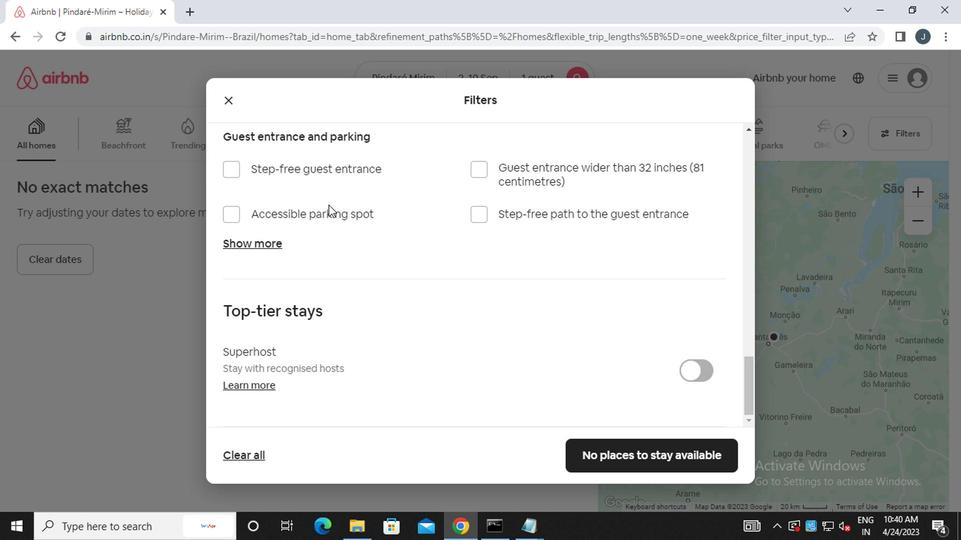 
Action: Mouse scrolled (326, 206) with delta (0, 0)
Screenshot: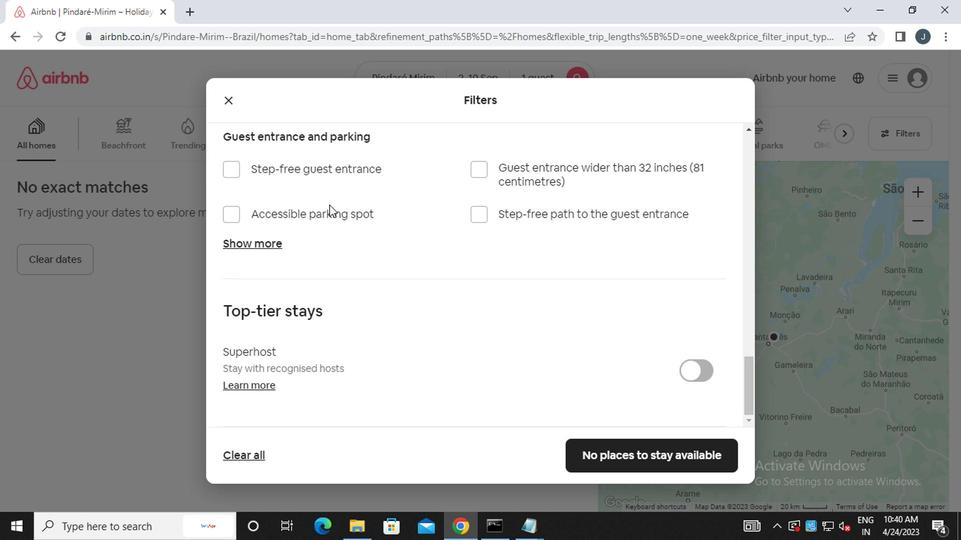 
Action: Mouse moved to (416, 299)
Screenshot: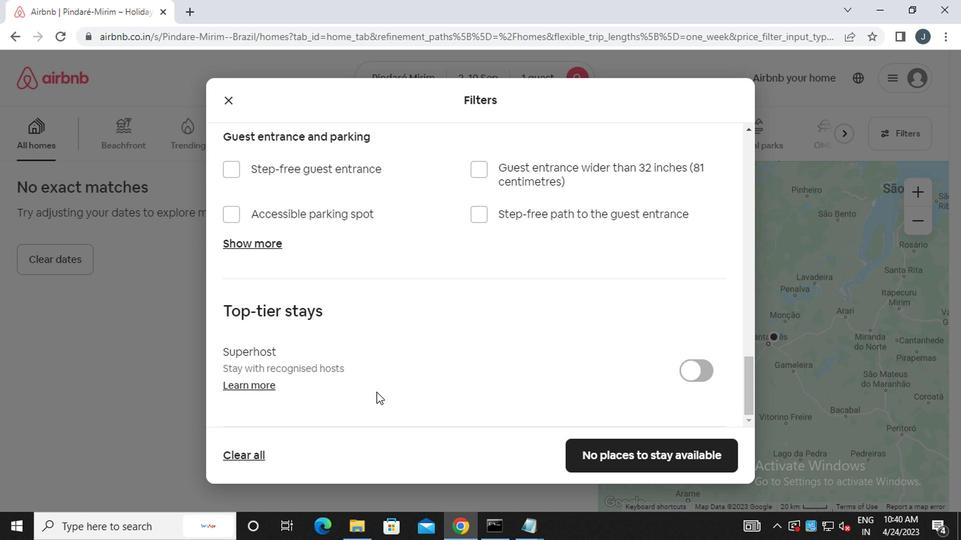 
Action: Mouse scrolled (416, 298) with delta (0, 0)
Screenshot: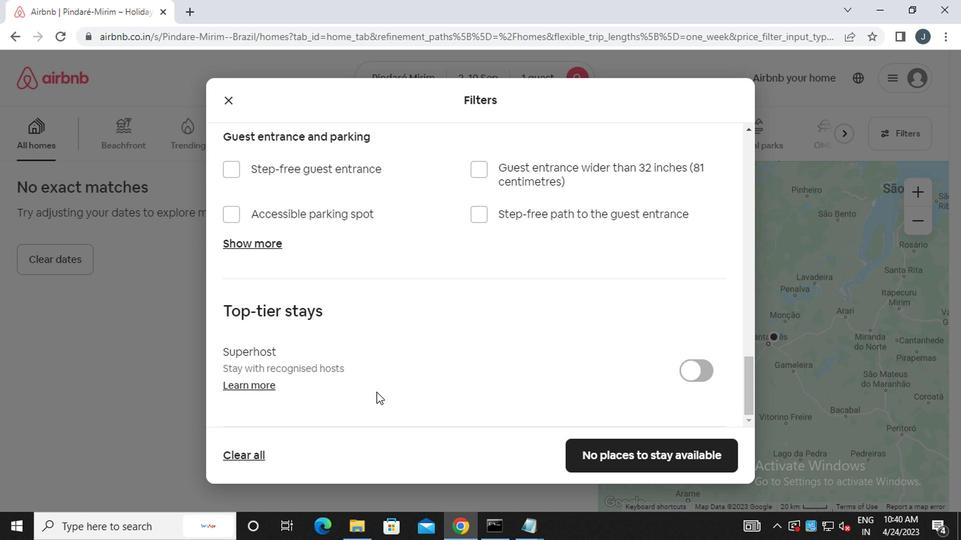 
Action: Mouse moved to (432, 299)
Screenshot: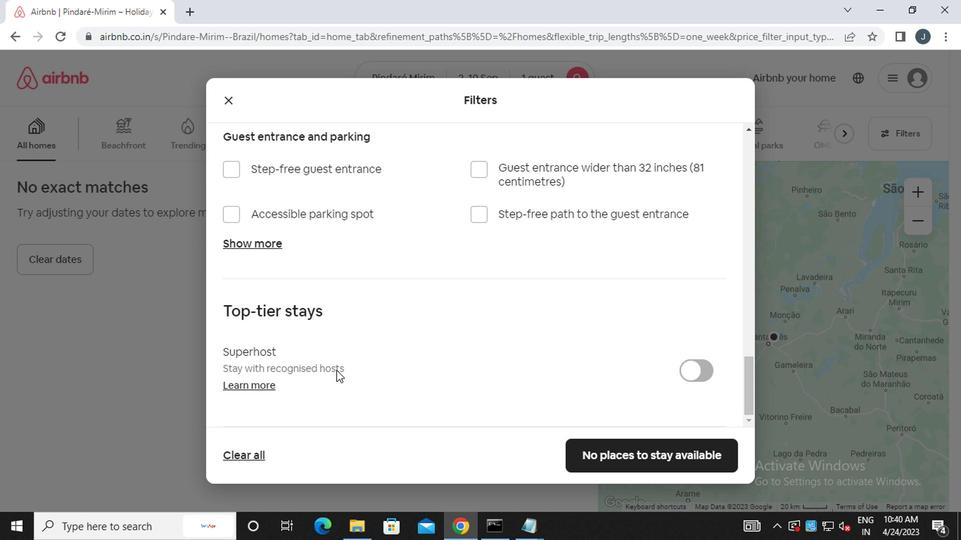 
Action: Mouse scrolled (432, 299) with delta (0, 0)
Screenshot: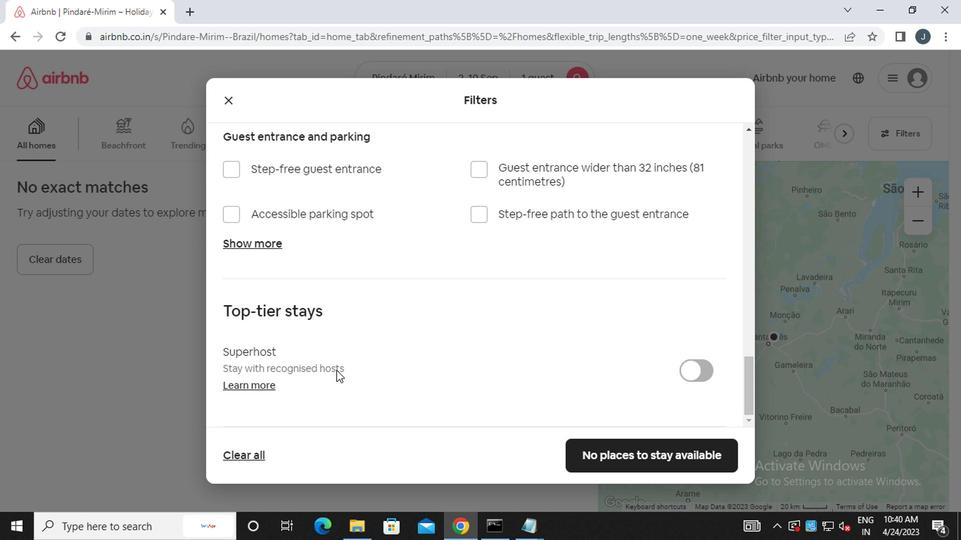 
Action: Mouse moved to (445, 303)
Screenshot: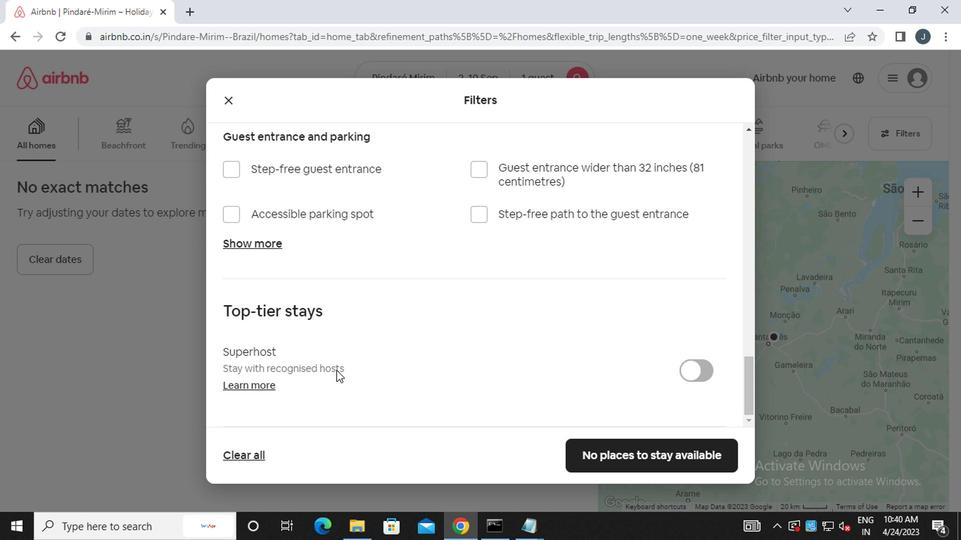 
Action: Mouse scrolled (445, 302) with delta (0, 0)
Screenshot: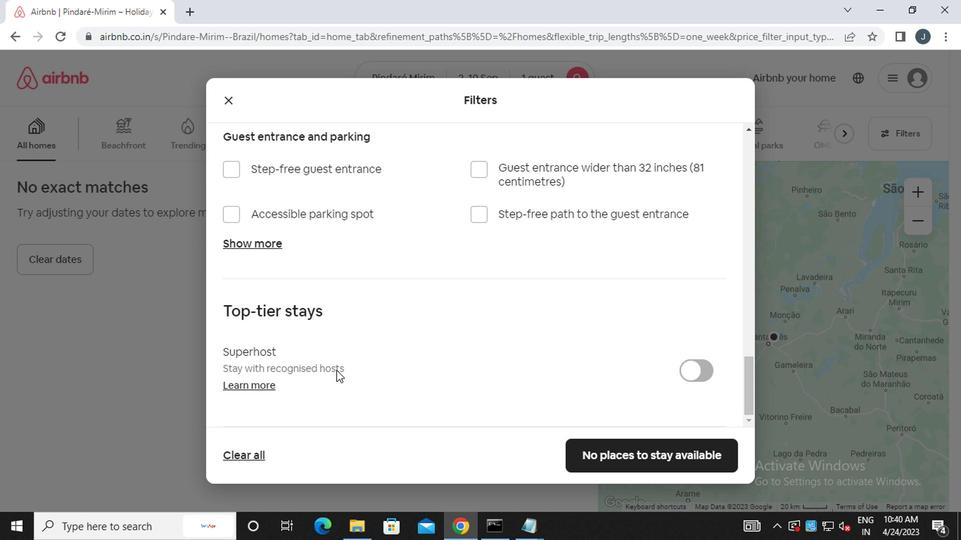 
Action: Mouse moved to (459, 307)
Screenshot: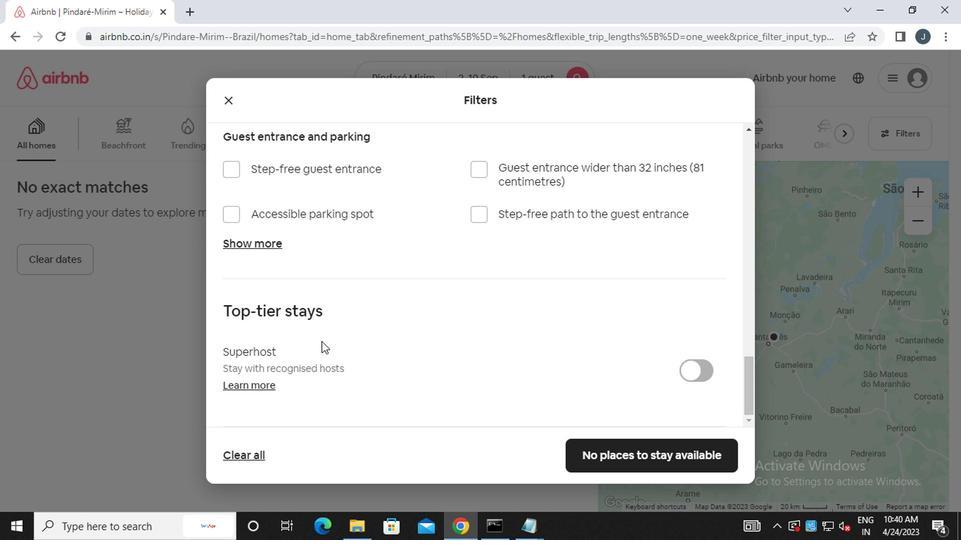 
Action: Mouse scrolled (459, 306) with delta (0, -1)
Screenshot: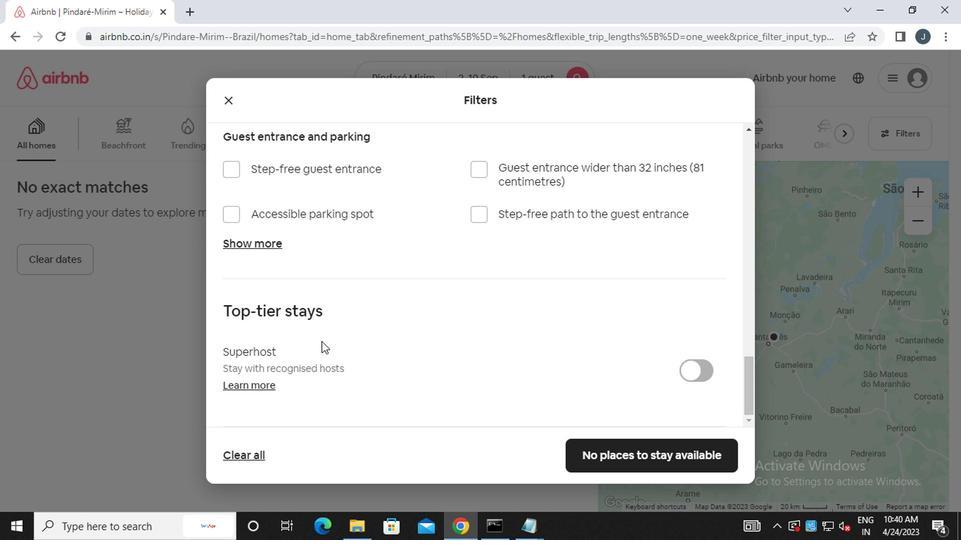 
Action: Mouse moved to (480, 315)
Screenshot: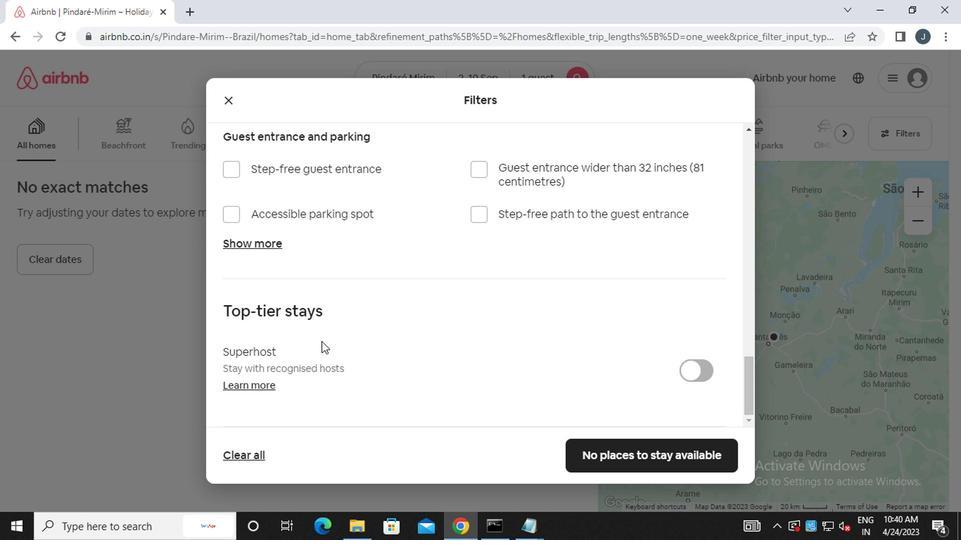 
Action: Mouse scrolled (480, 314) with delta (0, 0)
Screenshot: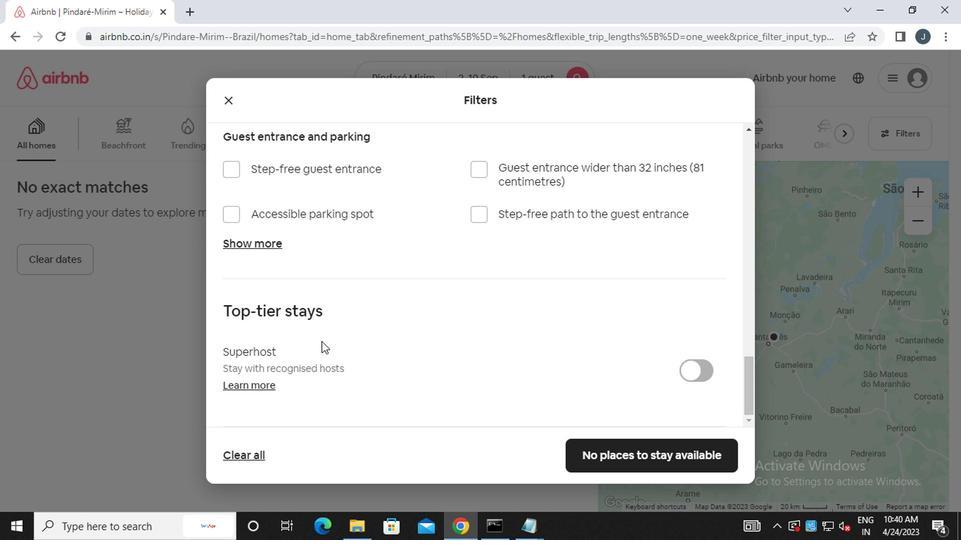 
Action: Mouse moved to (671, 455)
Screenshot: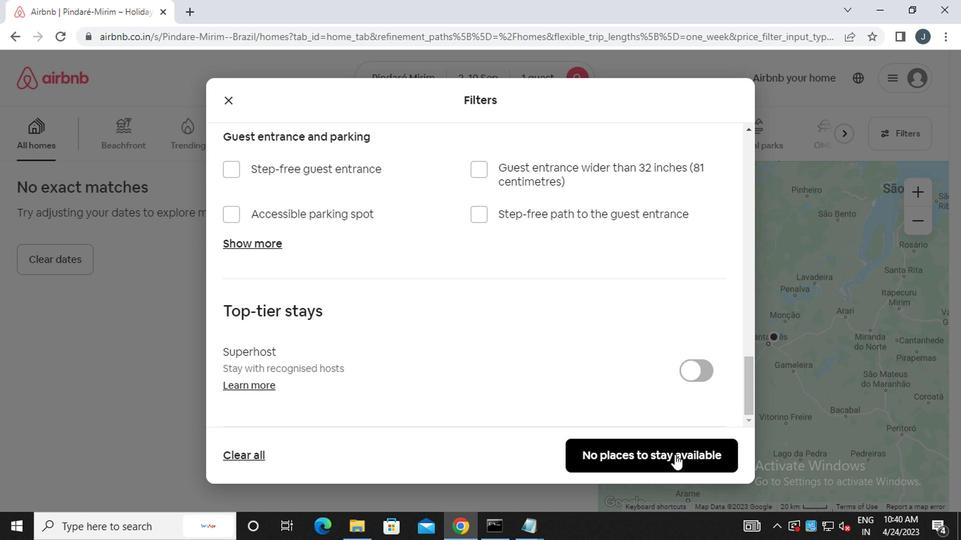 
Action: Mouse pressed left at (671, 455)
Screenshot: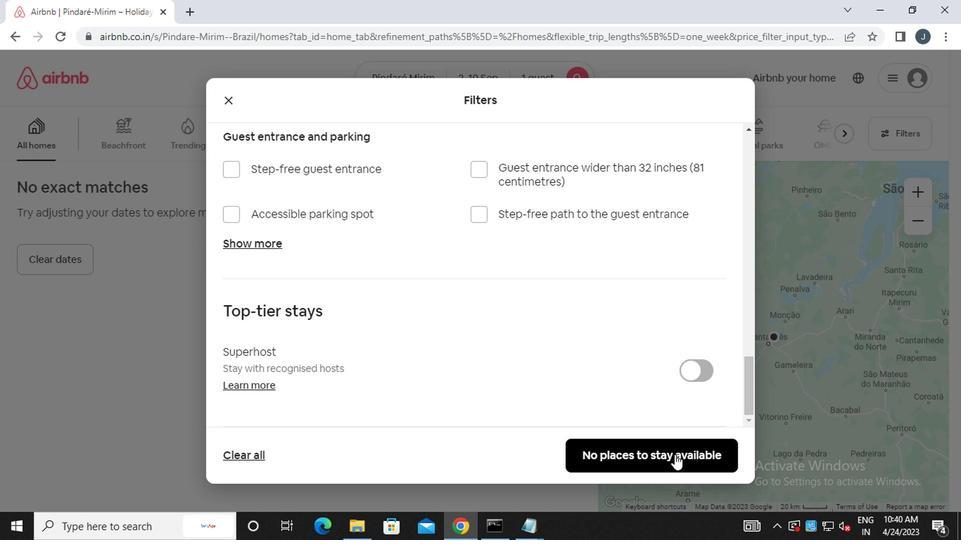 
Action: Mouse moved to (660, 455)
Screenshot: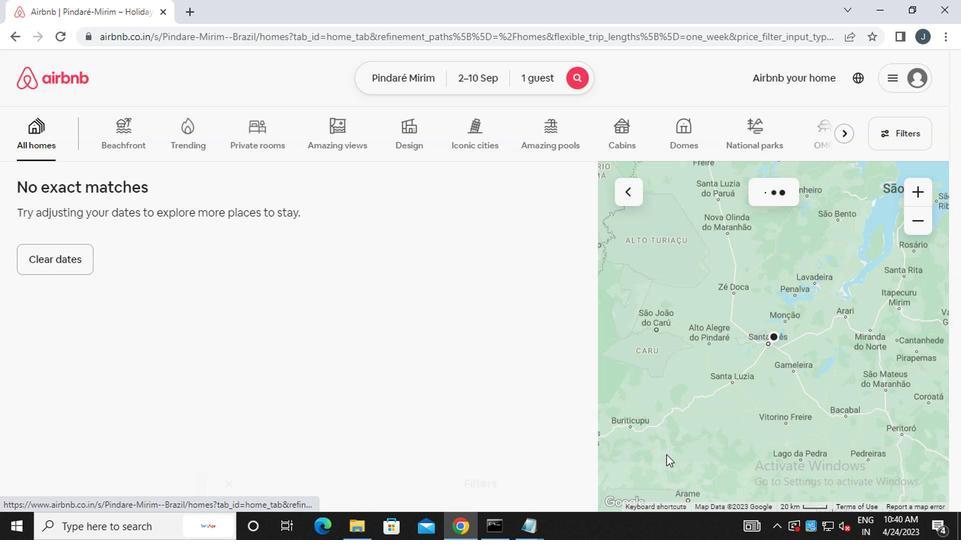 
